 Task: Find connections with filter location Bijbiāra with filter topic #Tipswith filter profile language French with filter current company G-P/Globalization Partners with filter school G N Khalsa College with filter industry Civil Engineering with filter service category Bartending with filter keywords title Hospital Volunteer
Action: Mouse moved to (679, 89)
Screenshot: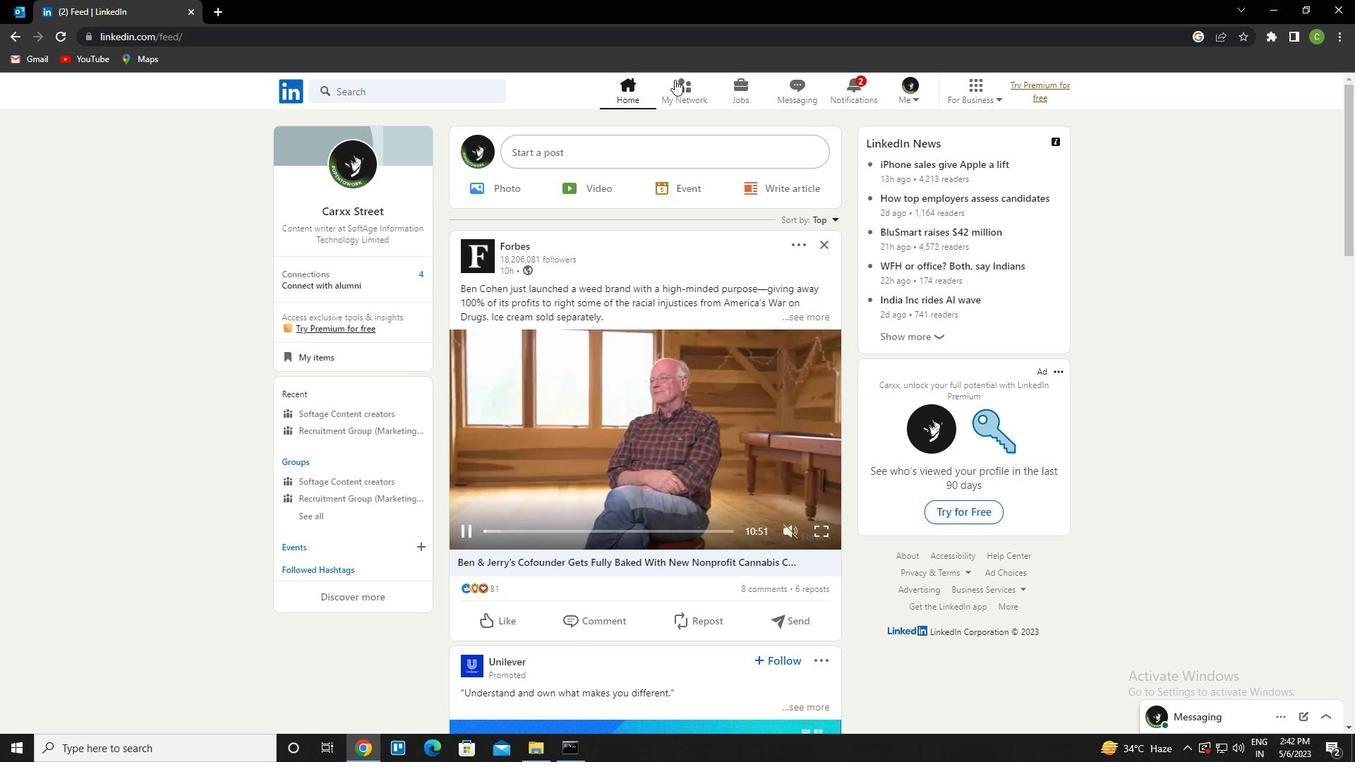 
Action: Mouse pressed left at (679, 89)
Screenshot: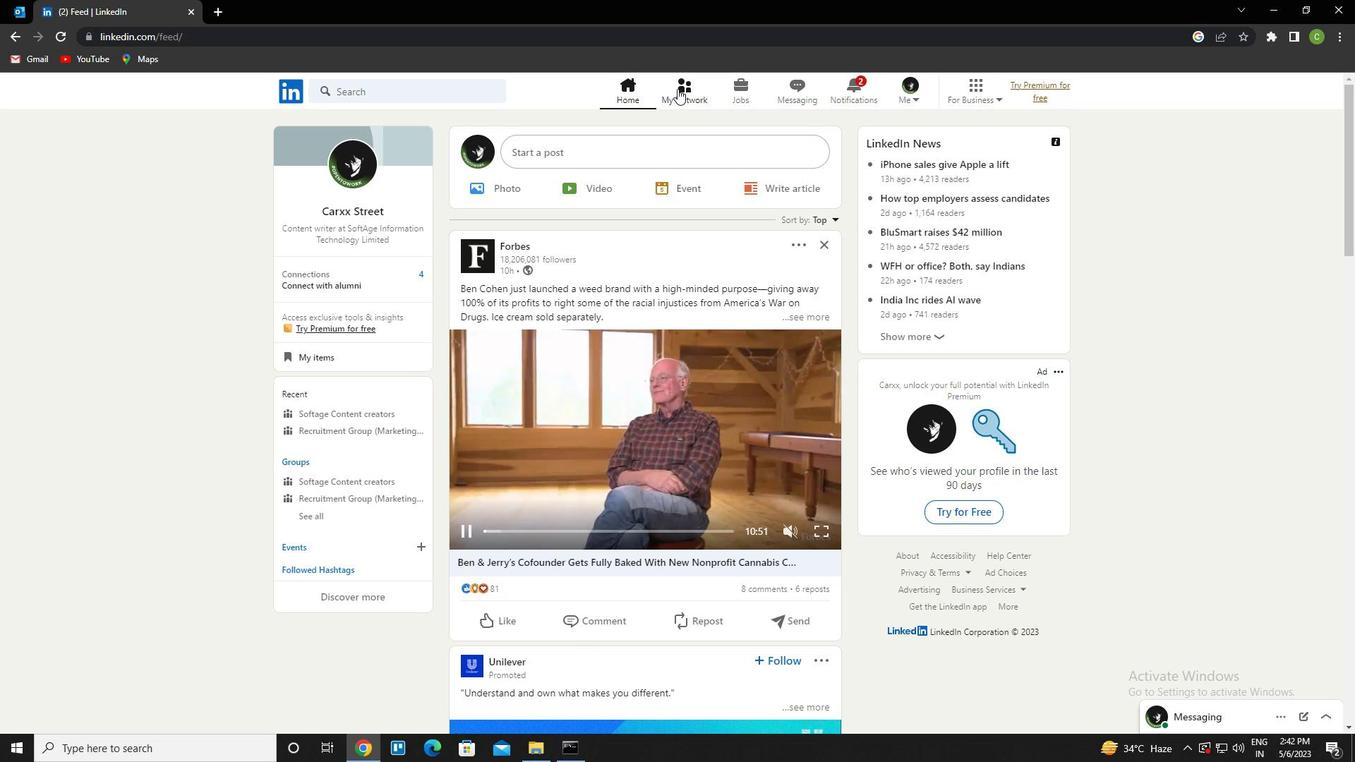 
Action: Mouse moved to (372, 168)
Screenshot: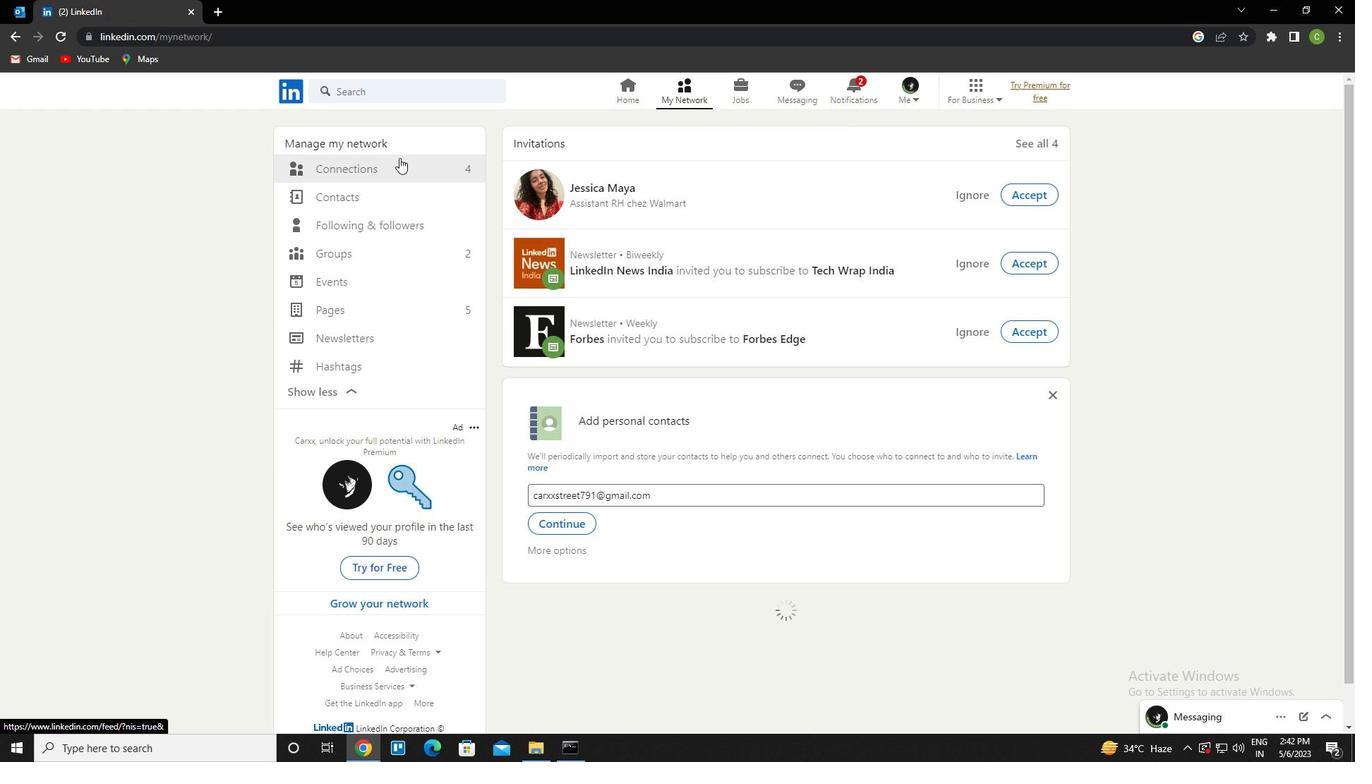 
Action: Mouse pressed left at (372, 168)
Screenshot: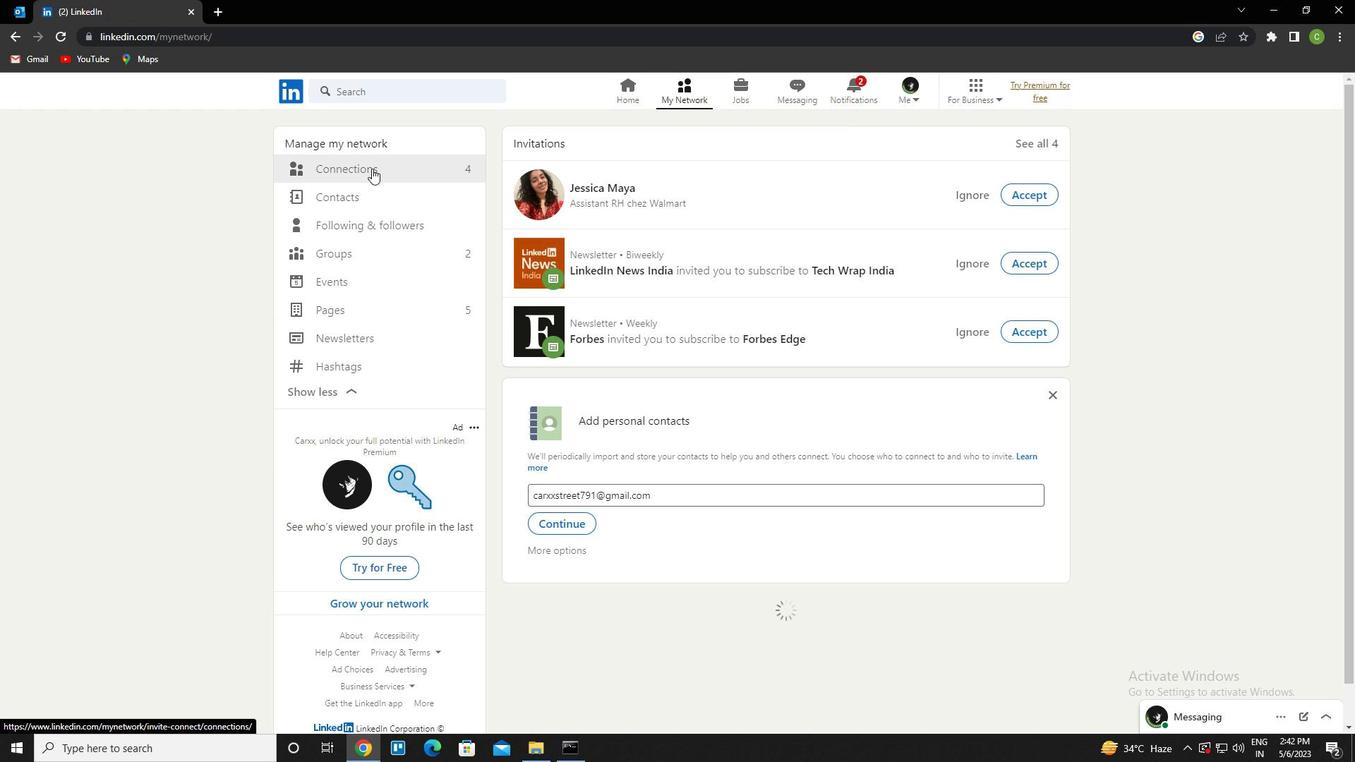 
Action: Mouse moved to (790, 173)
Screenshot: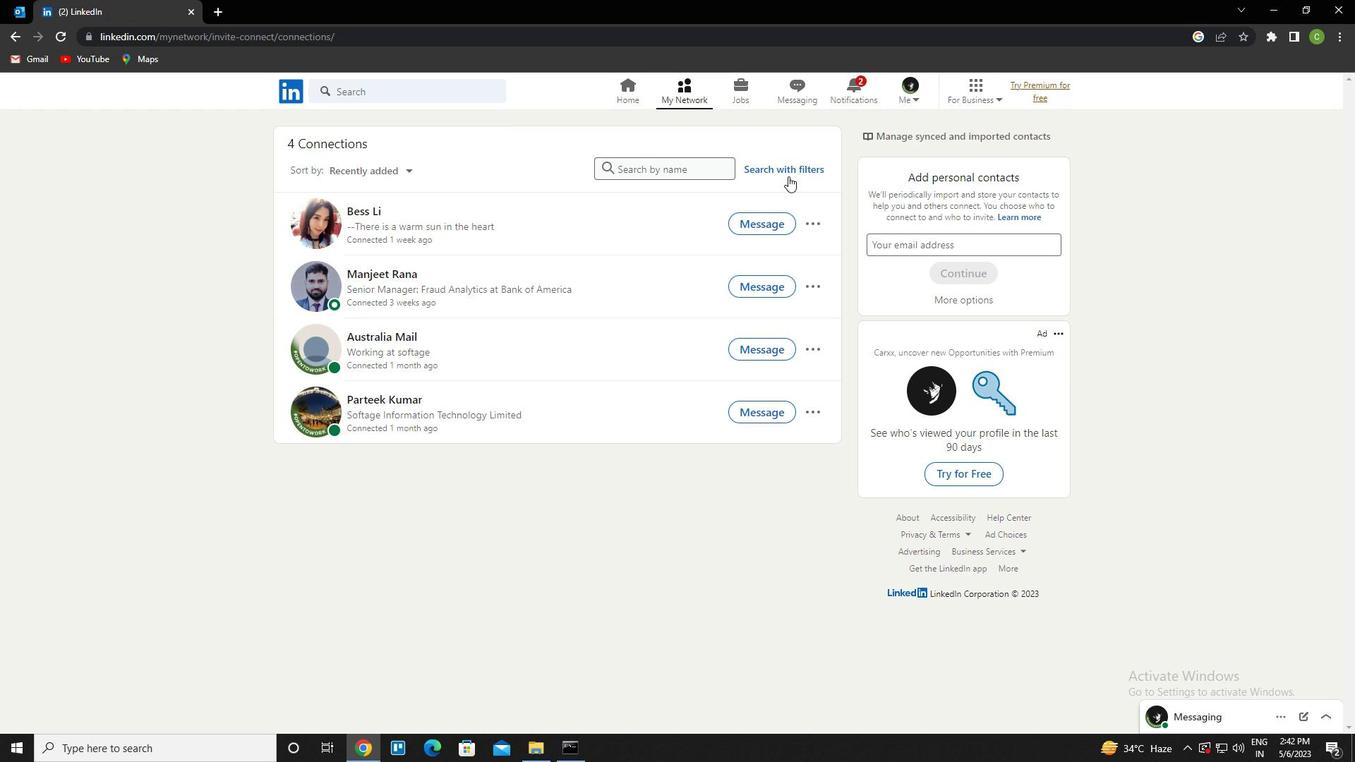 
Action: Mouse pressed left at (790, 173)
Screenshot: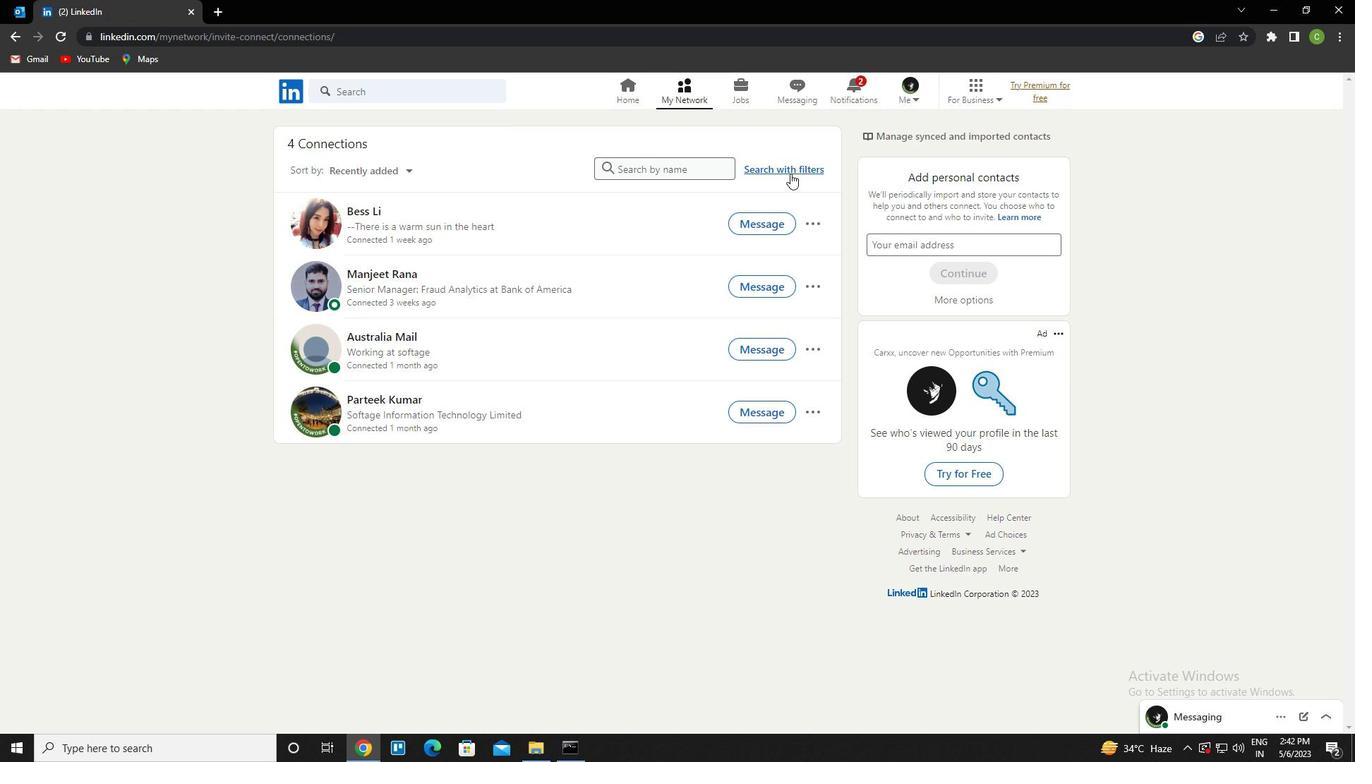 
Action: Mouse moved to (724, 130)
Screenshot: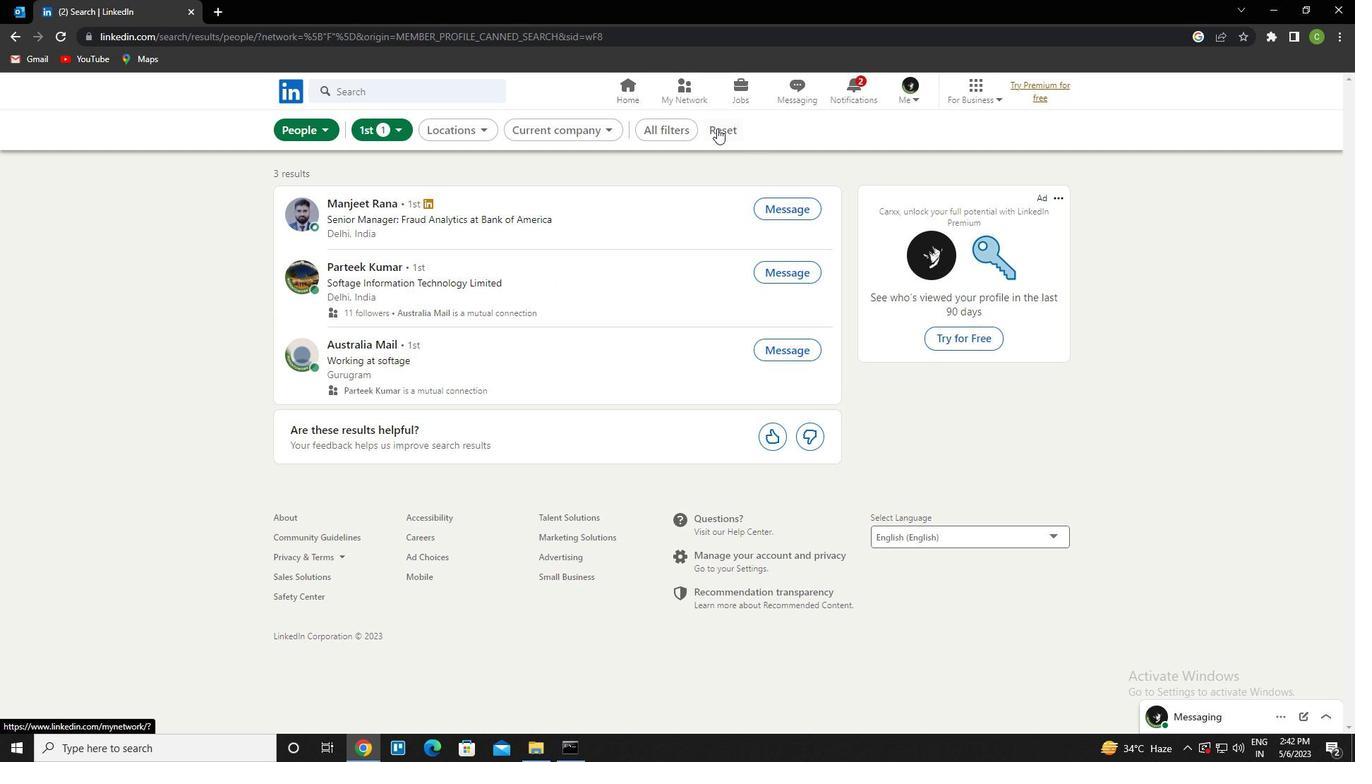 
Action: Mouse pressed left at (724, 130)
Screenshot: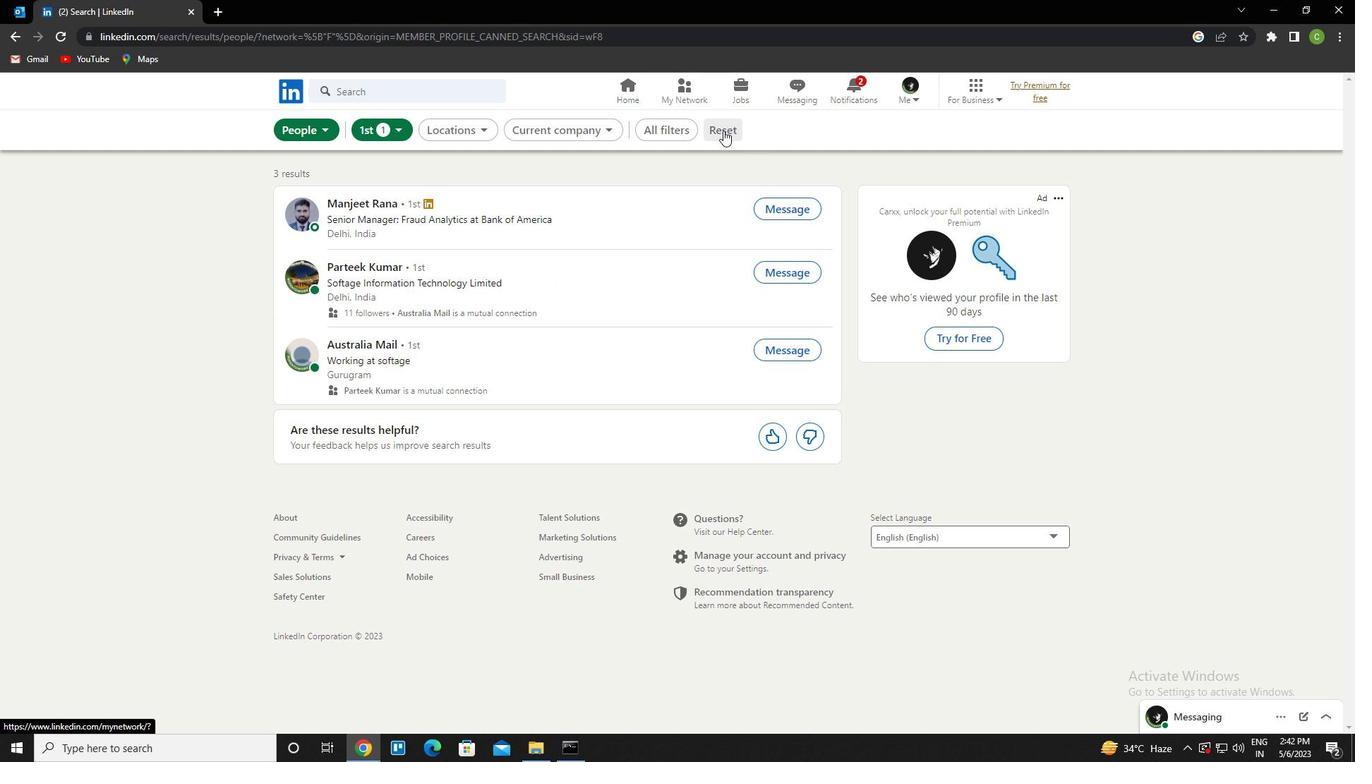
Action: Mouse moved to (689, 129)
Screenshot: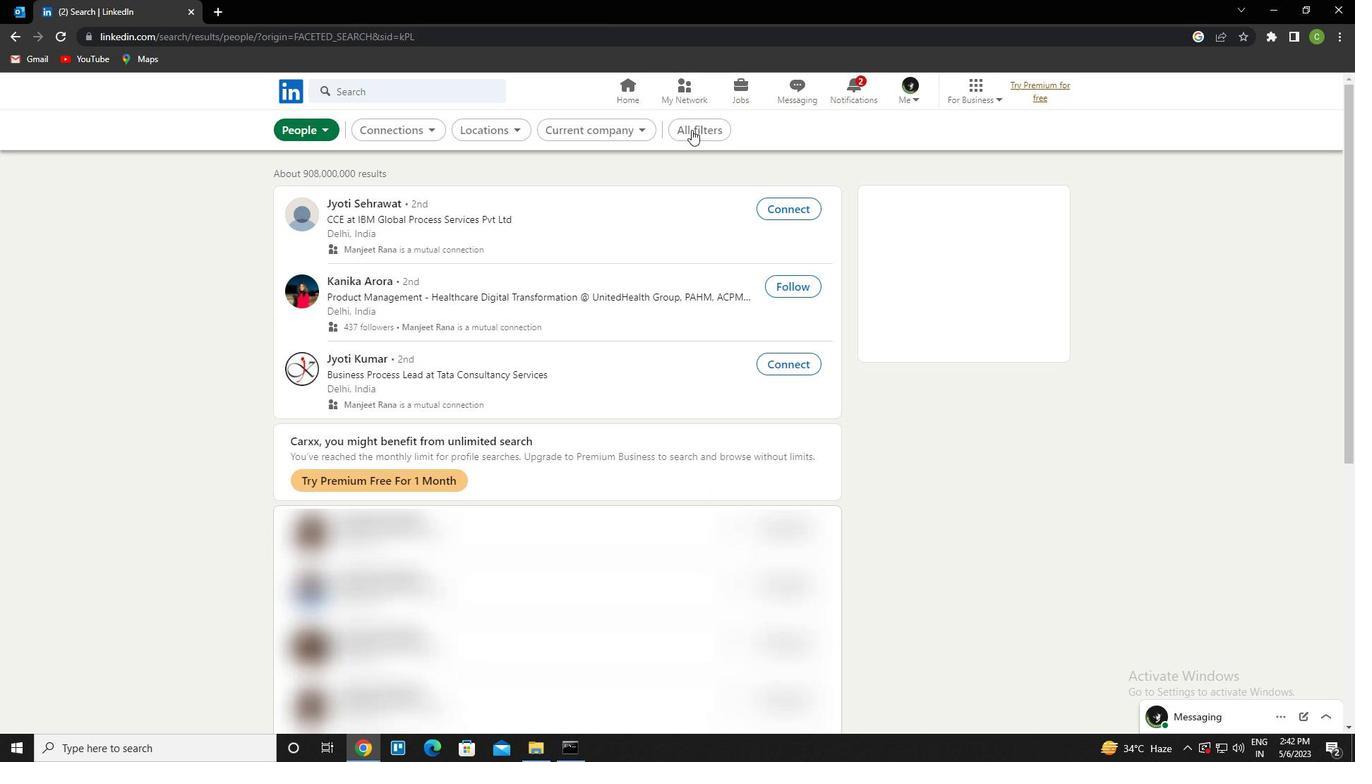 
Action: Mouse pressed left at (689, 129)
Screenshot: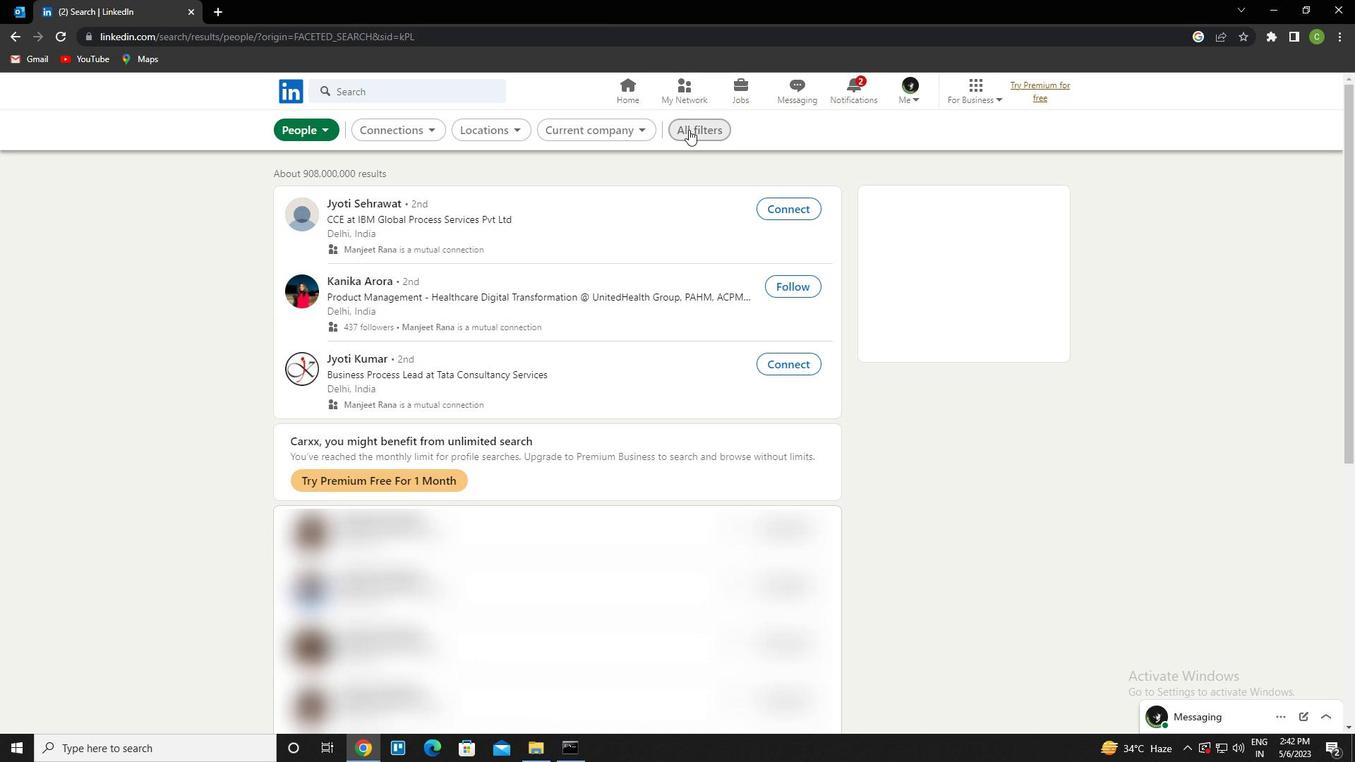 
Action: Mouse moved to (1348, 497)
Screenshot: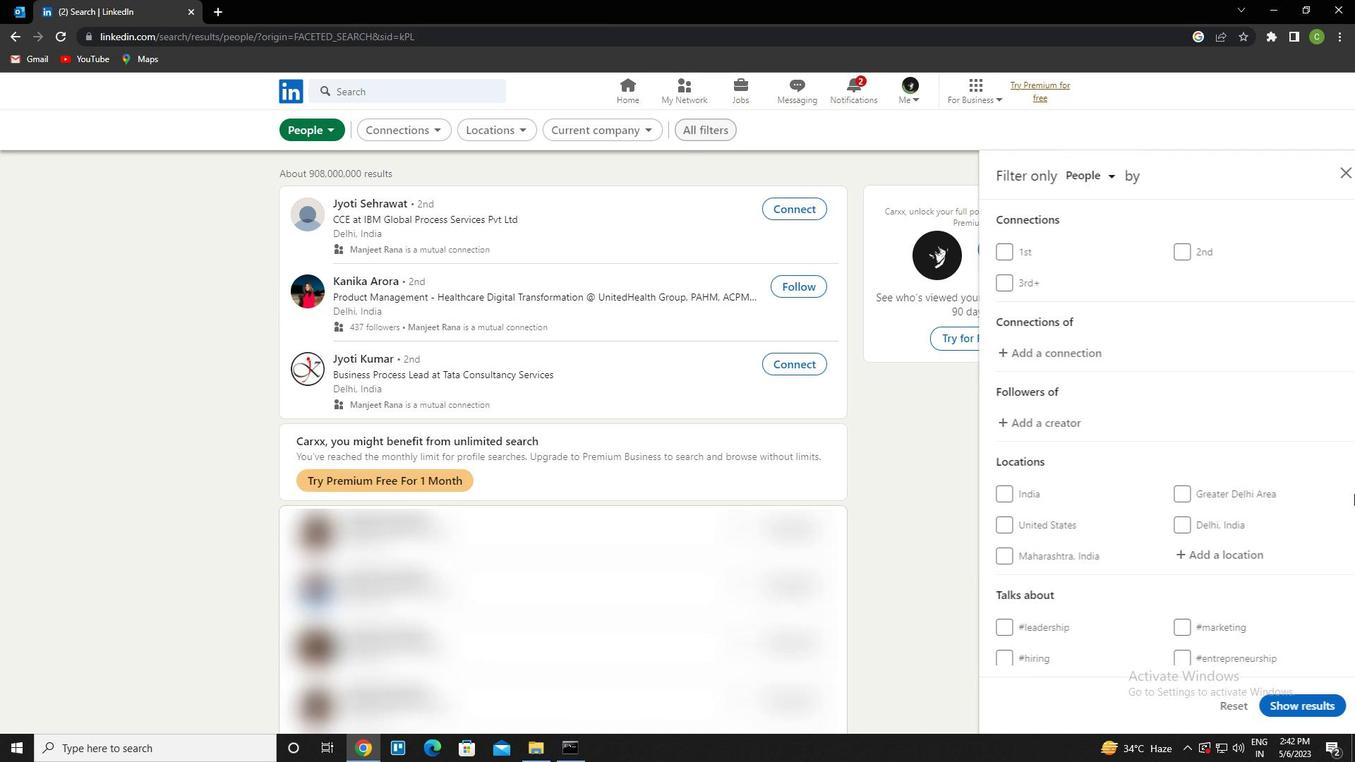
Action: Mouse scrolled (1348, 497) with delta (0, 0)
Screenshot: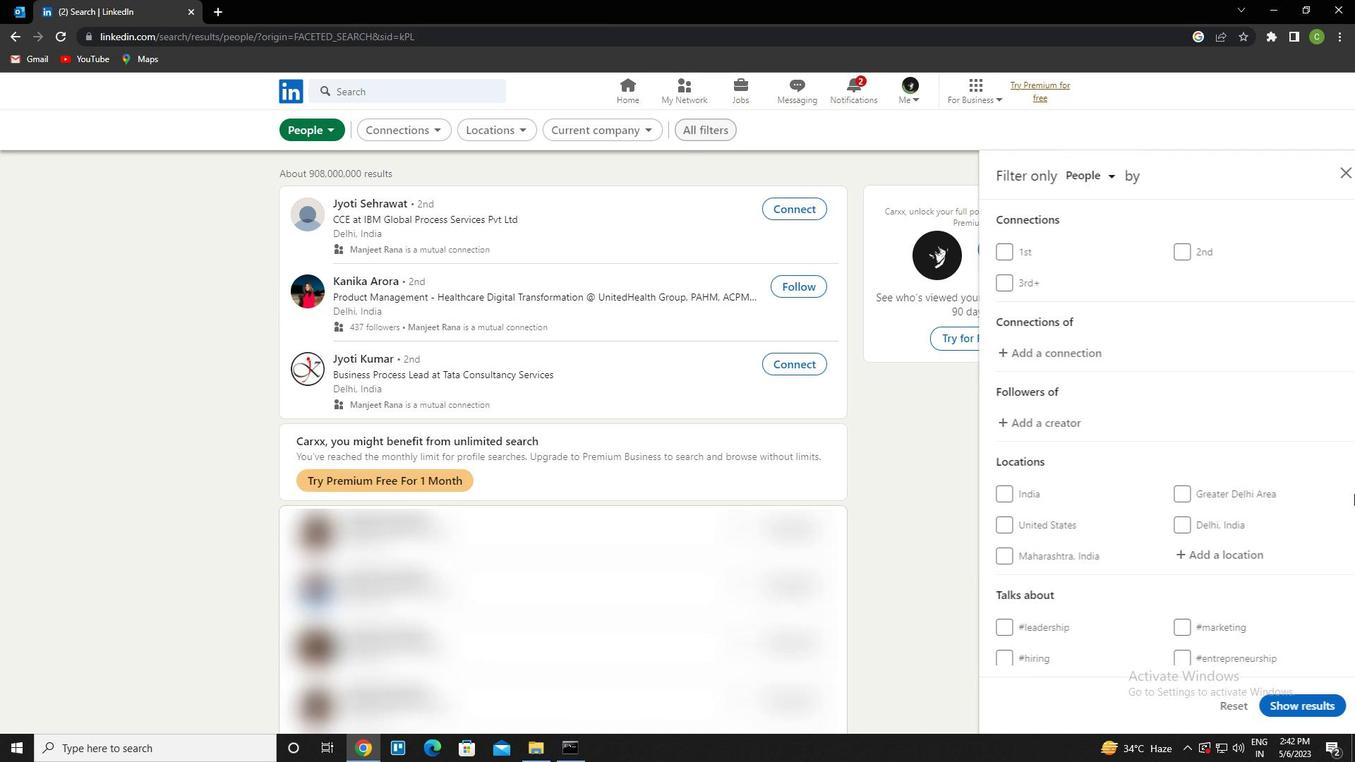 
Action: Mouse moved to (1120, 463)
Screenshot: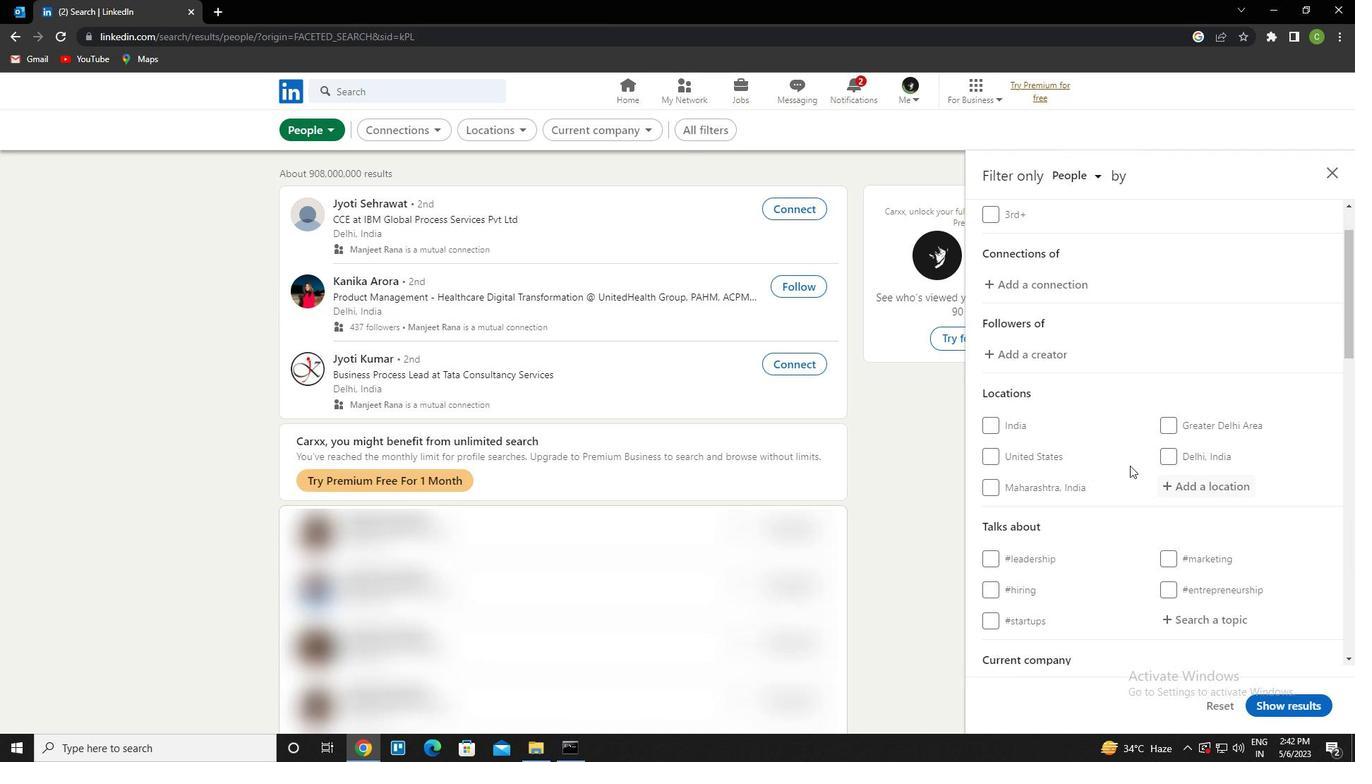 
Action: Mouse scrolled (1120, 462) with delta (0, 0)
Screenshot: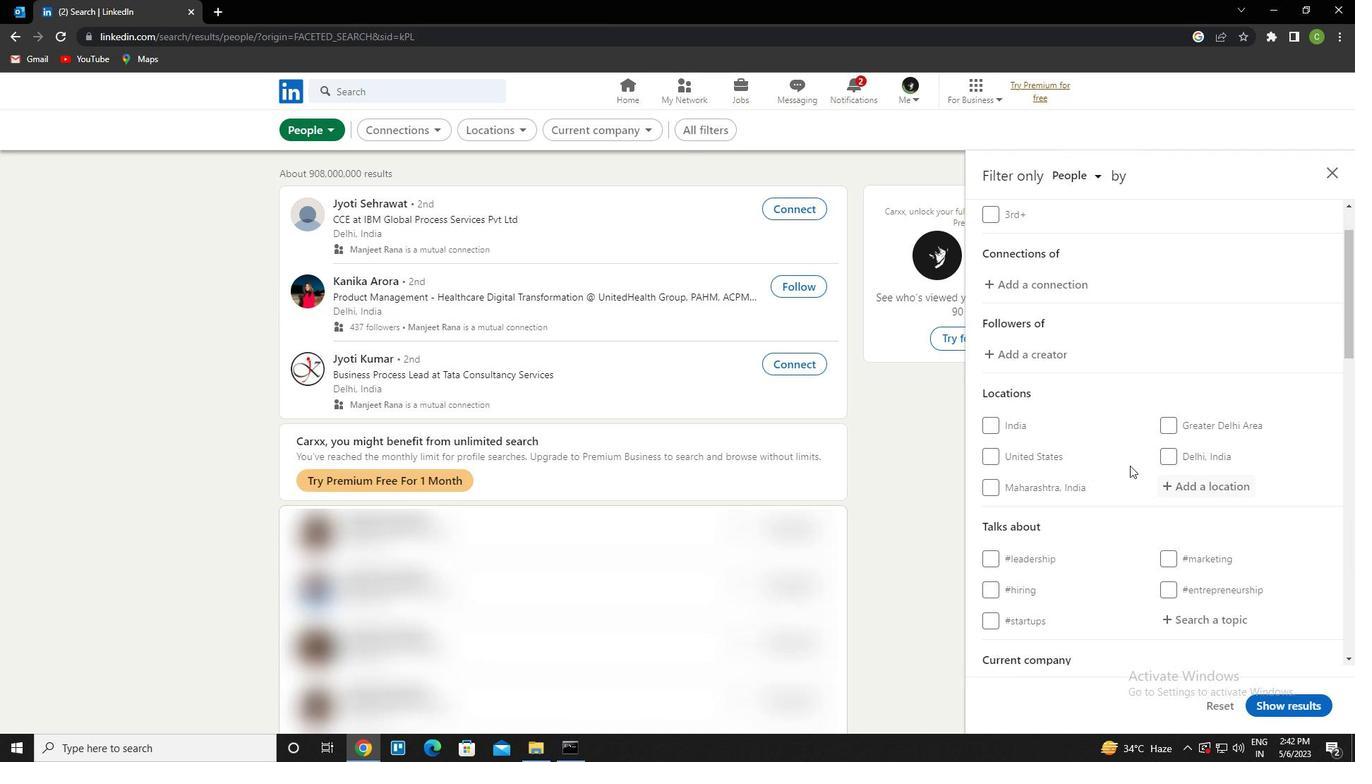 
Action: Mouse moved to (1211, 420)
Screenshot: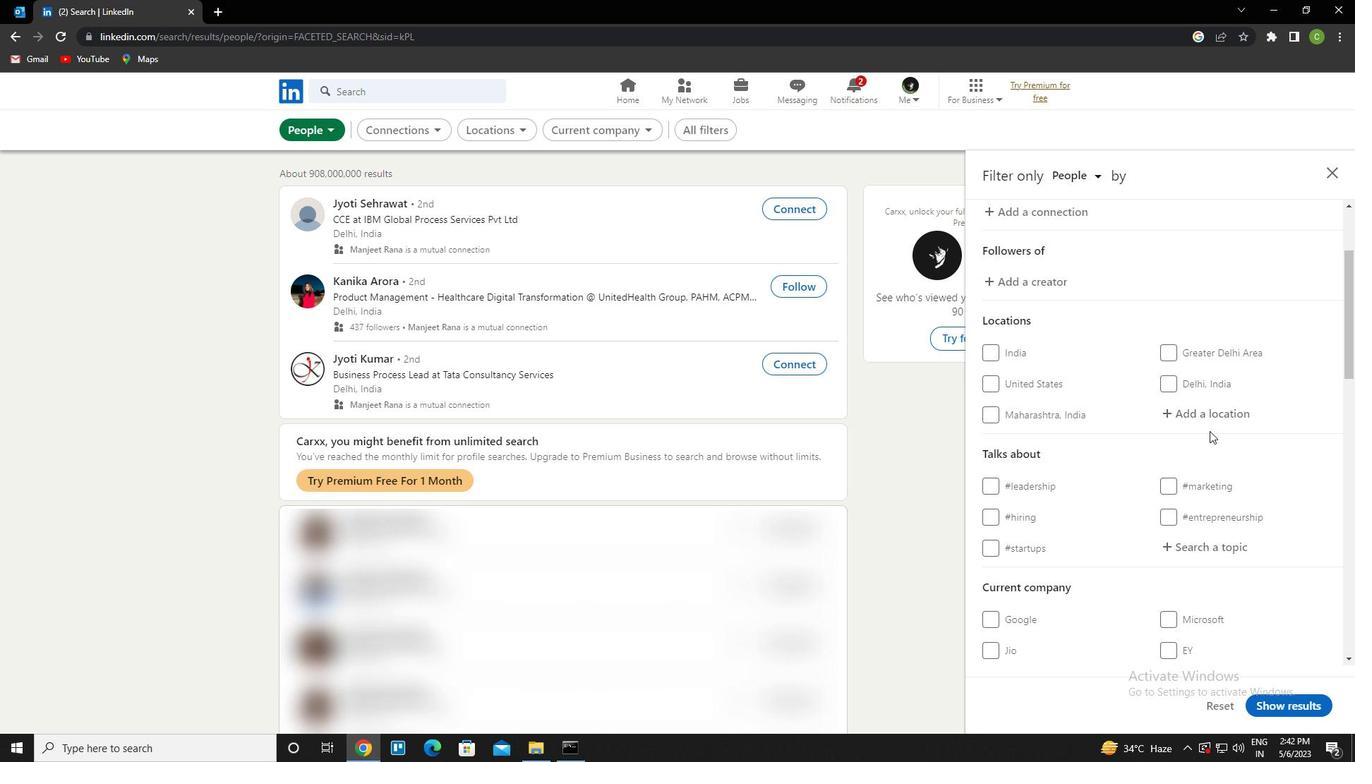 
Action: Mouse pressed left at (1211, 420)
Screenshot: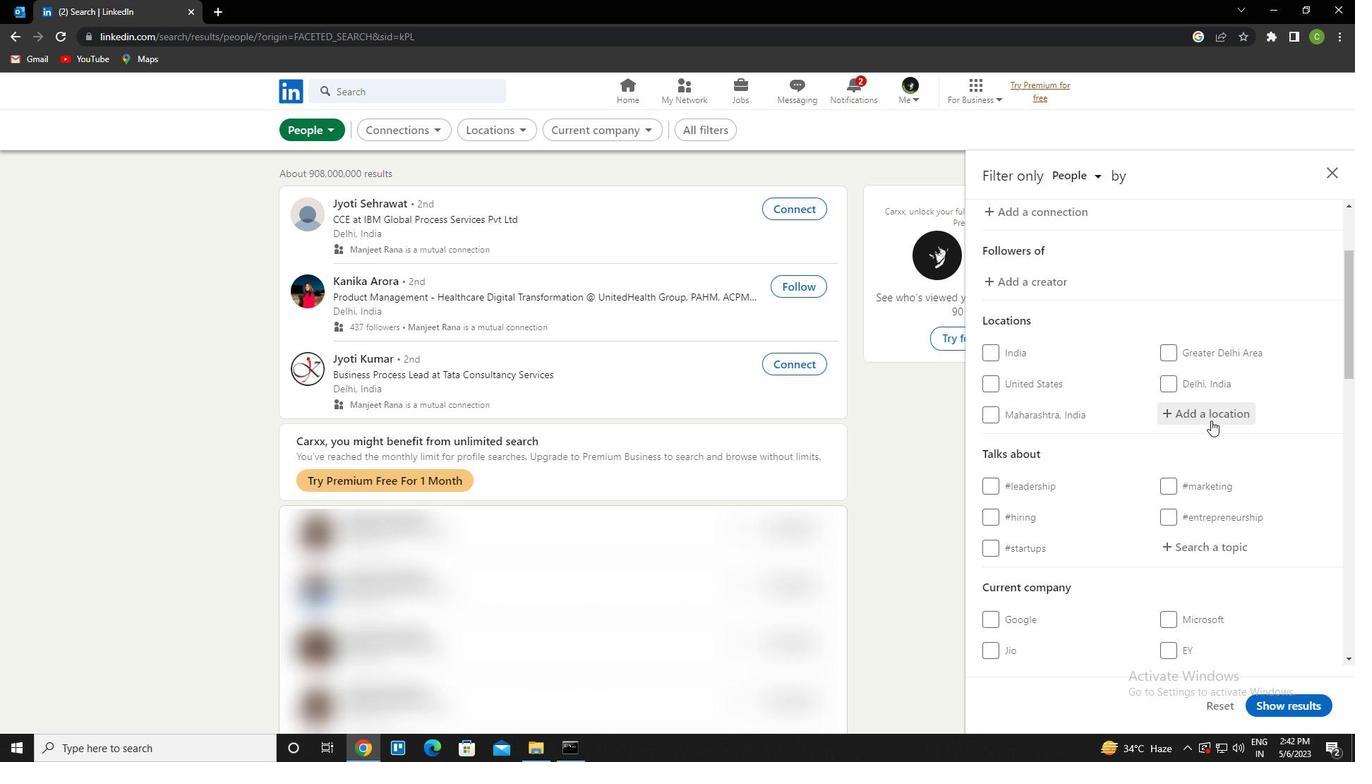 
Action: Key pressed <Key.caps_lock>b<Key.caps_lock>ijbiara<Key.down><Key.enter>
Screenshot: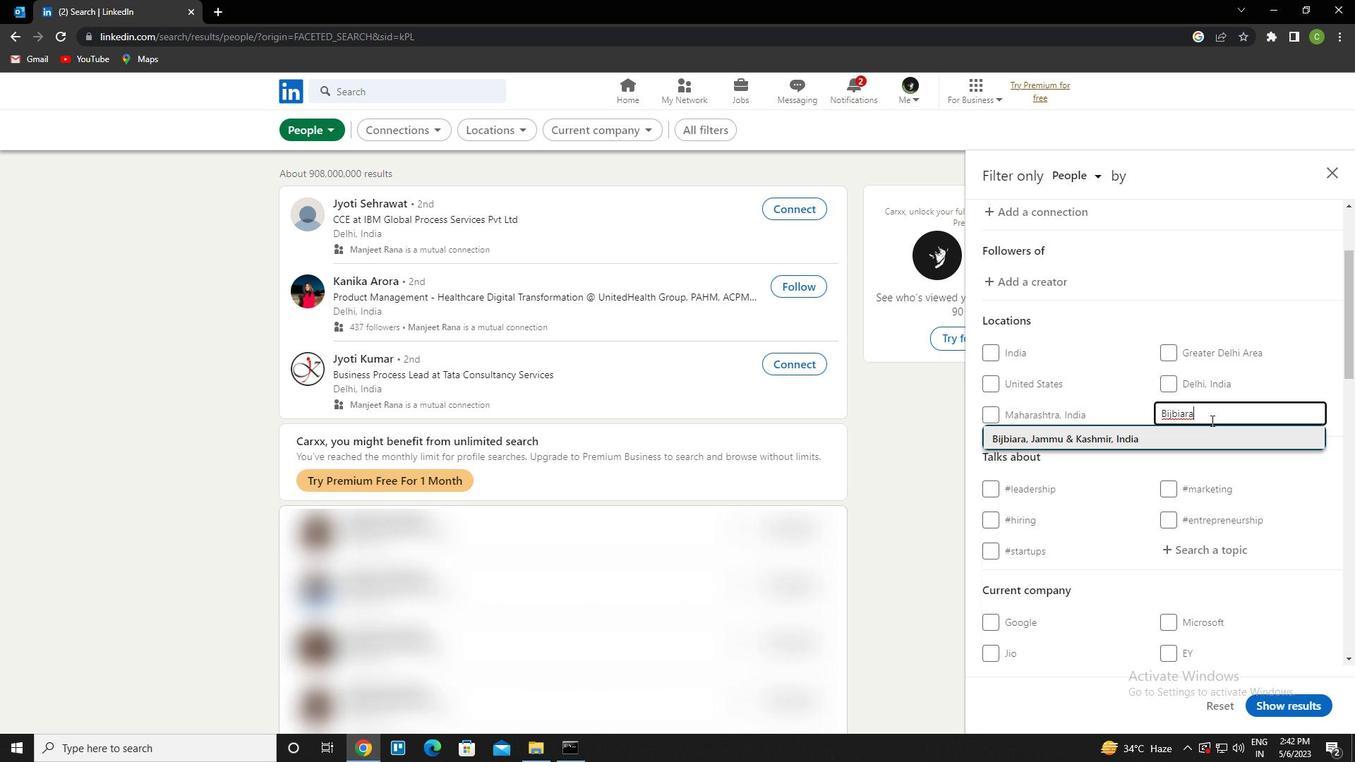 
Action: Mouse scrolled (1211, 420) with delta (0, 0)
Screenshot: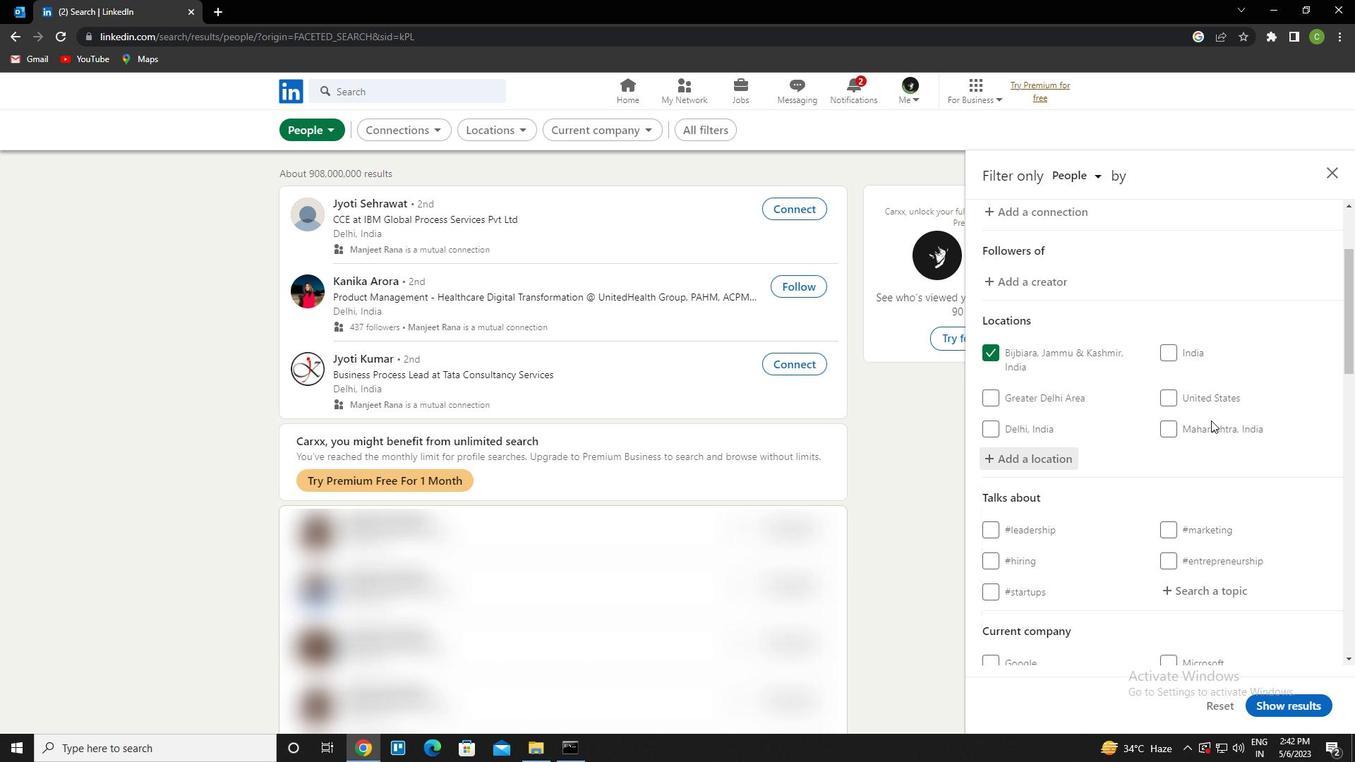 
Action: Mouse moved to (1188, 516)
Screenshot: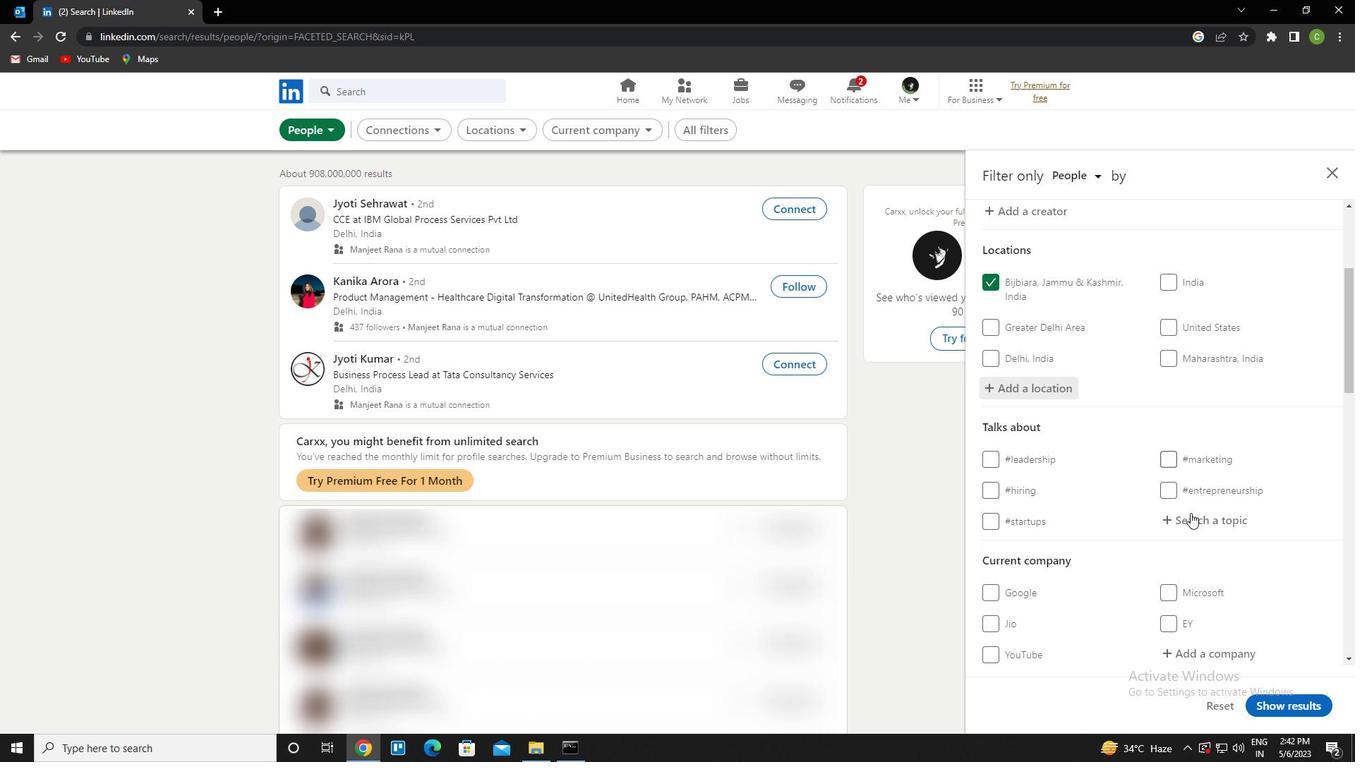 
Action: Mouse pressed left at (1188, 516)
Screenshot: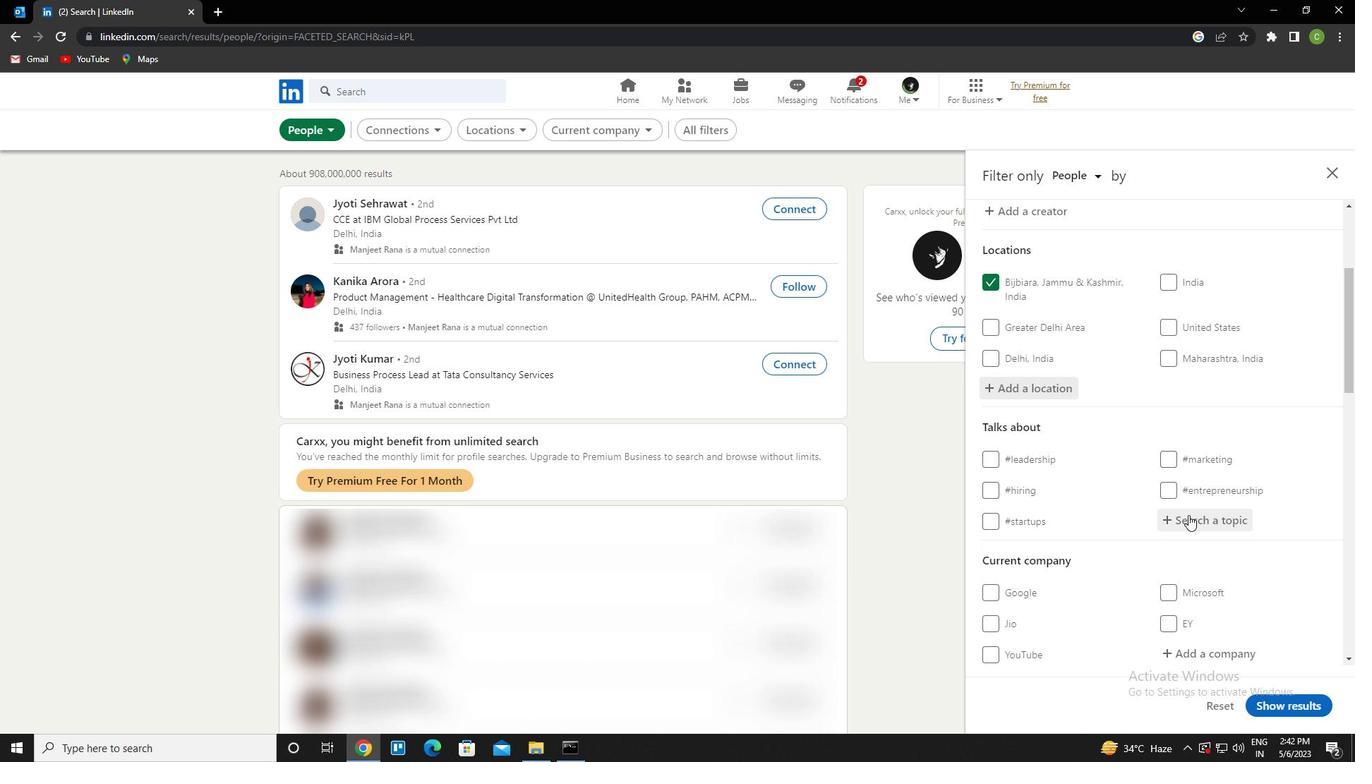 
Action: Key pressed tips<Key.down><Key.enter>
Screenshot: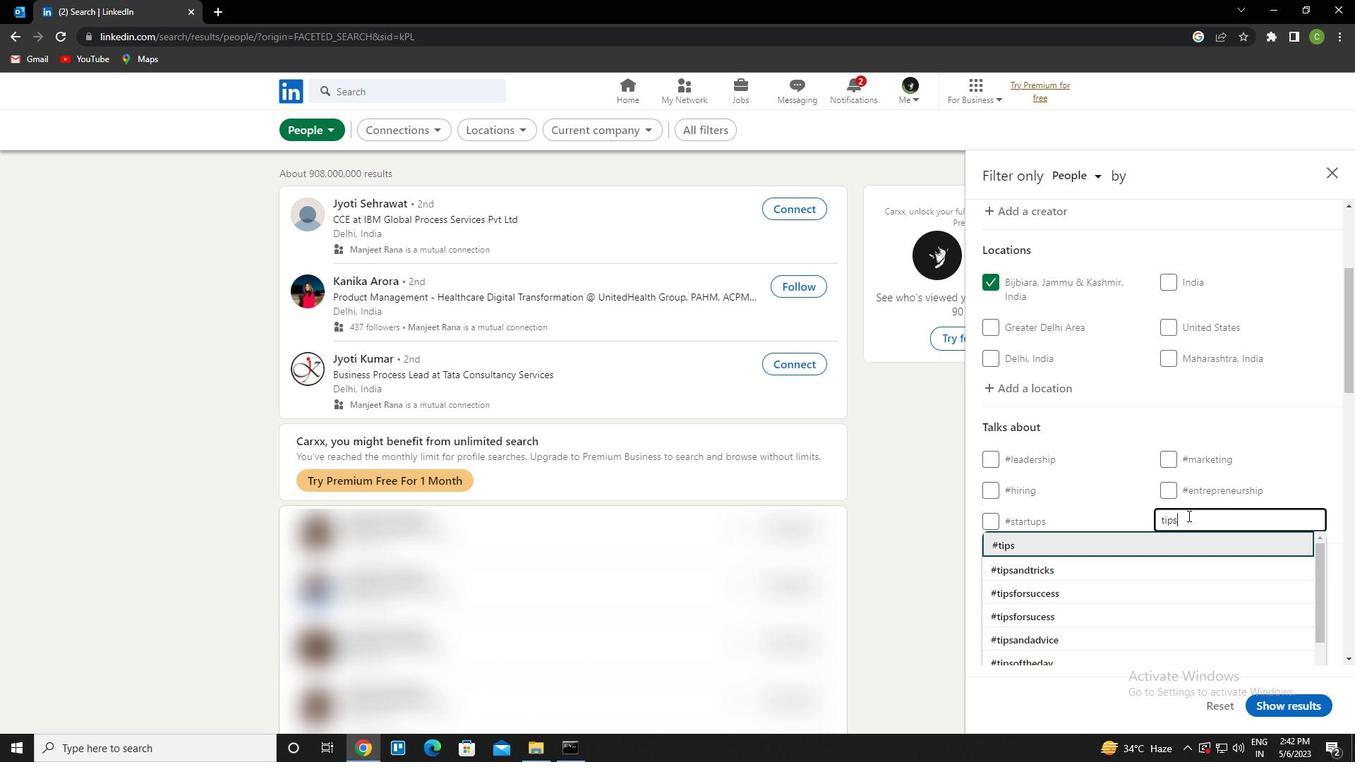 
Action: Mouse moved to (1158, 499)
Screenshot: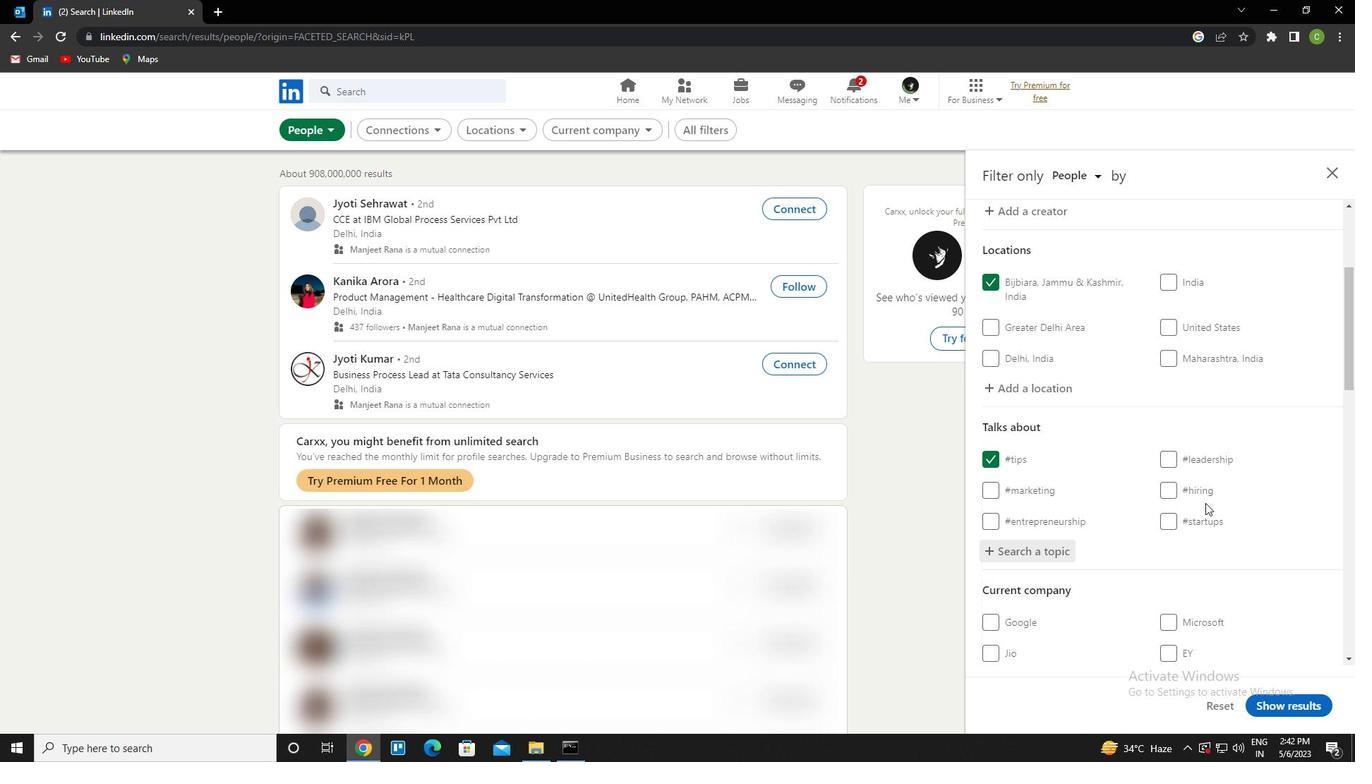 
Action: Mouse scrolled (1158, 499) with delta (0, 0)
Screenshot: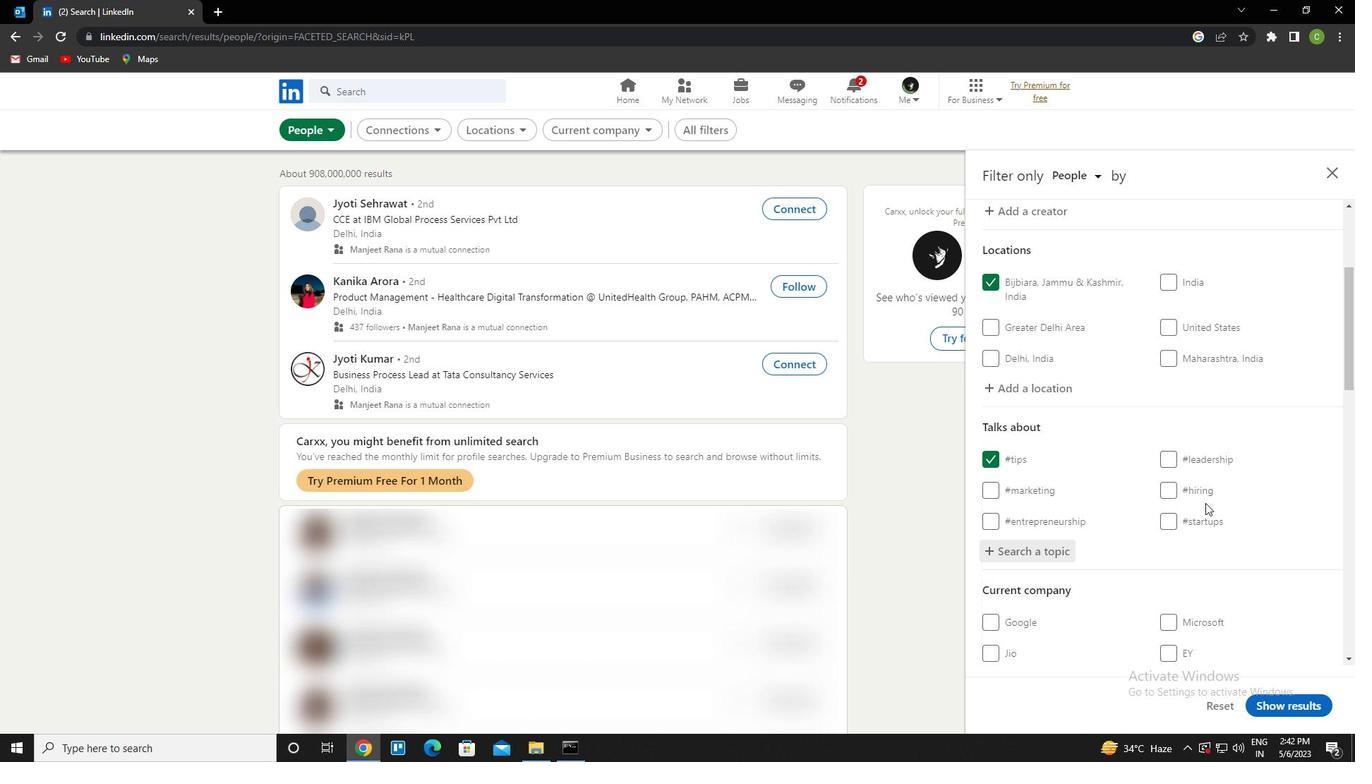 
Action: Mouse moved to (1148, 499)
Screenshot: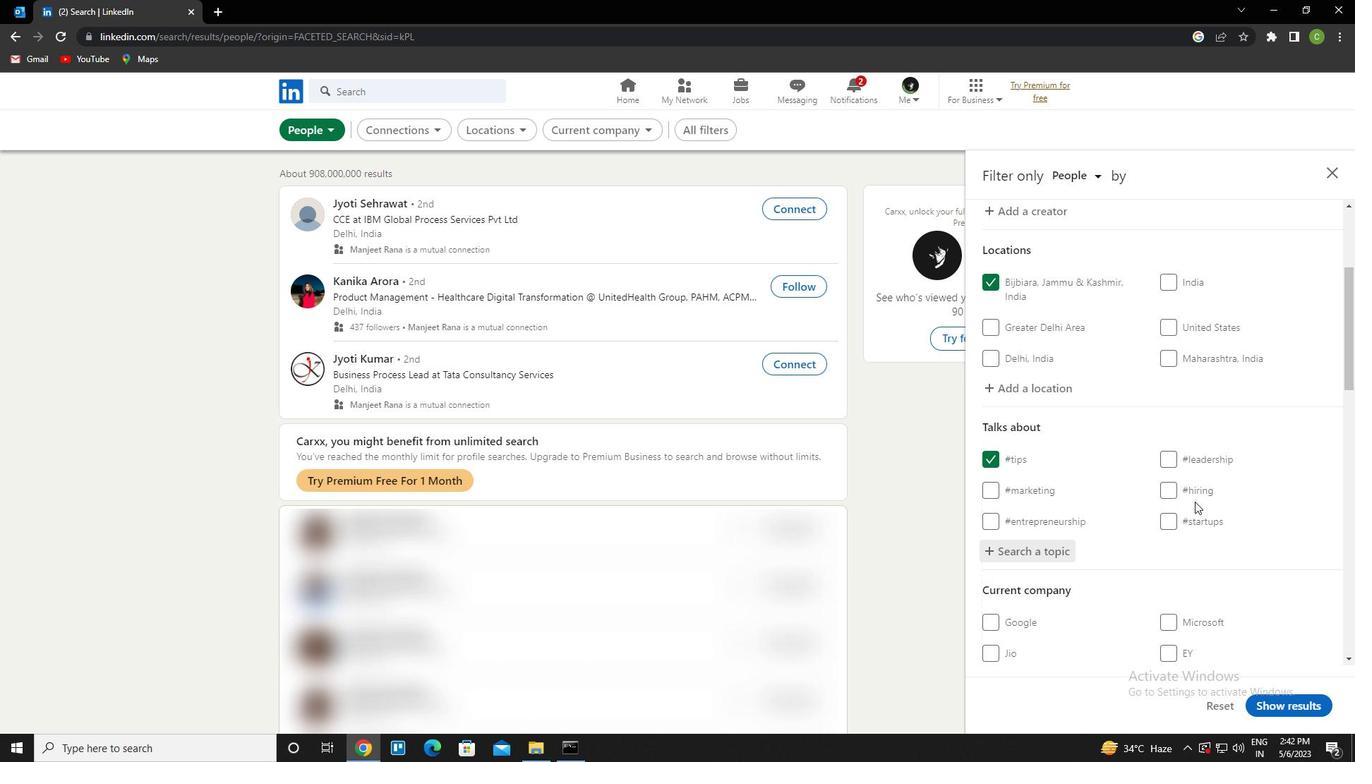 
Action: Mouse scrolled (1148, 498) with delta (0, 0)
Screenshot: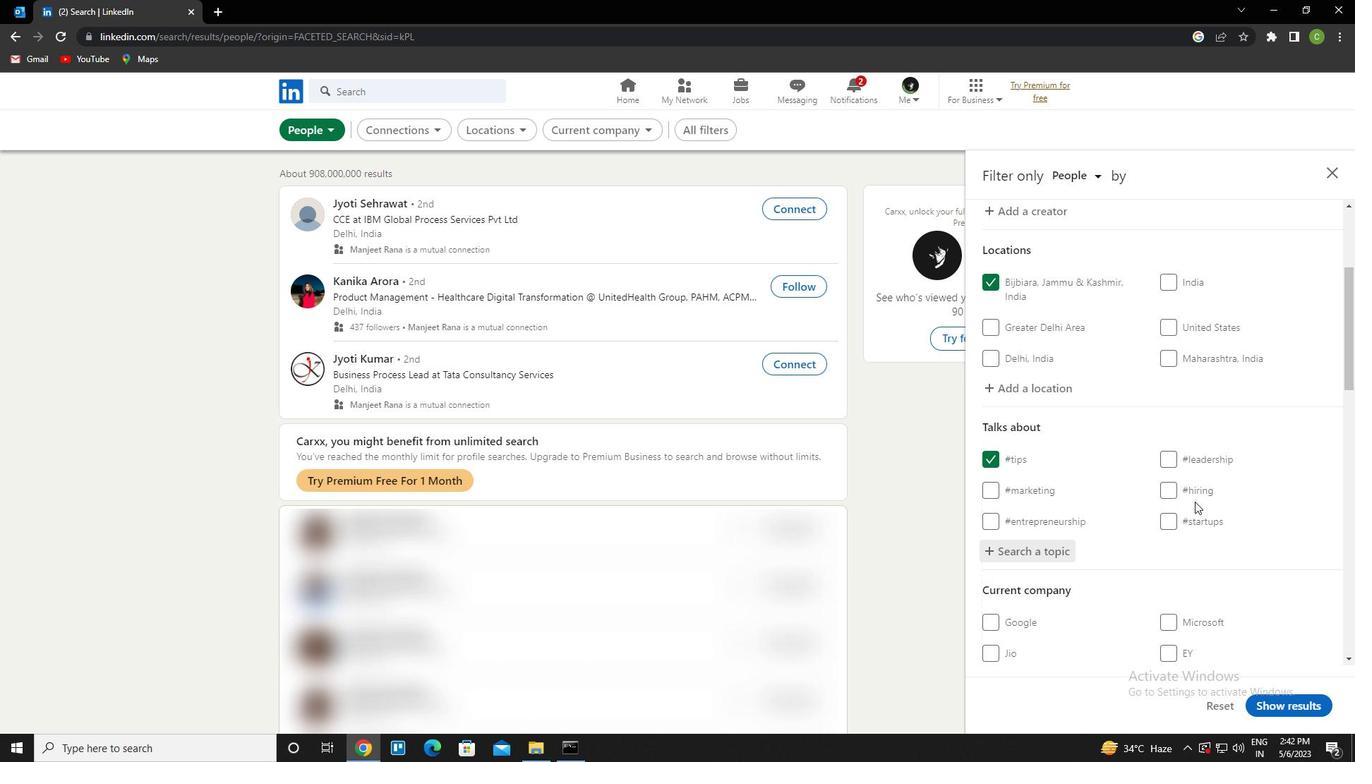 
Action: Mouse moved to (1143, 495)
Screenshot: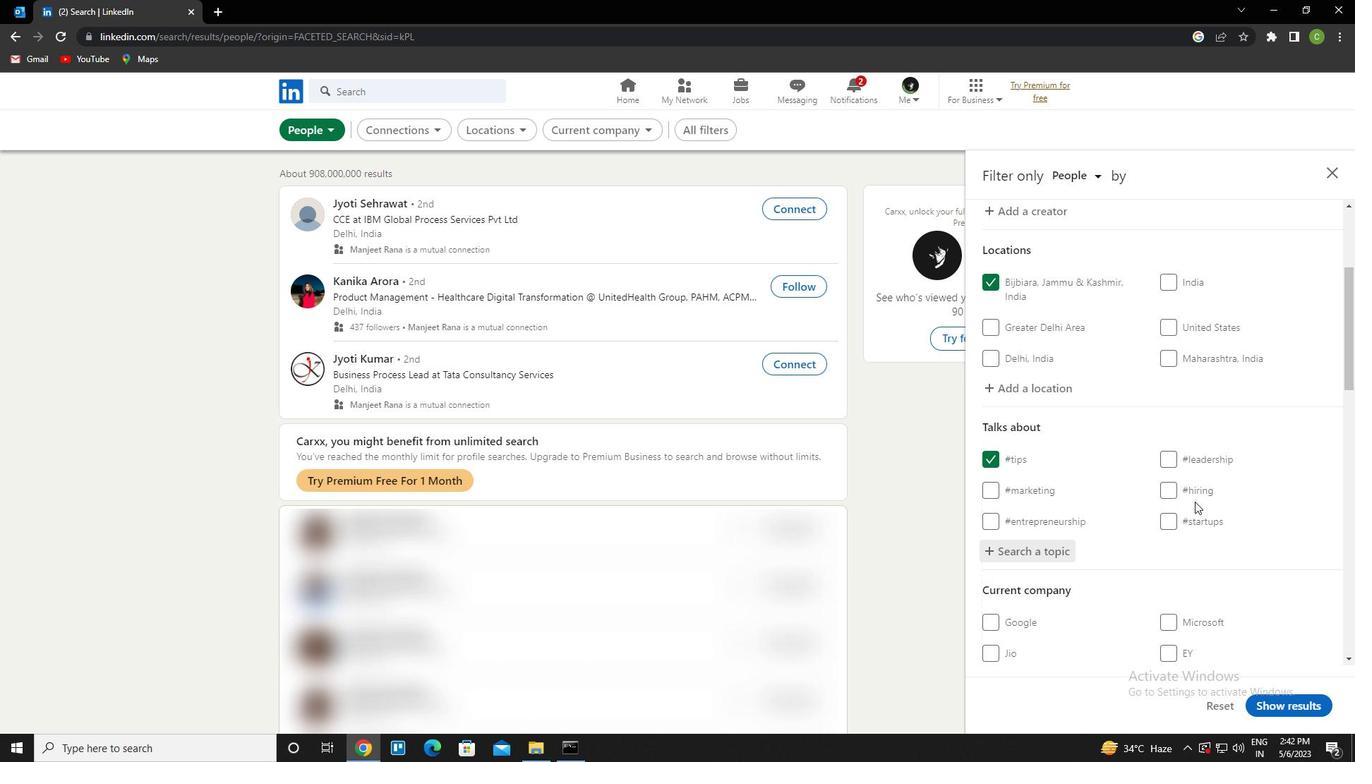 
Action: Mouse scrolled (1143, 495) with delta (0, 0)
Screenshot: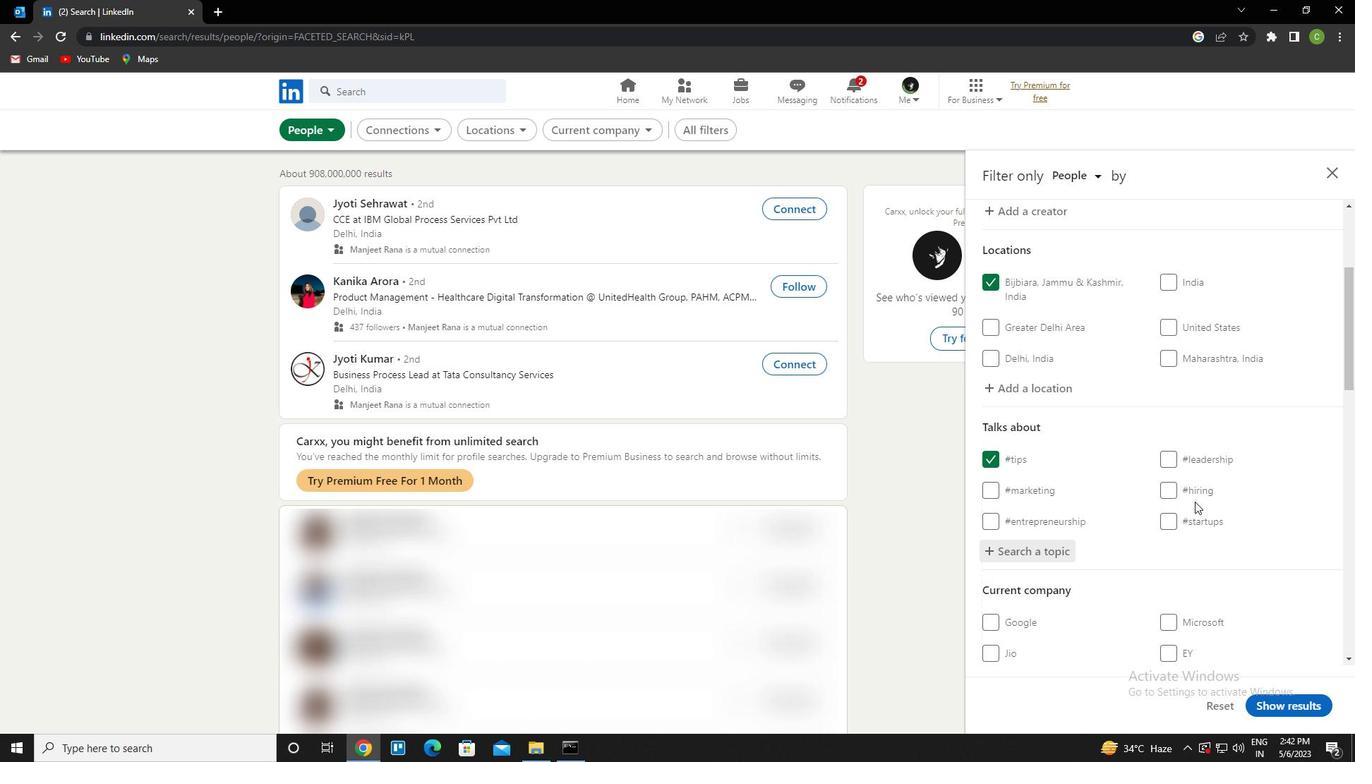 
Action: Mouse moved to (1140, 492)
Screenshot: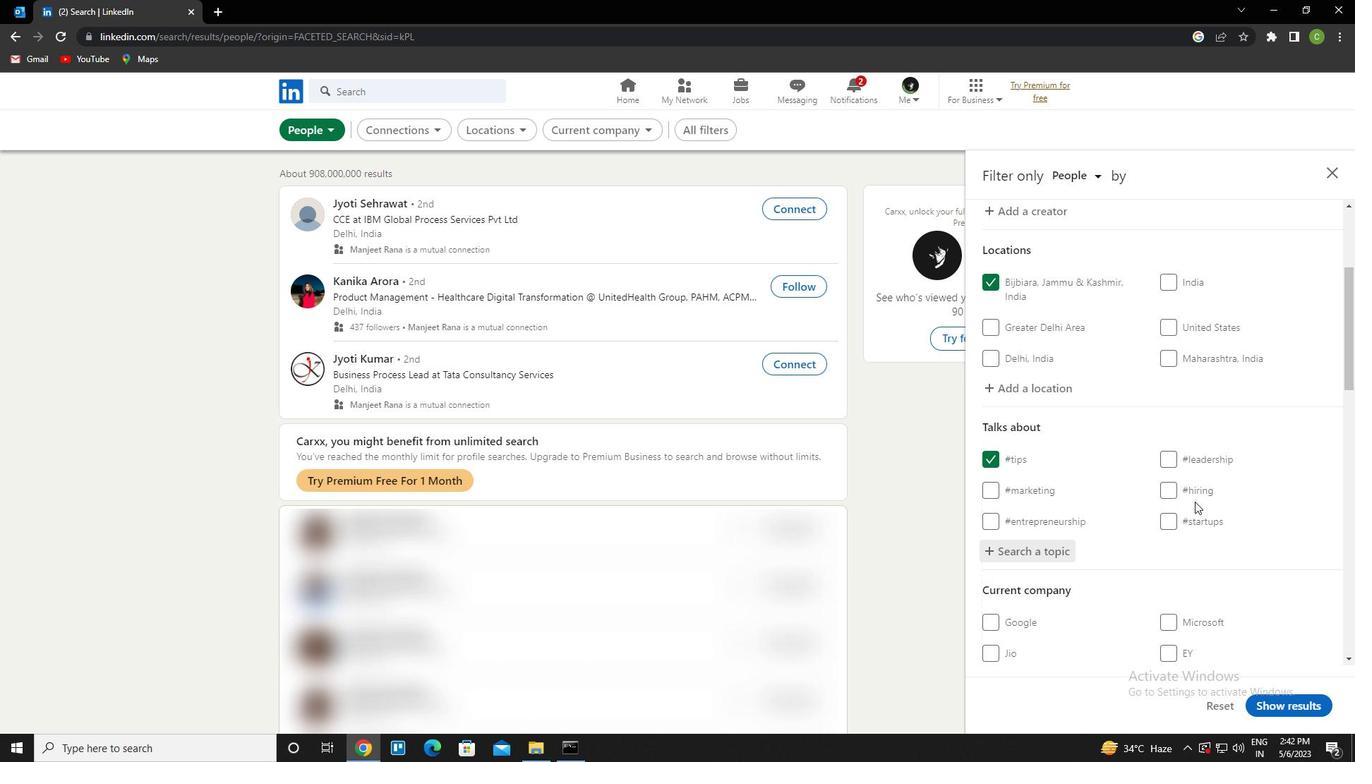 
Action: Mouse scrolled (1140, 492) with delta (0, 0)
Screenshot: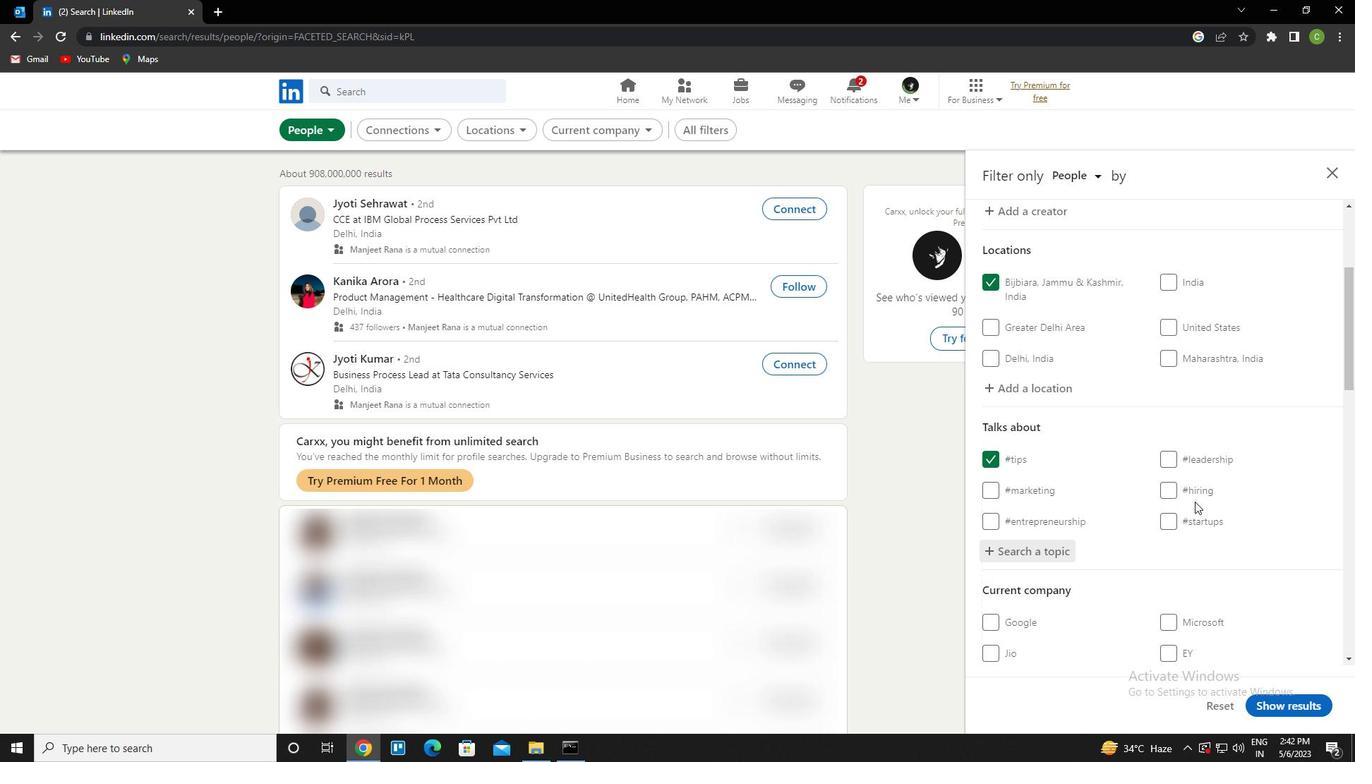 
Action: Mouse moved to (1136, 488)
Screenshot: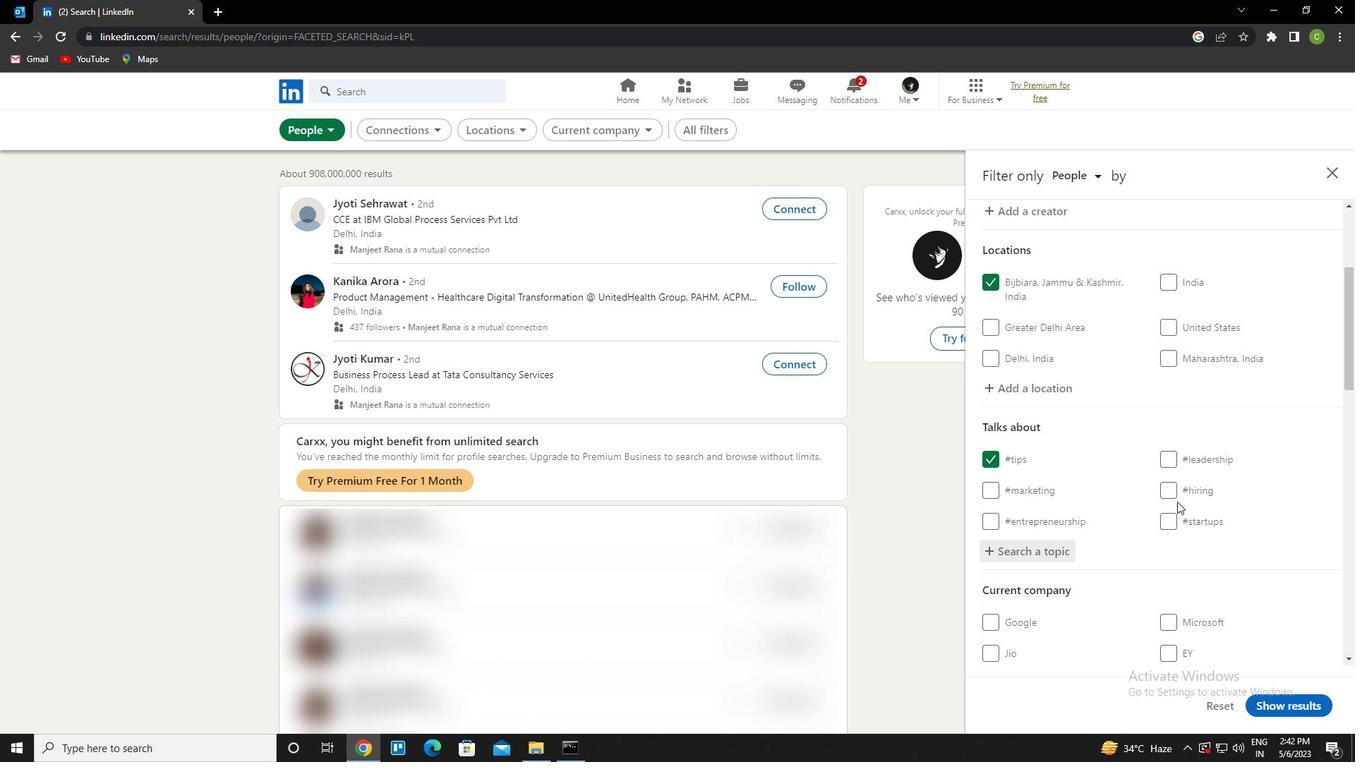 
Action: Mouse scrolled (1136, 487) with delta (0, 0)
Screenshot: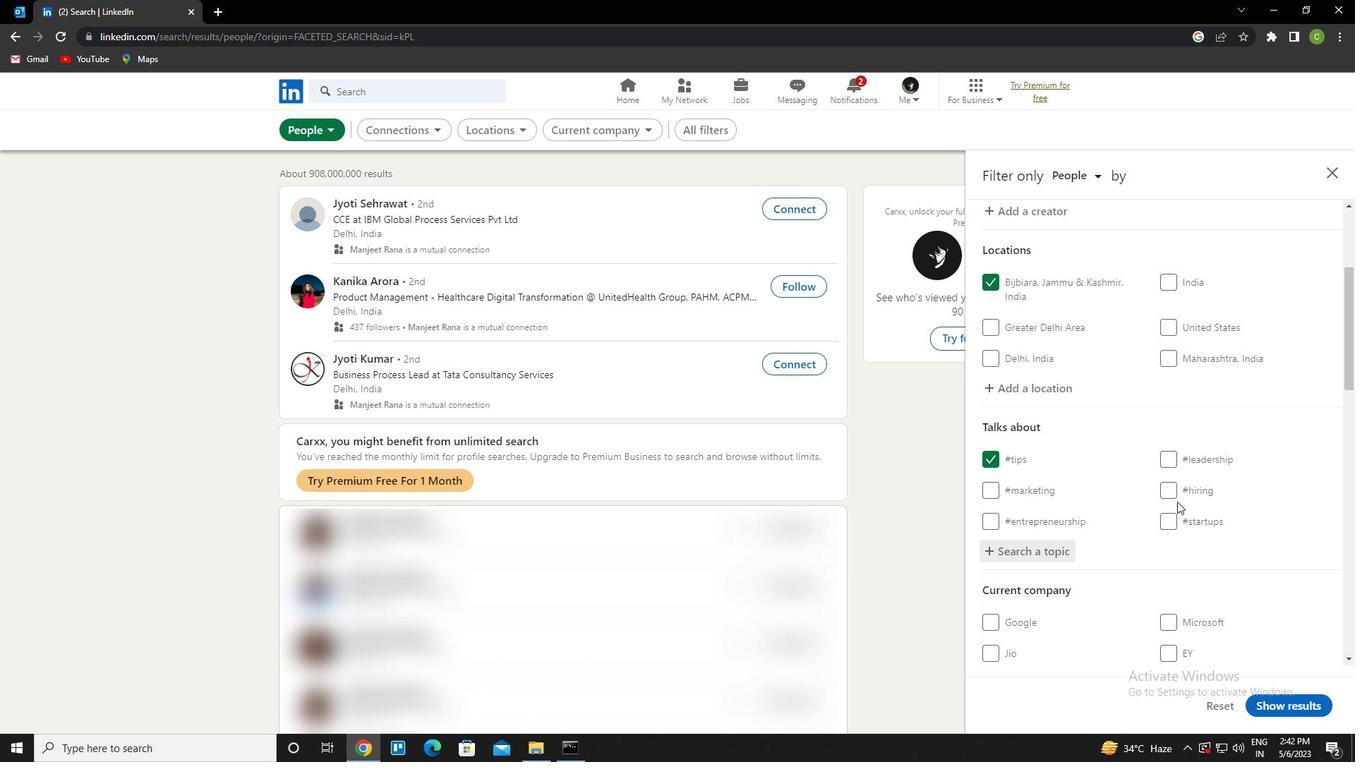 
Action: Mouse moved to (1136, 487)
Screenshot: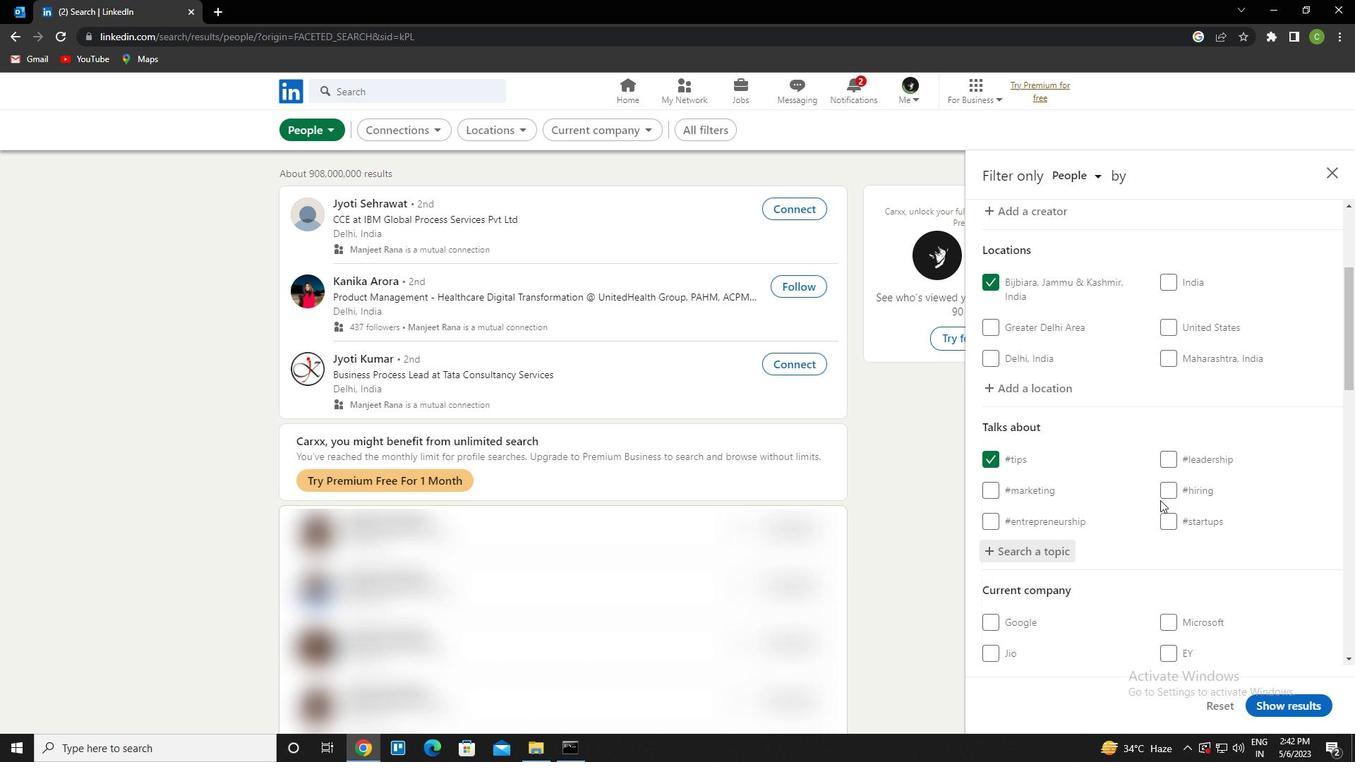 
Action: Mouse scrolled (1136, 486) with delta (0, 0)
Screenshot: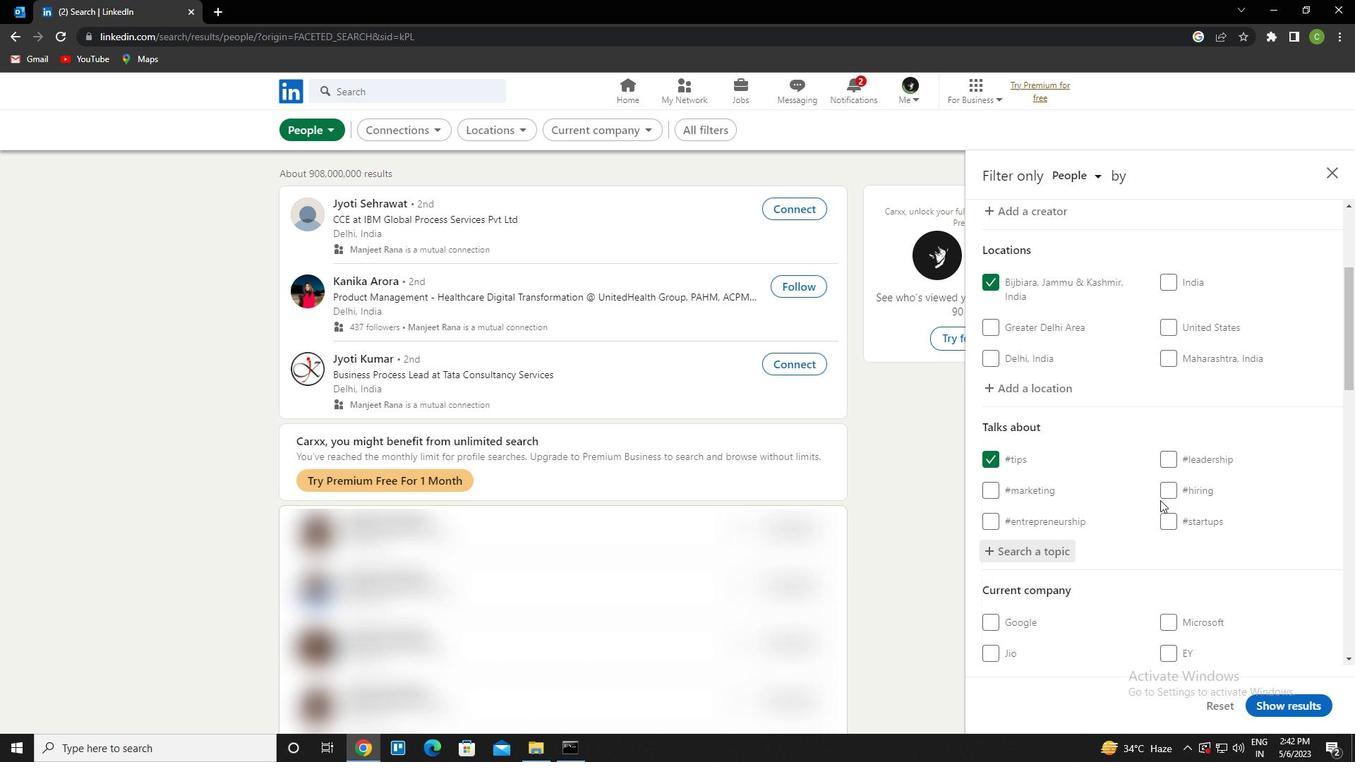 
Action: Mouse moved to (1136, 487)
Screenshot: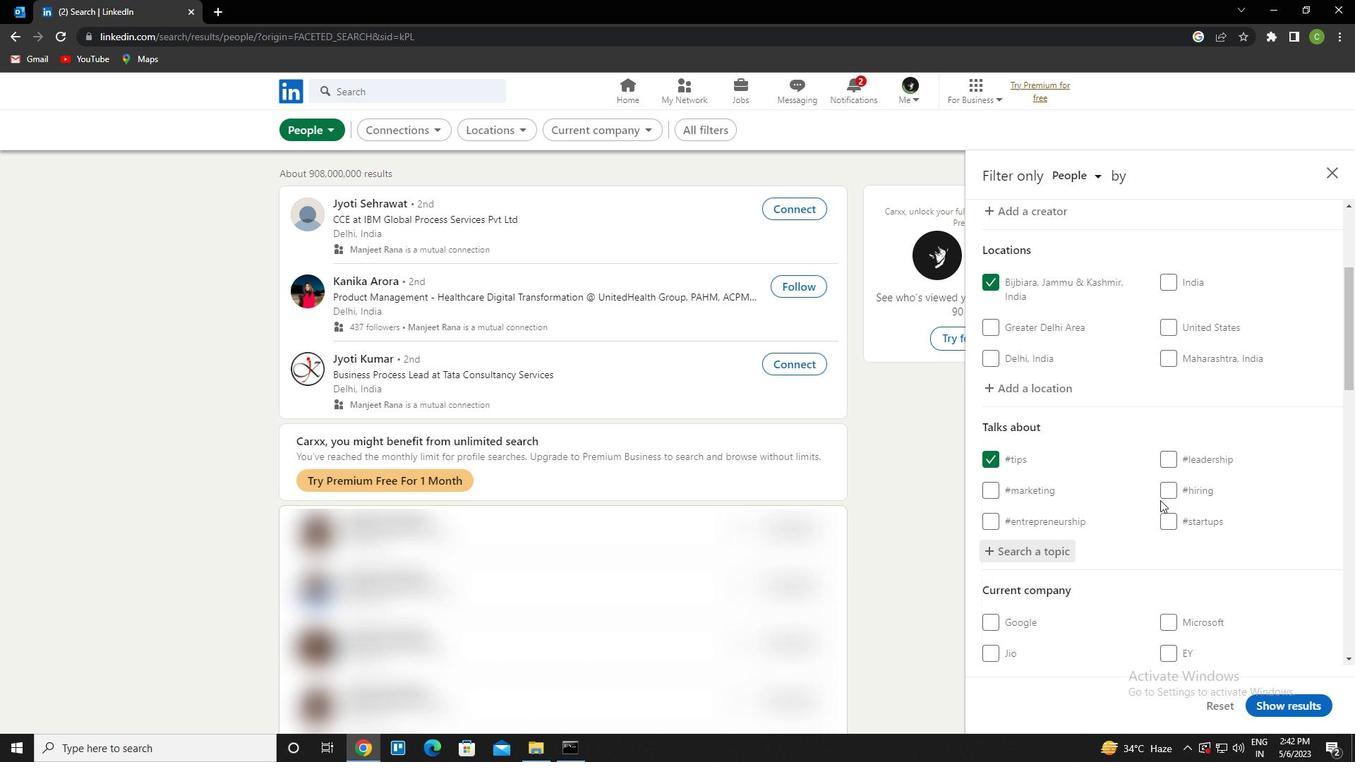 
Action: Mouse scrolled (1136, 486) with delta (0, 0)
Screenshot: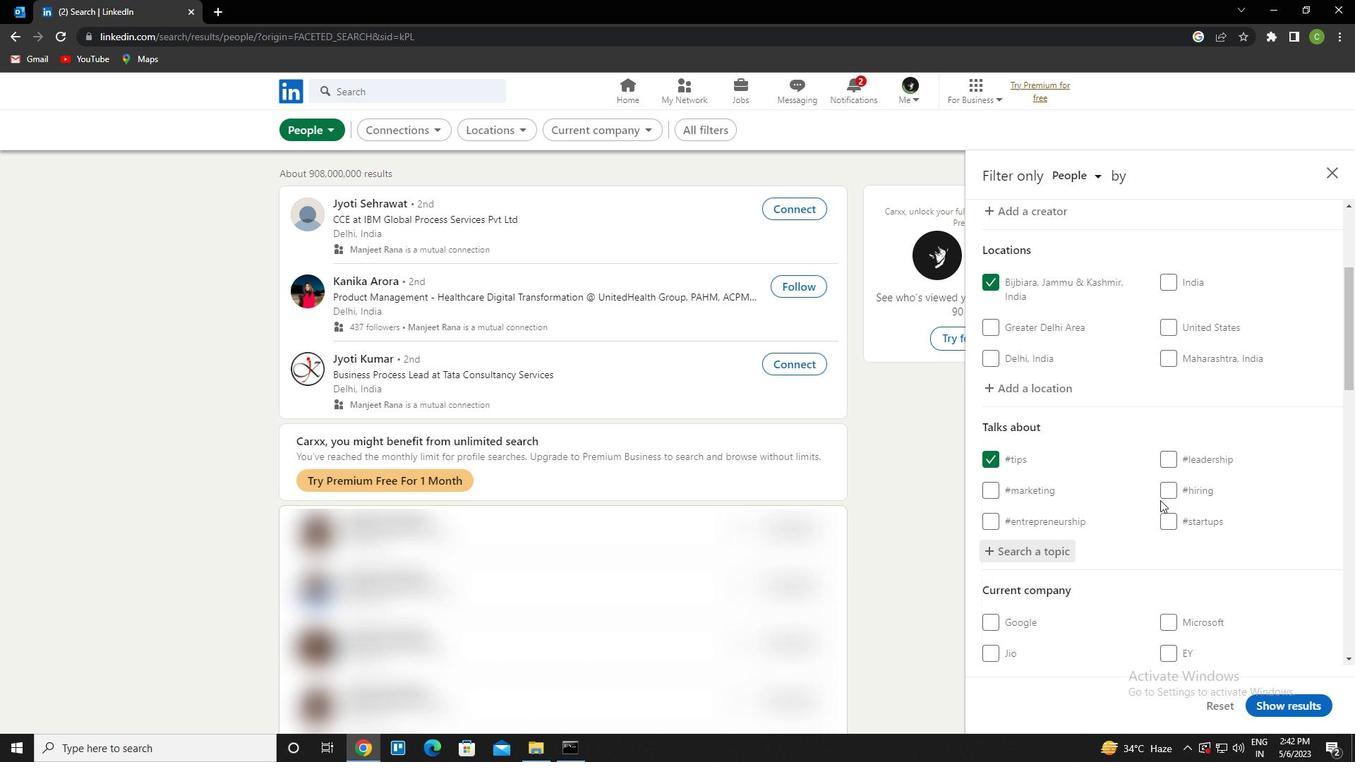 
Action: Mouse scrolled (1136, 486) with delta (0, 0)
Screenshot: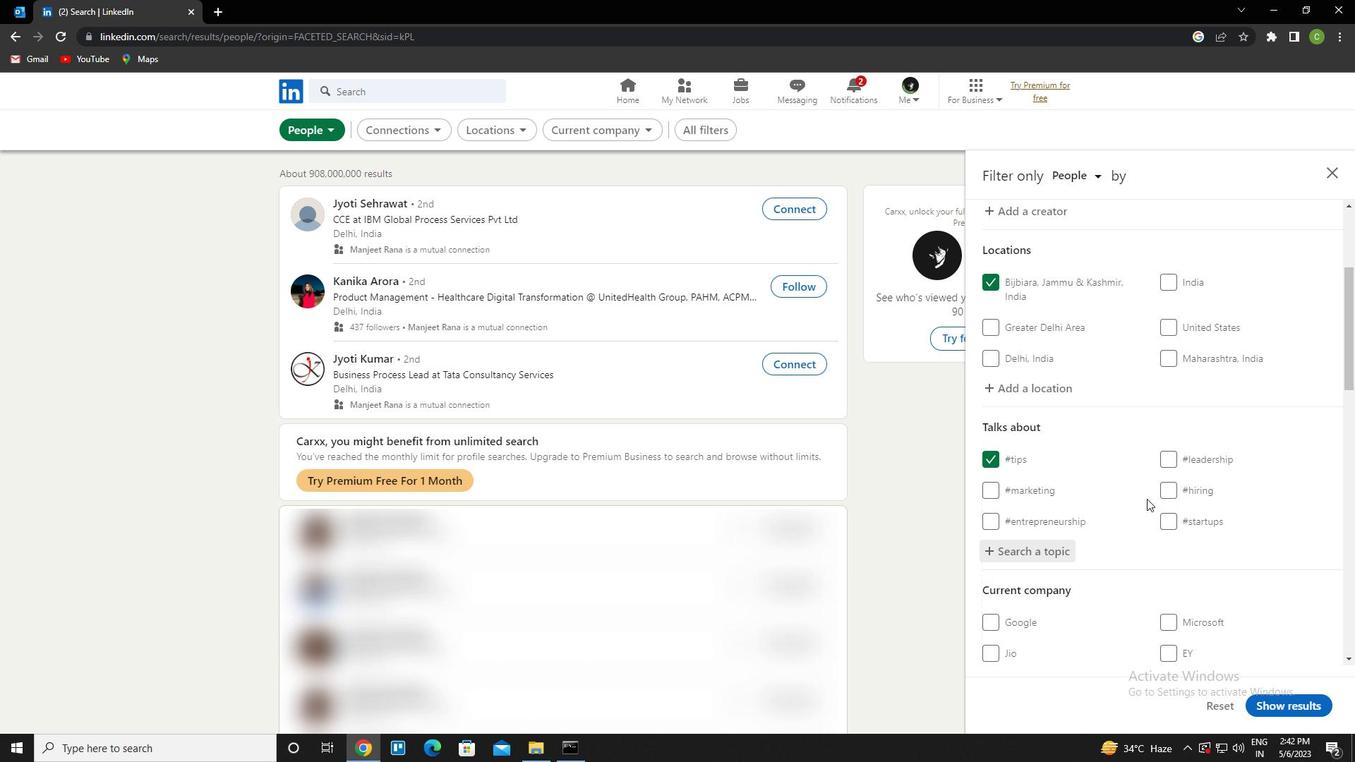 
Action: Mouse moved to (1115, 620)
Screenshot: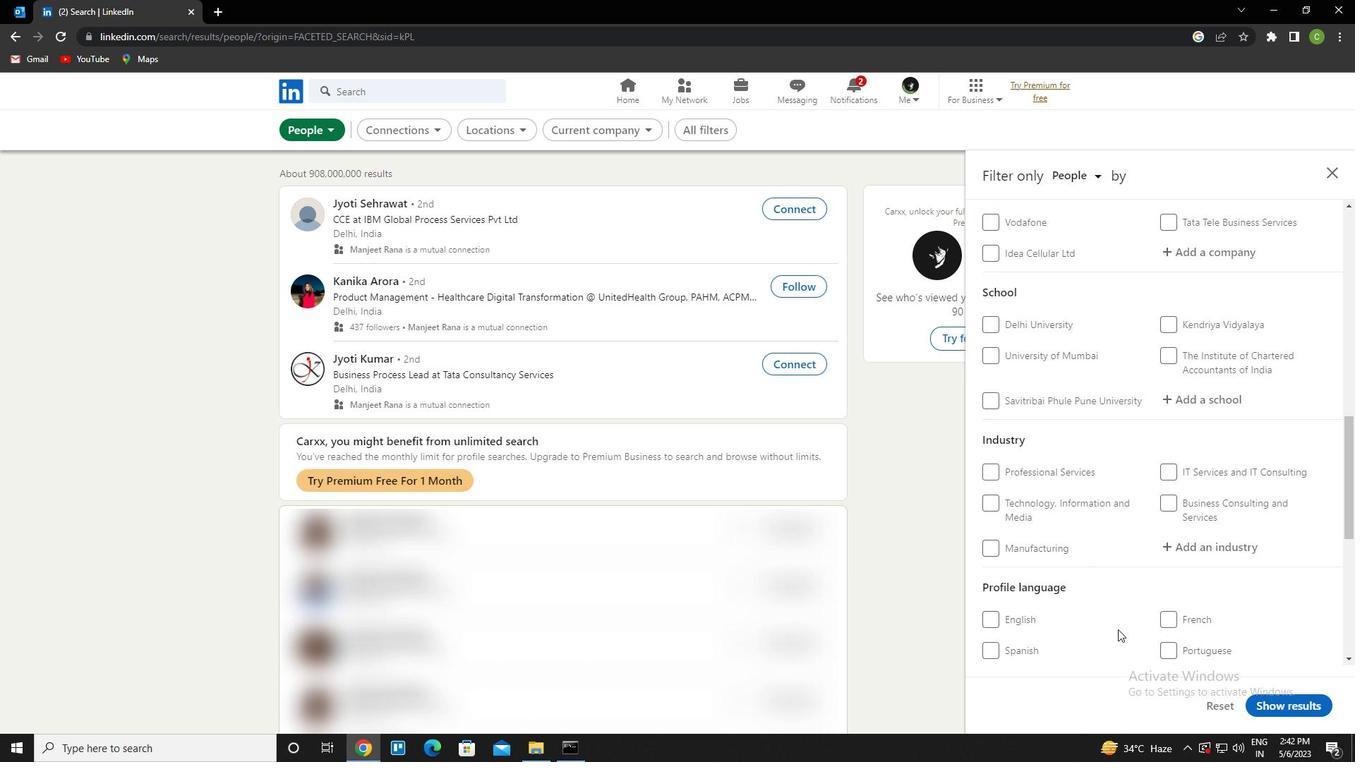 
Action: Mouse scrolled (1115, 620) with delta (0, 0)
Screenshot: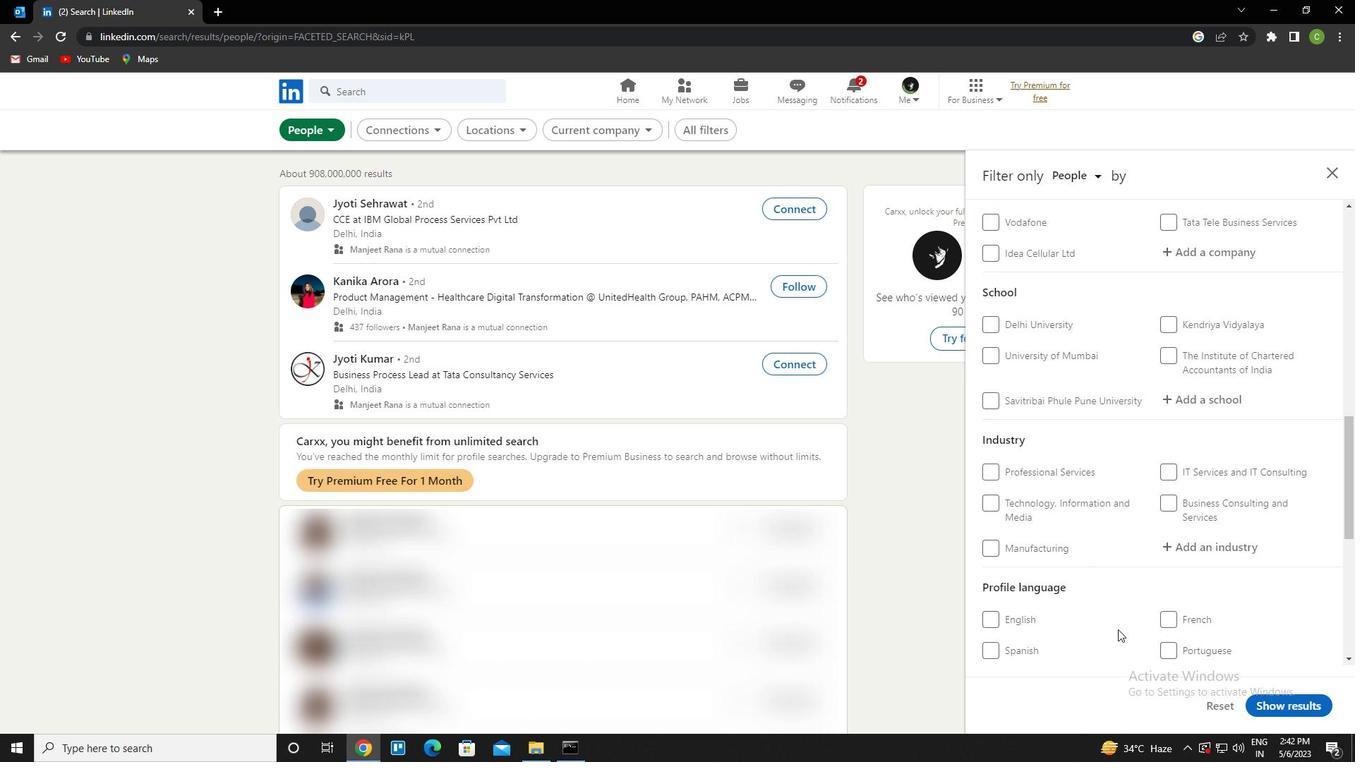 
Action: Mouse moved to (1173, 541)
Screenshot: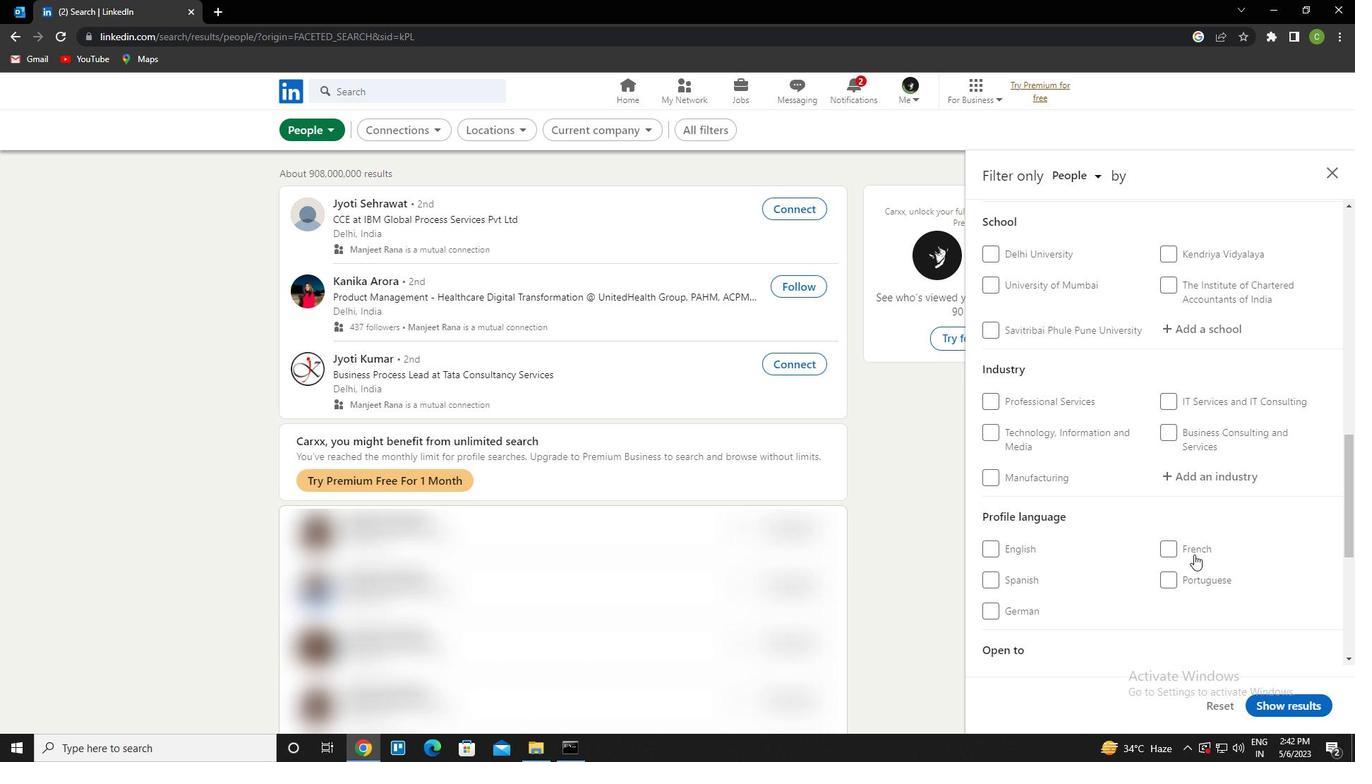 
Action: Mouse pressed left at (1173, 541)
Screenshot: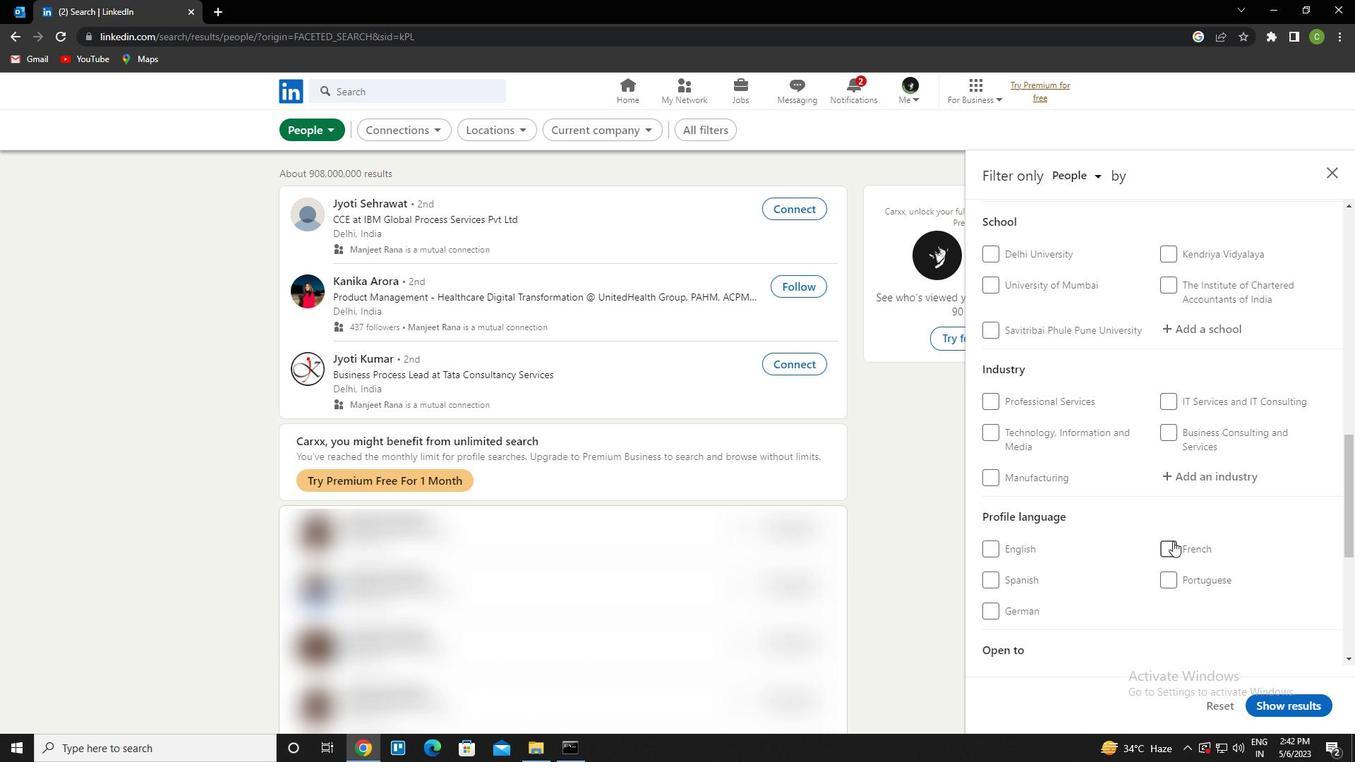 
Action: Mouse moved to (1172, 540)
Screenshot: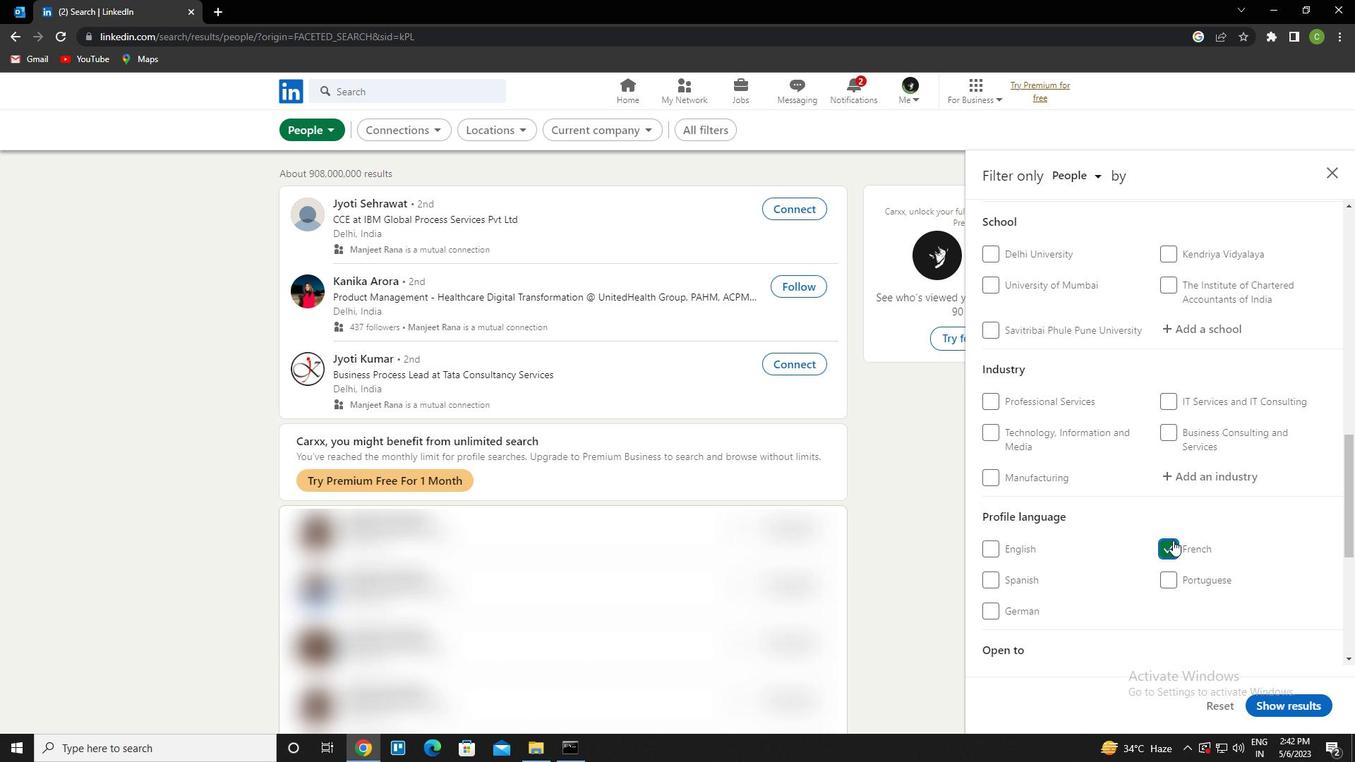 
Action: Mouse scrolled (1172, 541) with delta (0, 0)
Screenshot: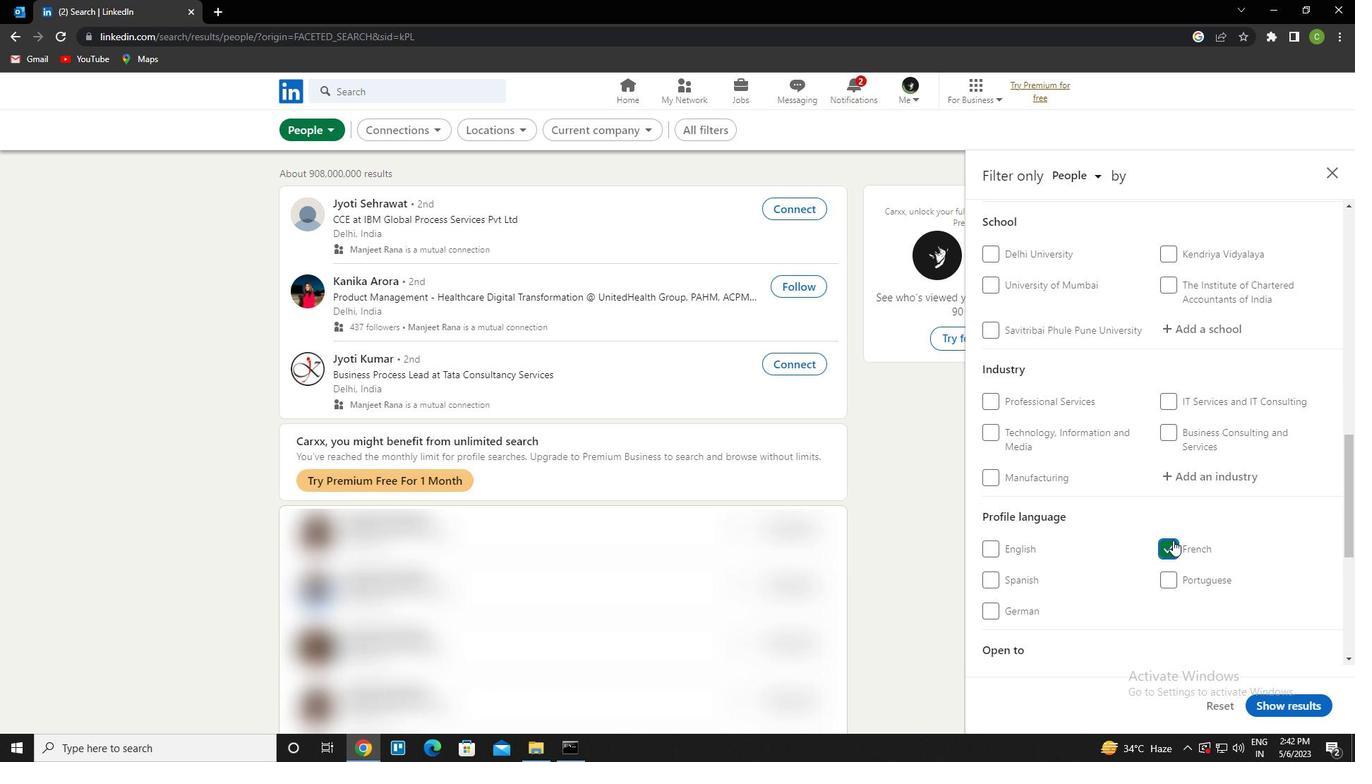 
Action: Mouse scrolled (1172, 541) with delta (0, 0)
Screenshot: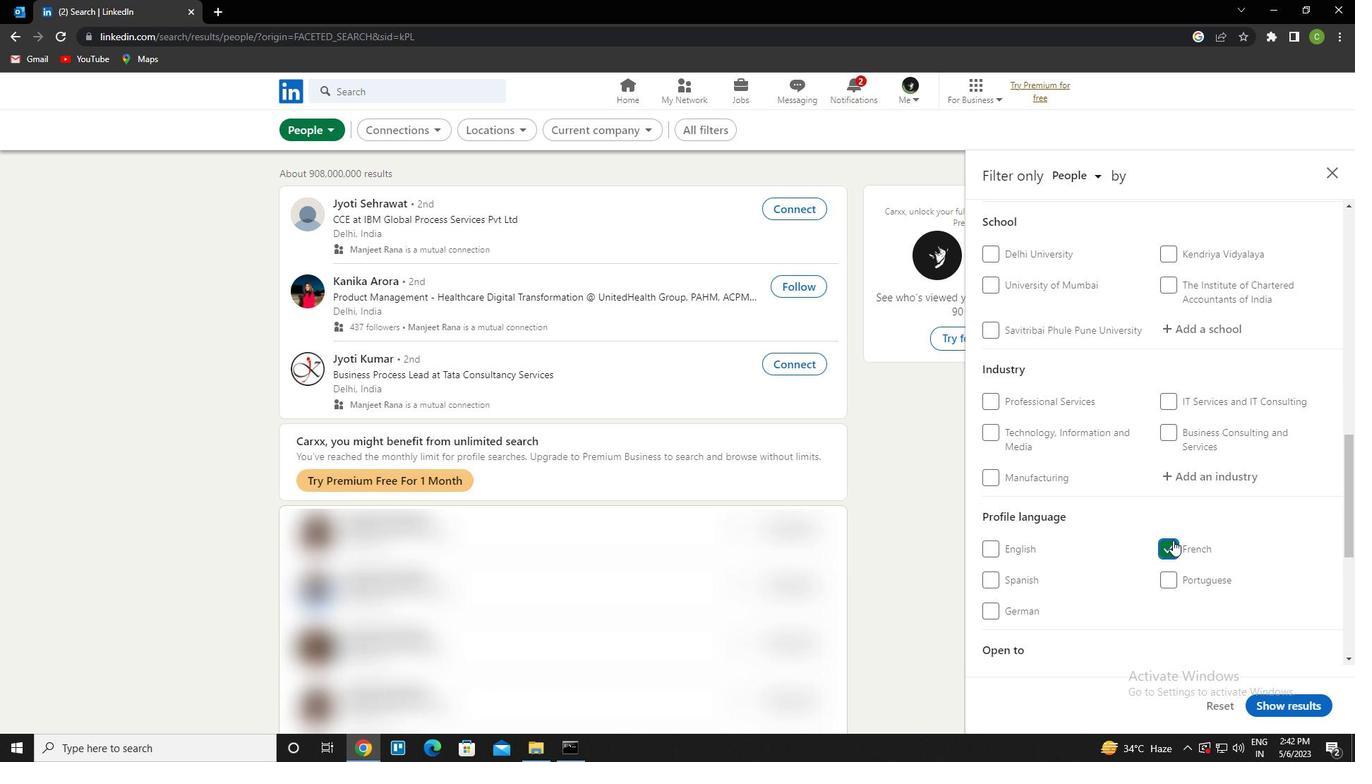 
Action: Mouse scrolled (1172, 541) with delta (0, 0)
Screenshot: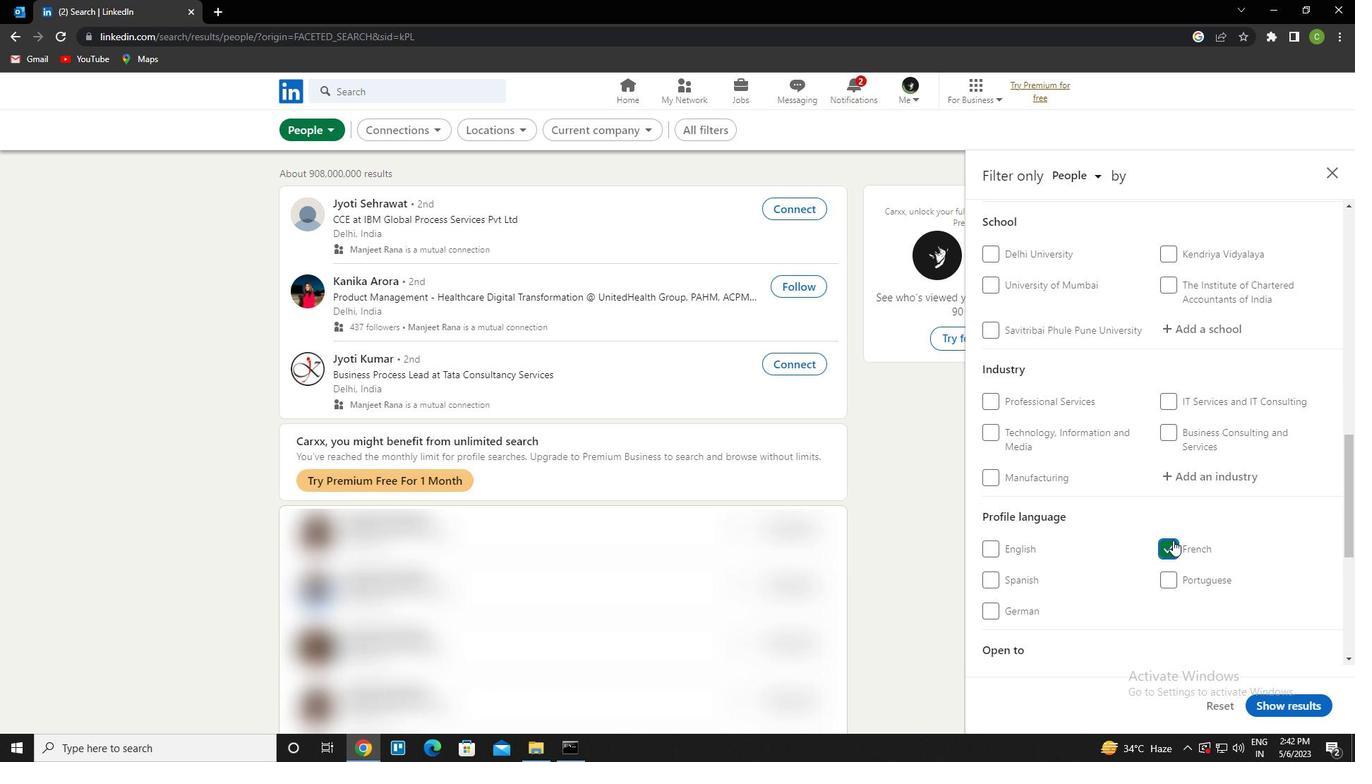 
Action: Mouse scrolled (1172, 541) with delta (0, 0)
Screenshot: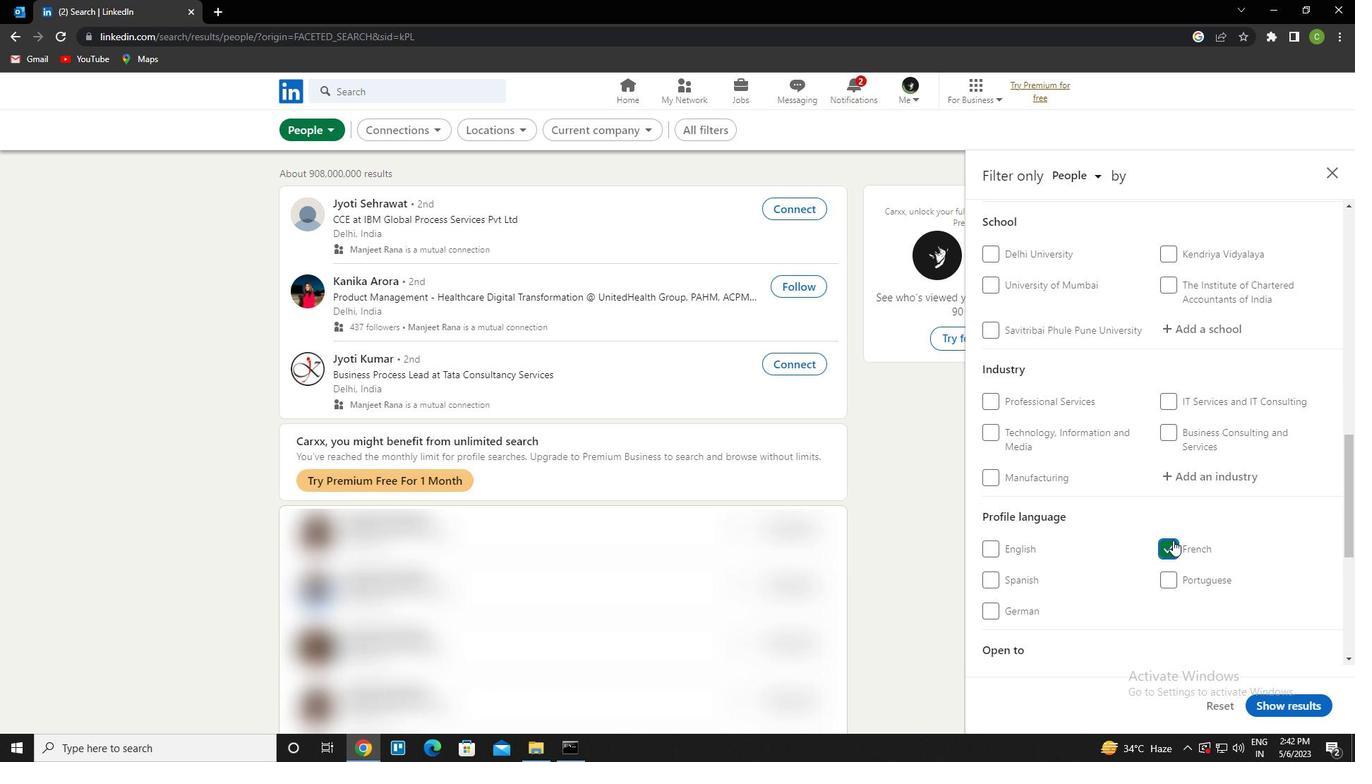 
Action: Mouse scrolled (1172, 541) with delta (0, 0)
Screenshot: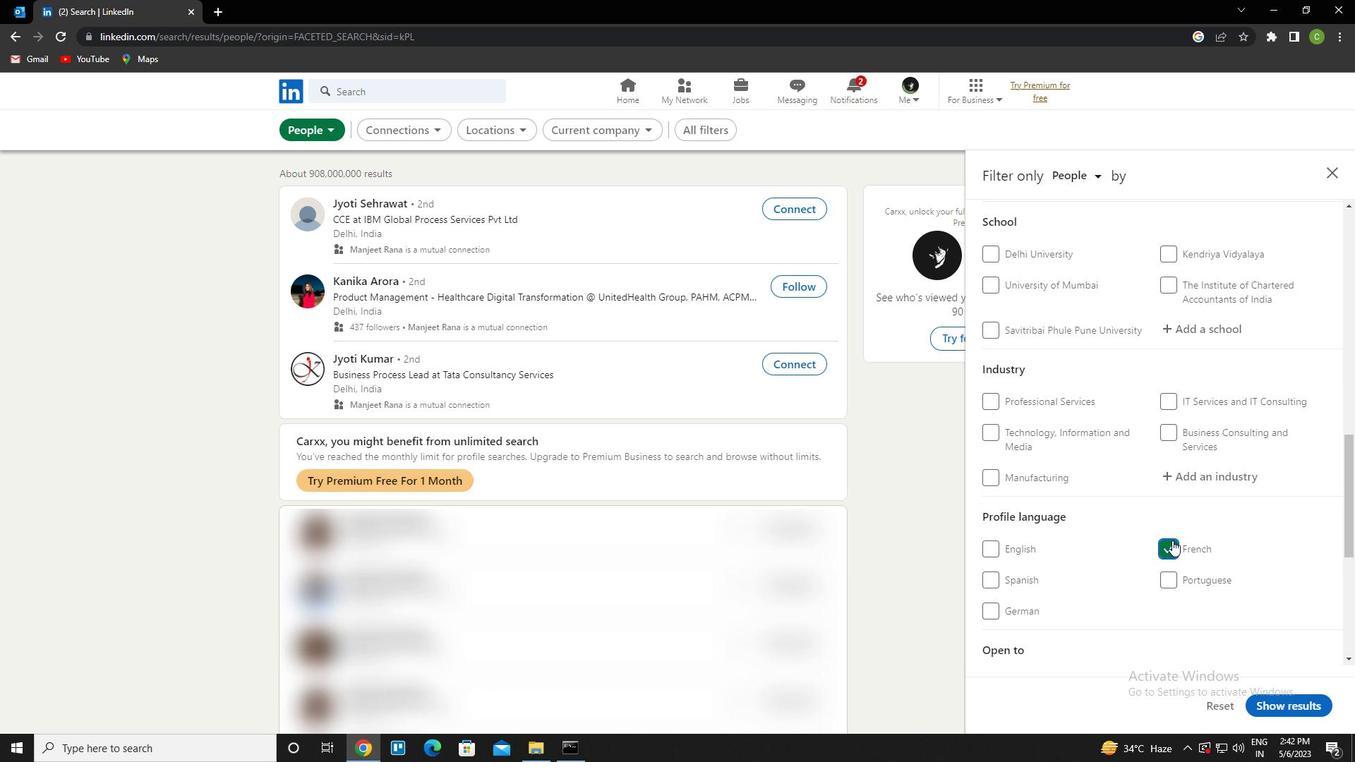 
Action: Mouse moved to (1123, 509)
Screenshot: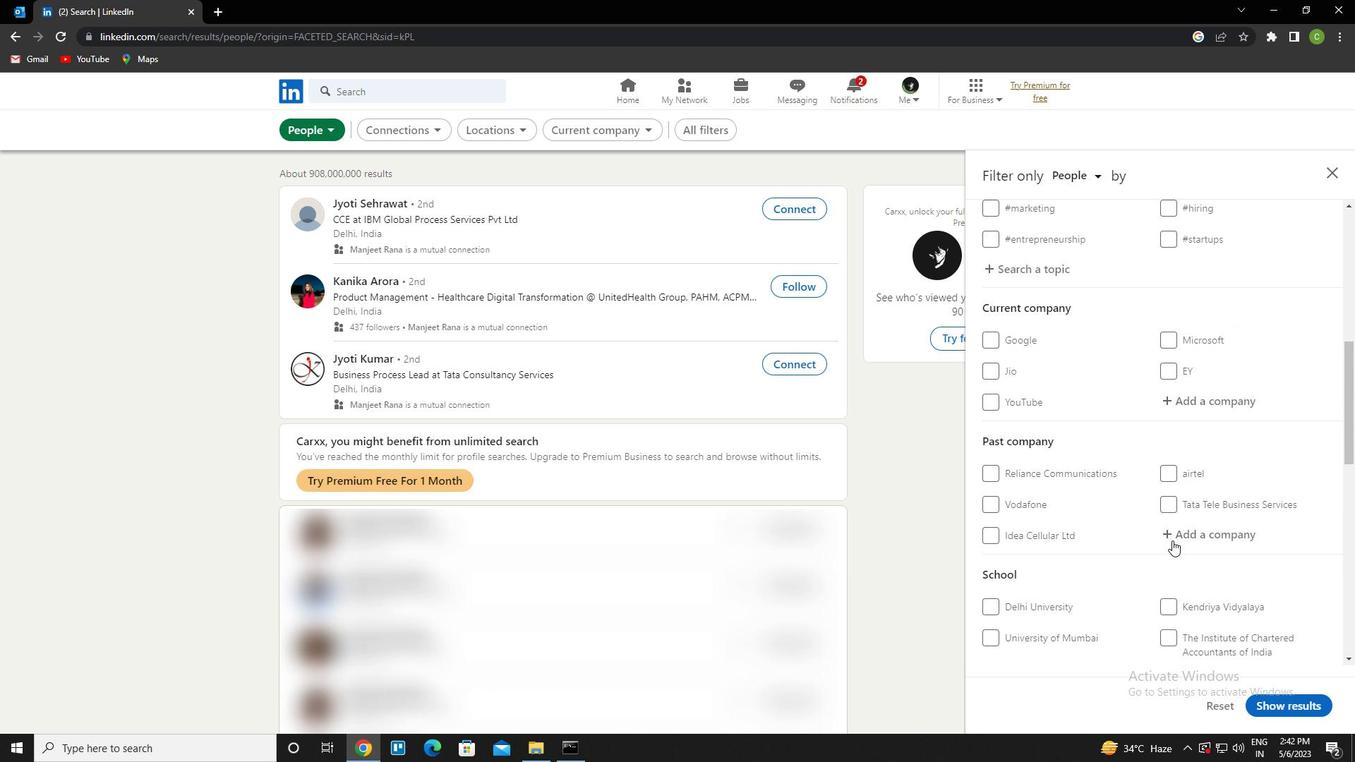 
Action: Mouse scrolled (1123, 509) with delta (0, 0)
Screenshot: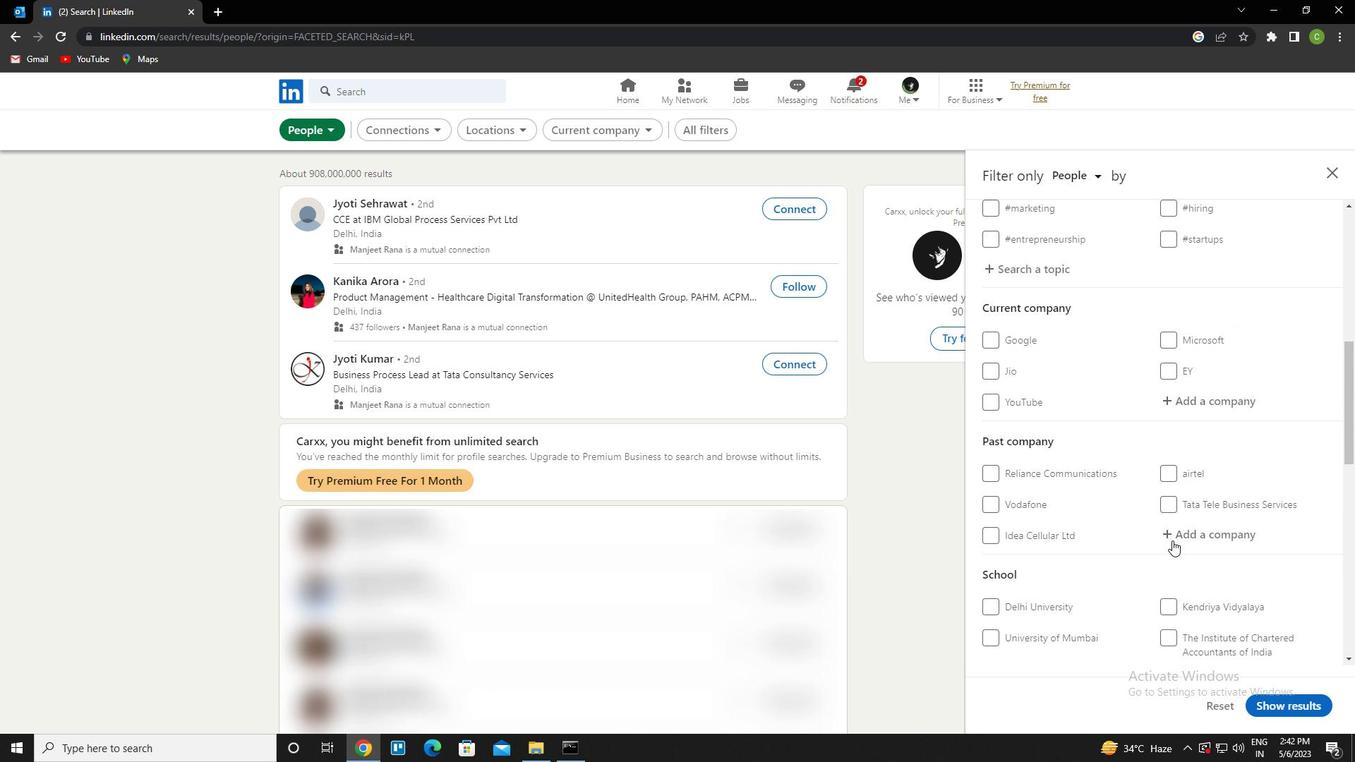 
Action: Mouse scrolled (1123, 509) with delta (0, 0)
Screenshot: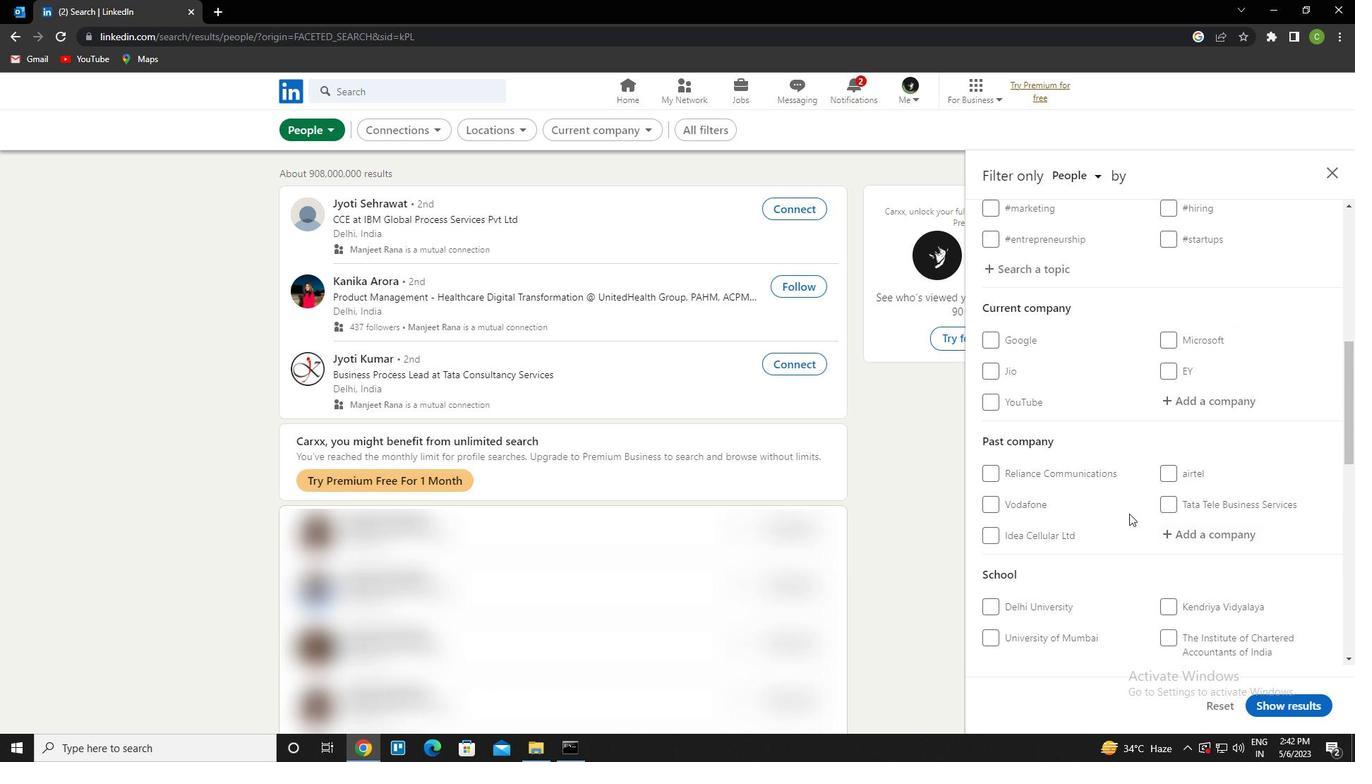 
Action: Mouse moved to (1199, 533)
Screenshot: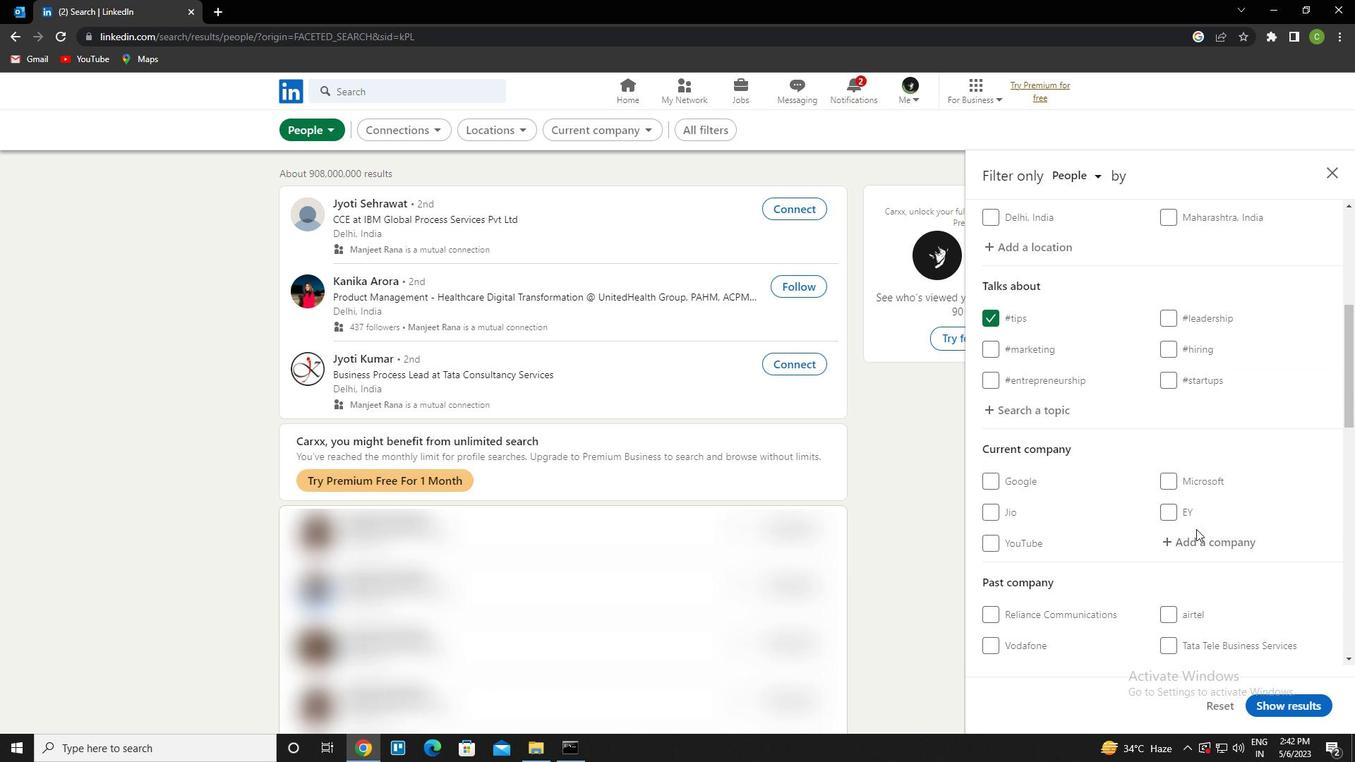 
Action: Mouse pressed left at (1199, 533)
Screenshot: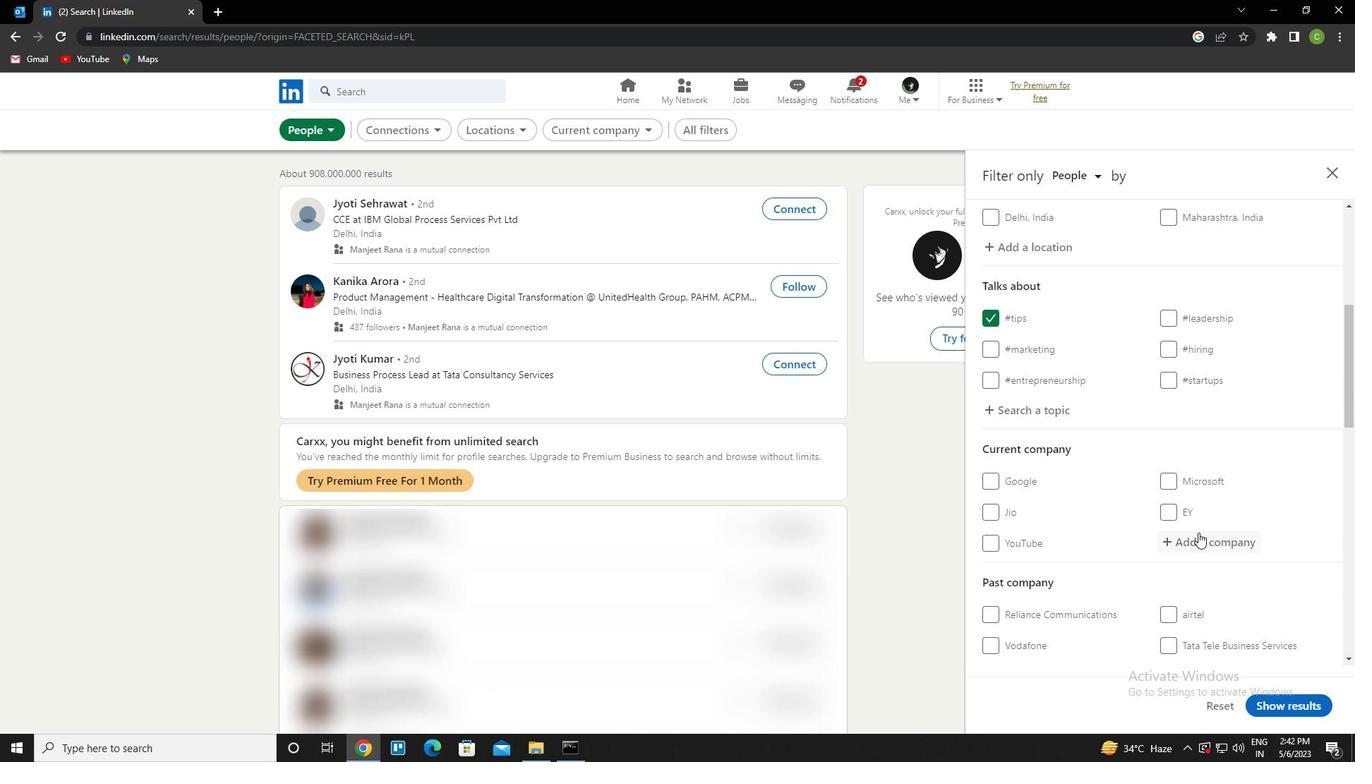 
Action: Key pressed <Key.caps_lock>g-p/<Key.down><Key.enter>
Screenshot: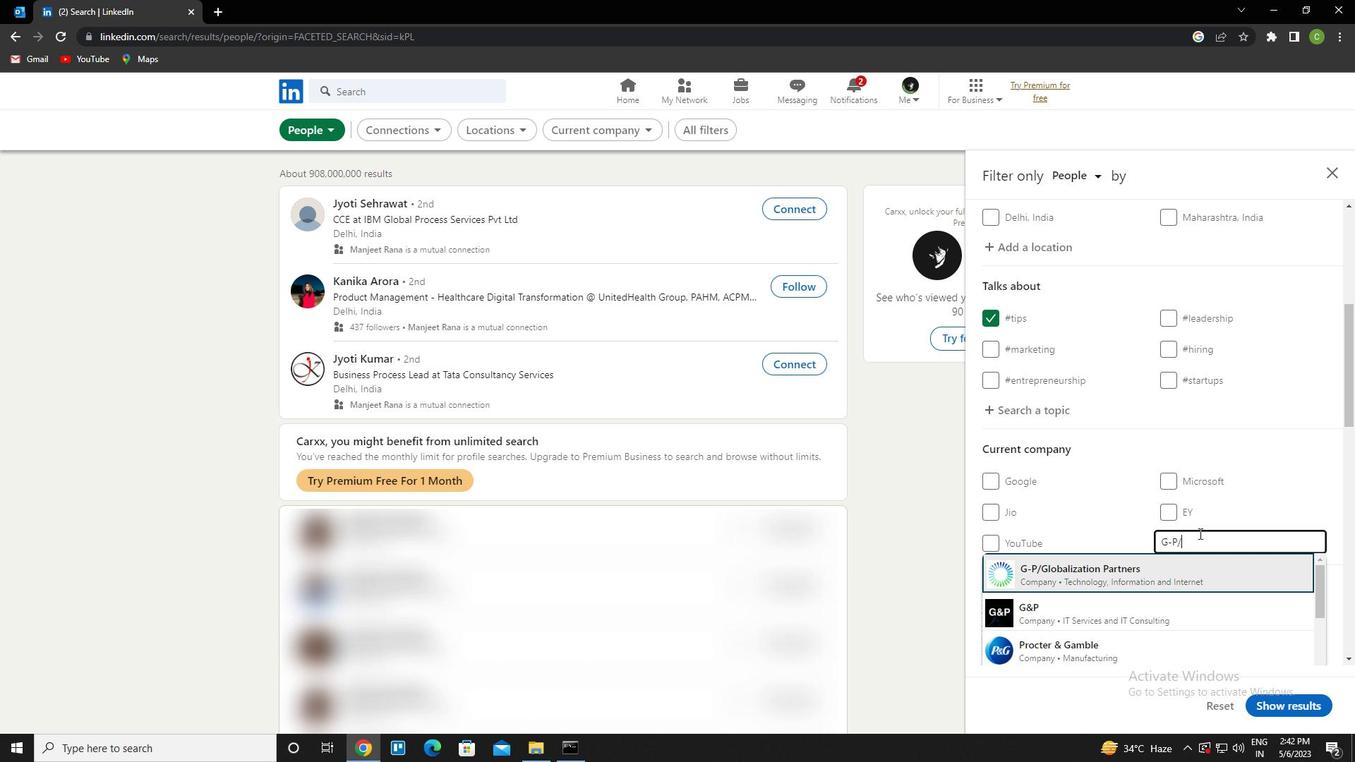 
Action: Mouse scrolled (1199, 533) with delta (0, 0)
Screenshot: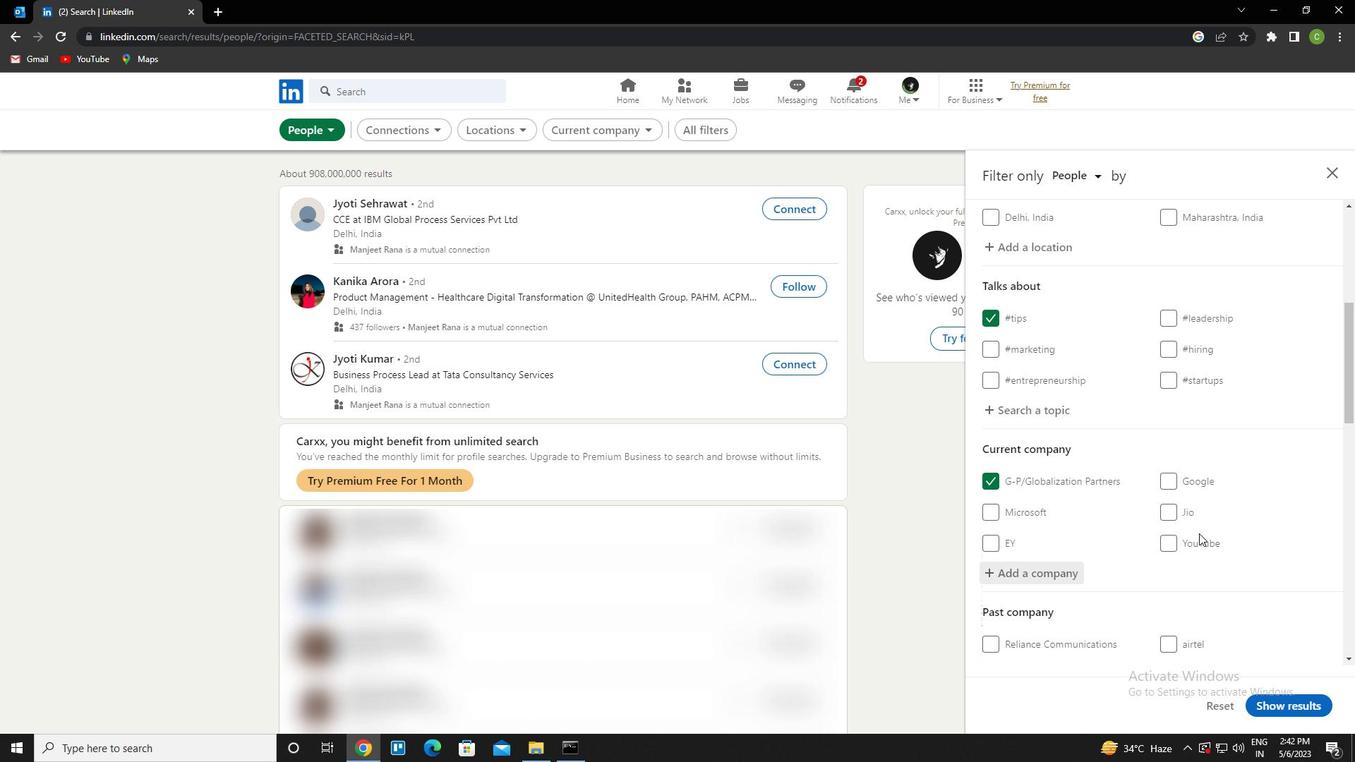 
Action: Mouse moved to (1179, 533)
Screenshot: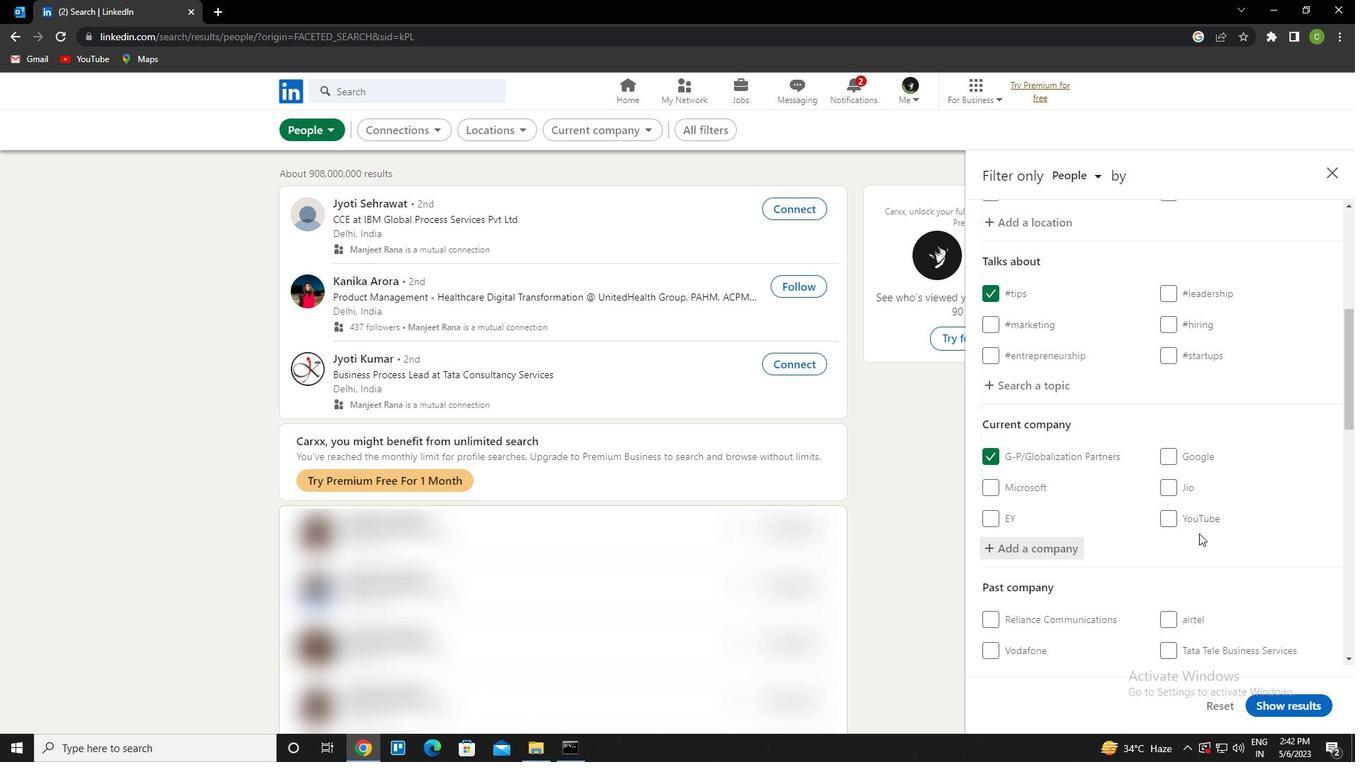 
Action: Mouse scrolled (1179, 533) with delta (0, 0)
Screenshot: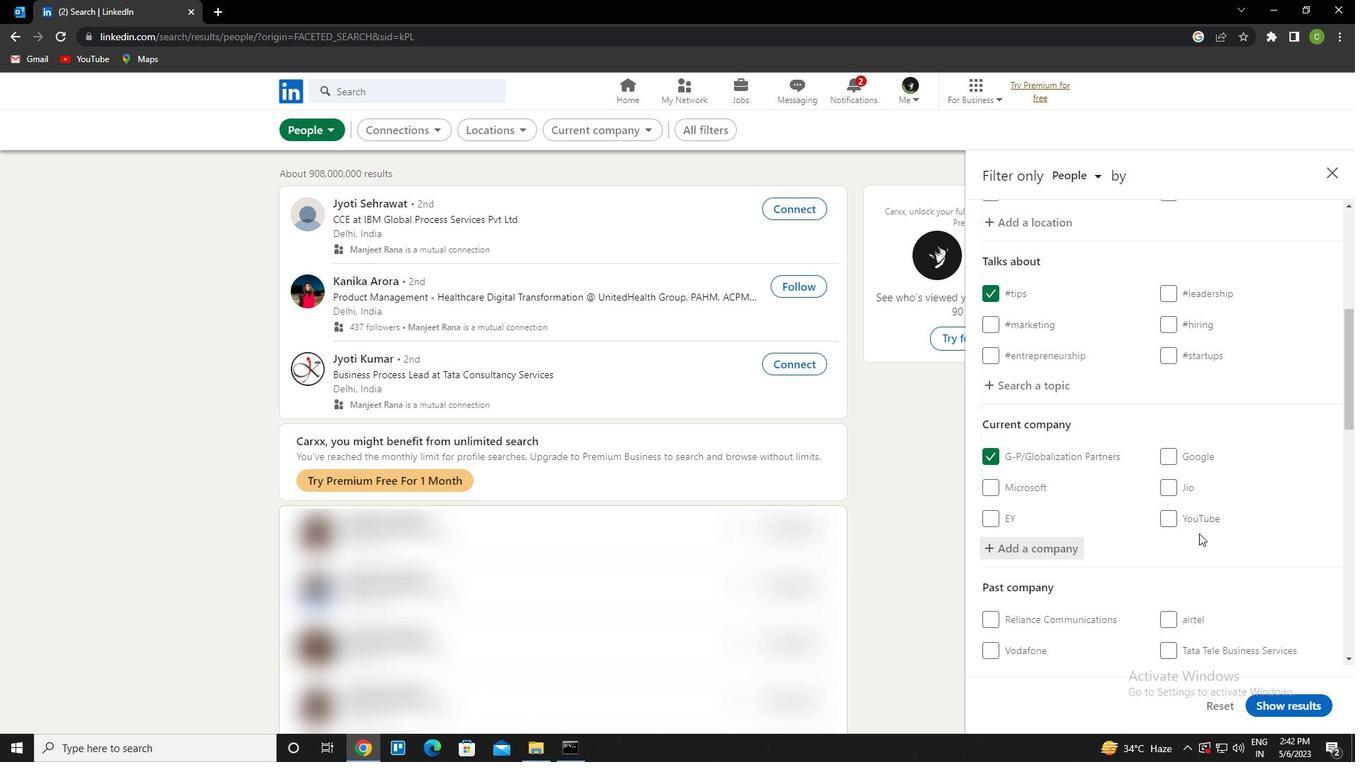 
Action: Mouse moved to (1119, 522)
Screenshot: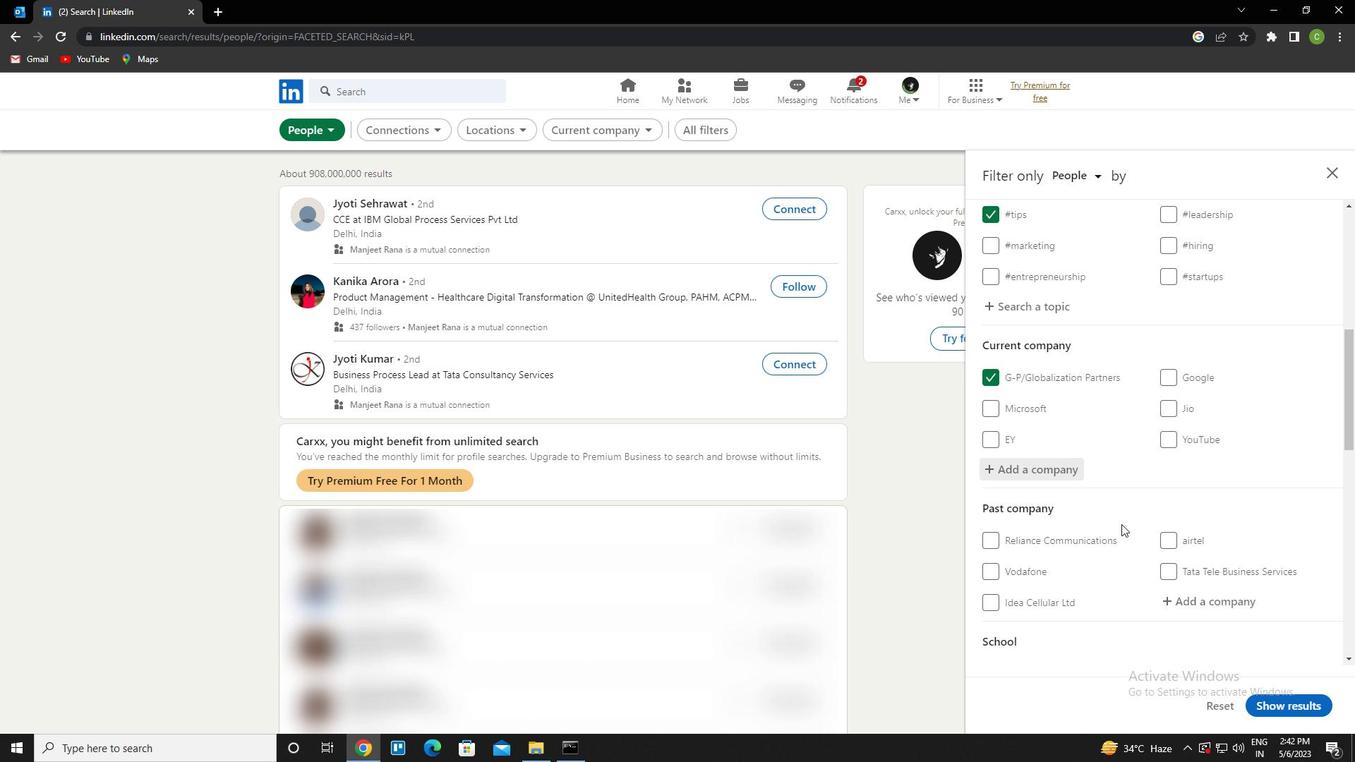 
Action: Mouse scrolled (1119, 521) with delta (0, 0)
Screenshot: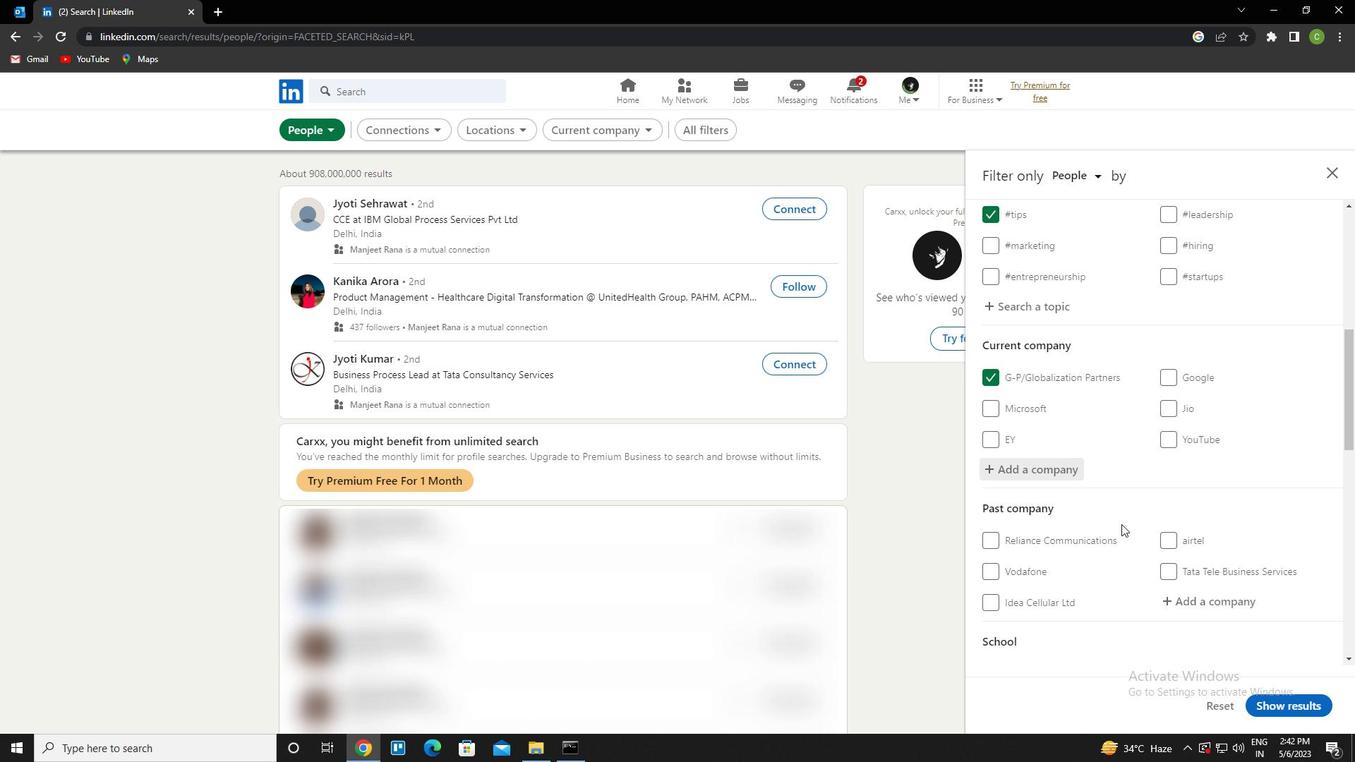 
Action: Mouse scrolled (1119, 521) with delta (0, 0)
Screenshot: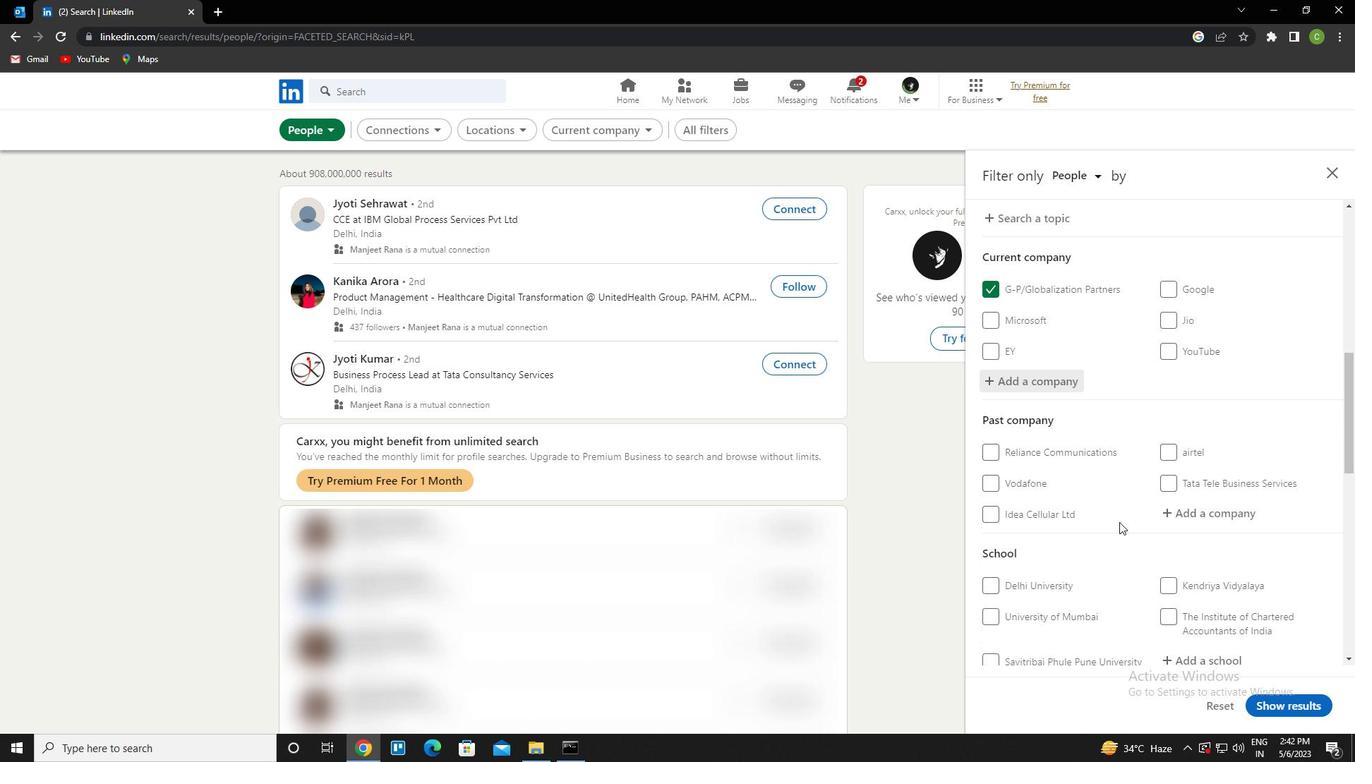 
Action: Mouse moved to (1196, 579)
Screenshot: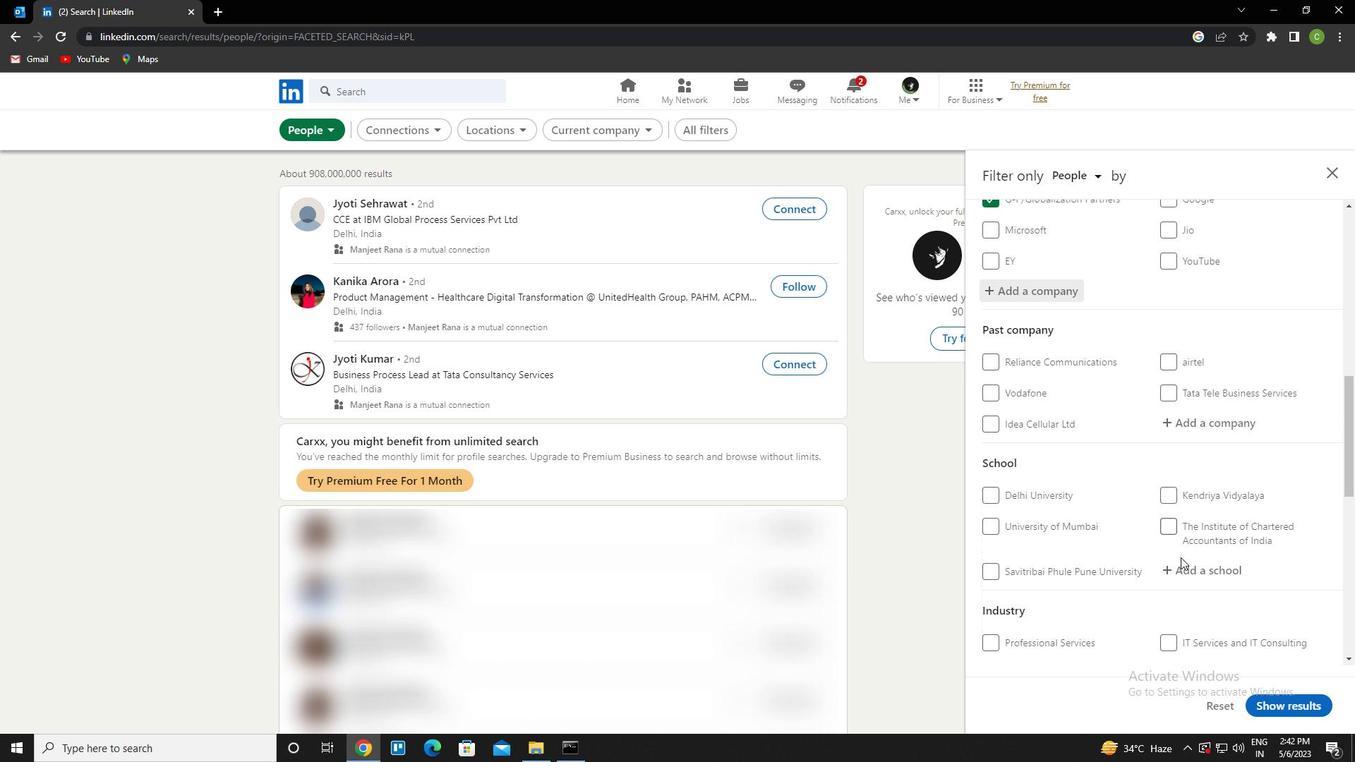 
Action: Mouse pressed left at (1196, 579)
Screenshot: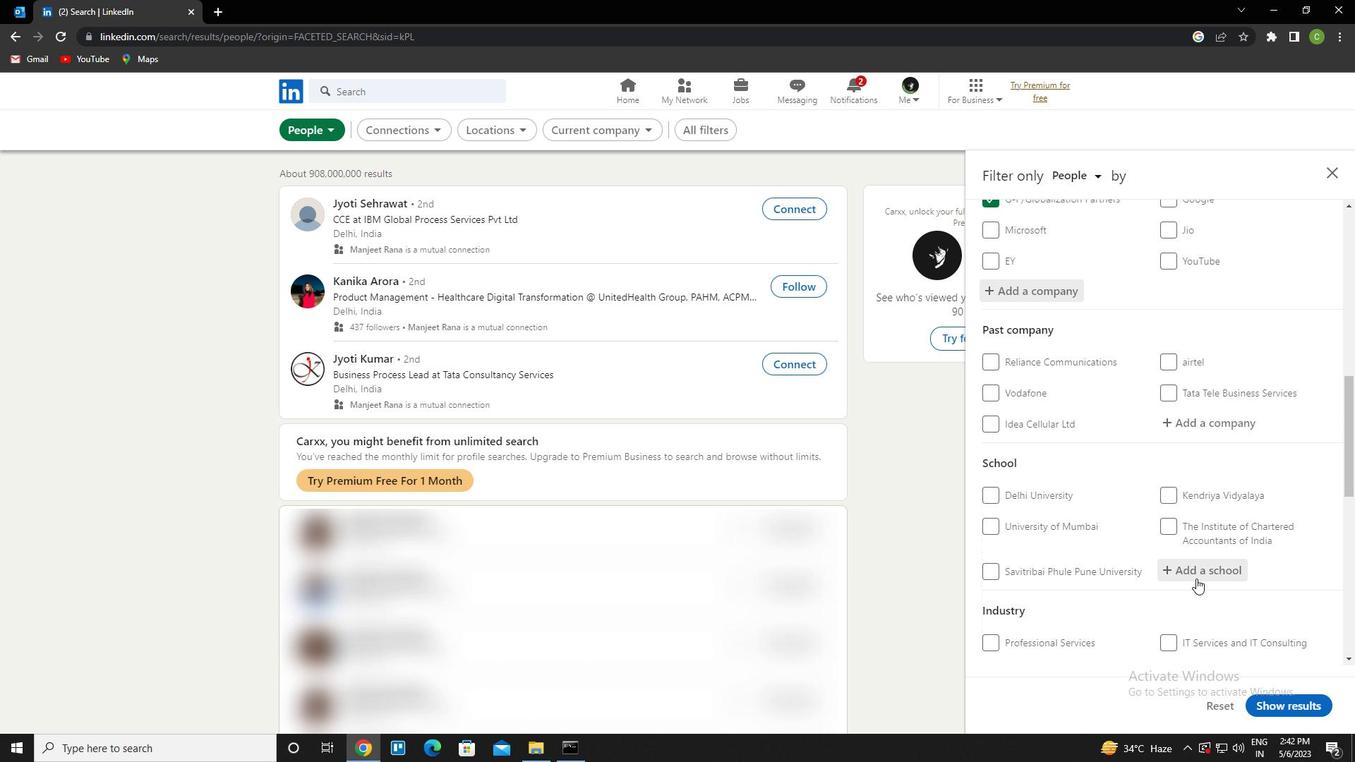 
Action: Key pressed g<Key.space>n<Key.space>k<Key.caps_lock>halsa<Key.space><Key.down><Key.enter>
Screenshot: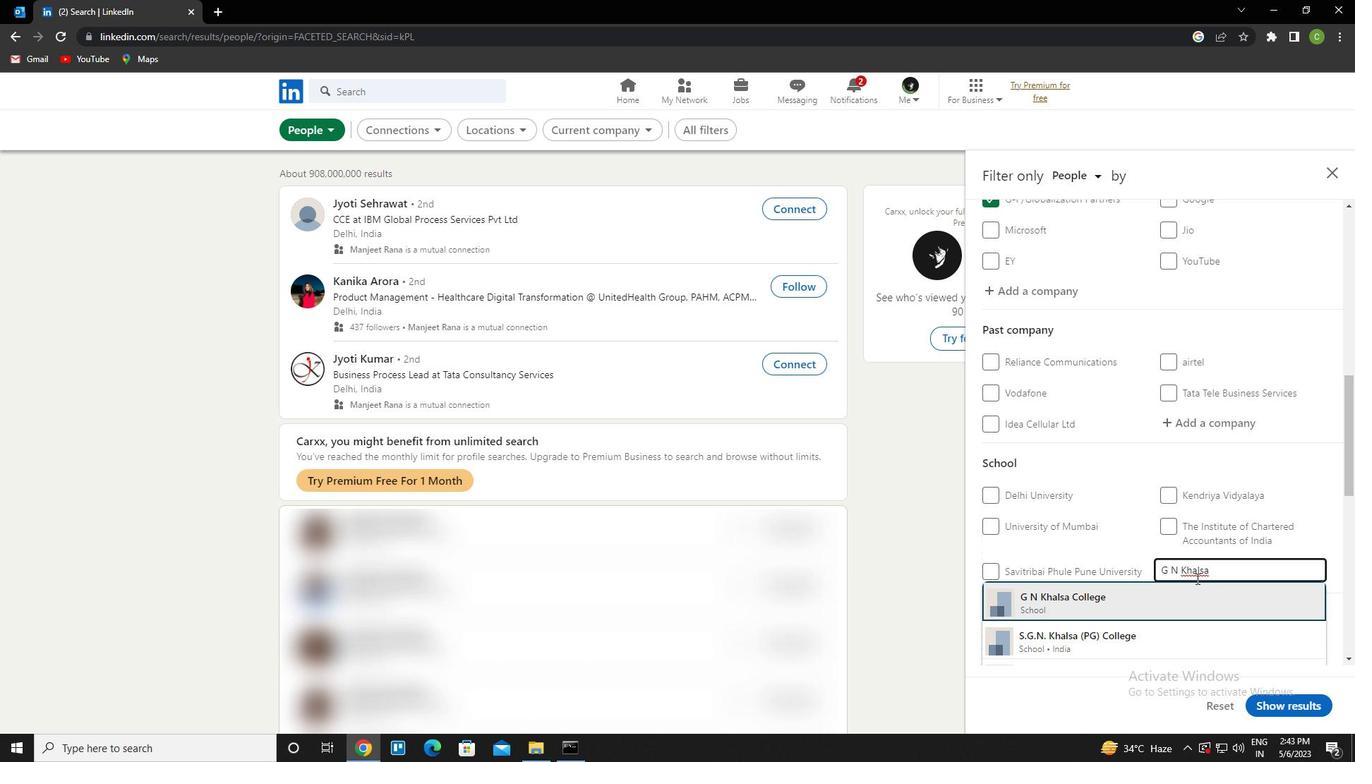 
Action: Mouse scrolled (1196, 578) with delta (0, 0)
Screenshot: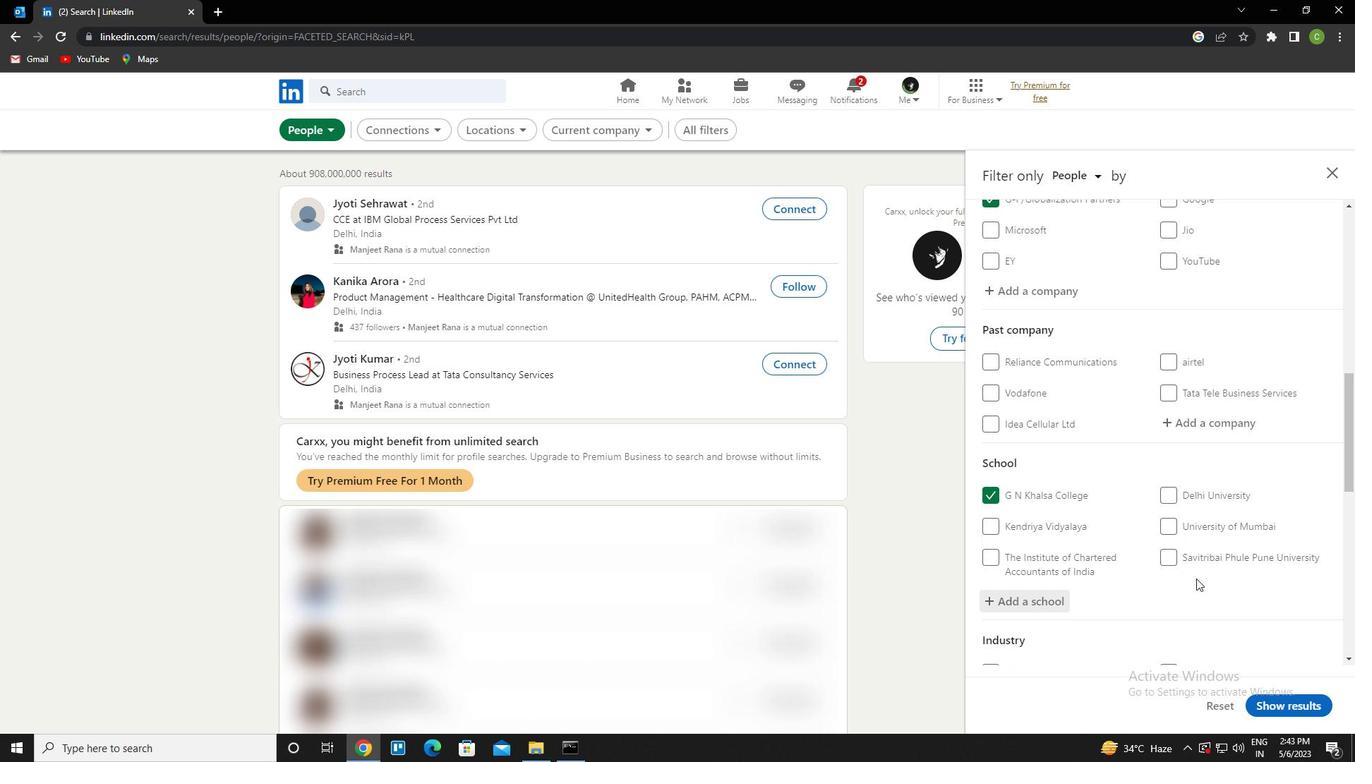 
Action: Mouse scrolled (1196, 578) with delta (0, 0)
Screenshot: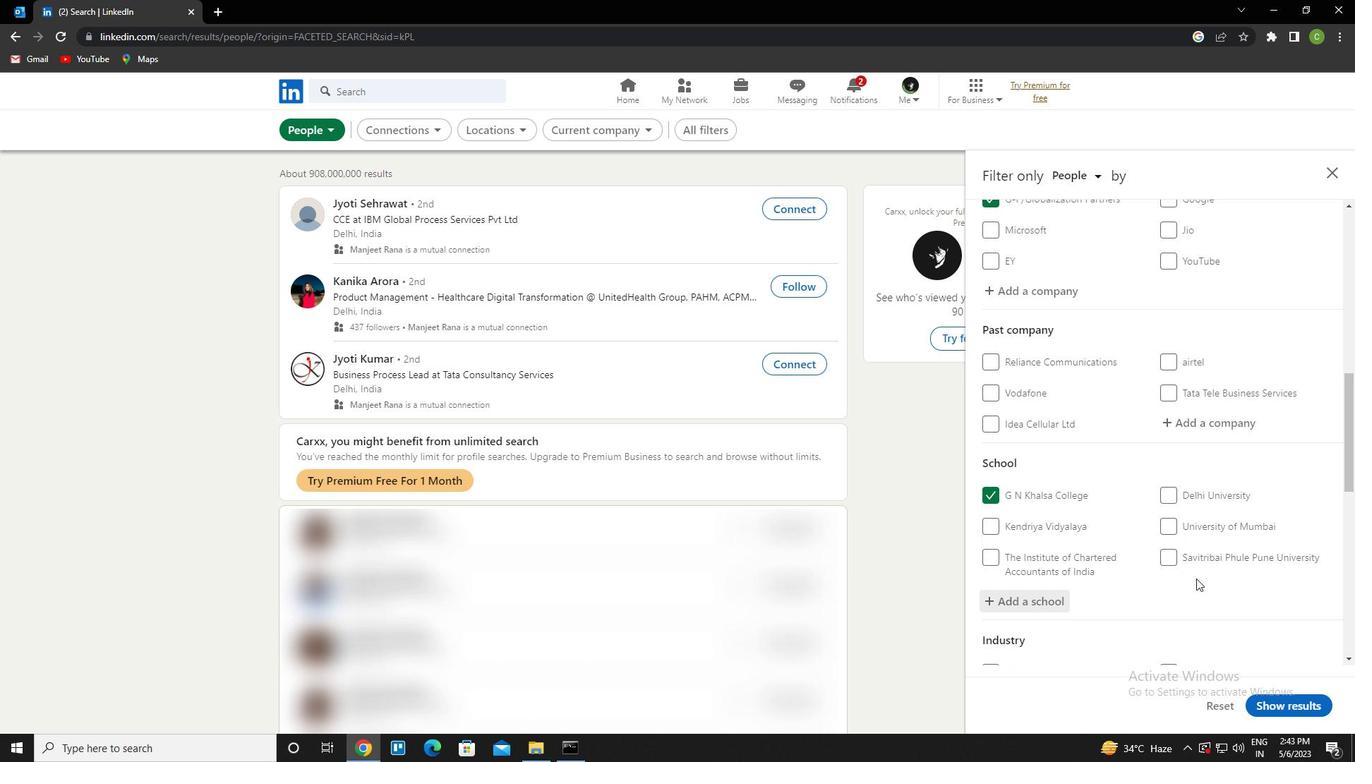 
Action: Mouse scrolled (1196, 578) with delta (0, 0)
Screenshot: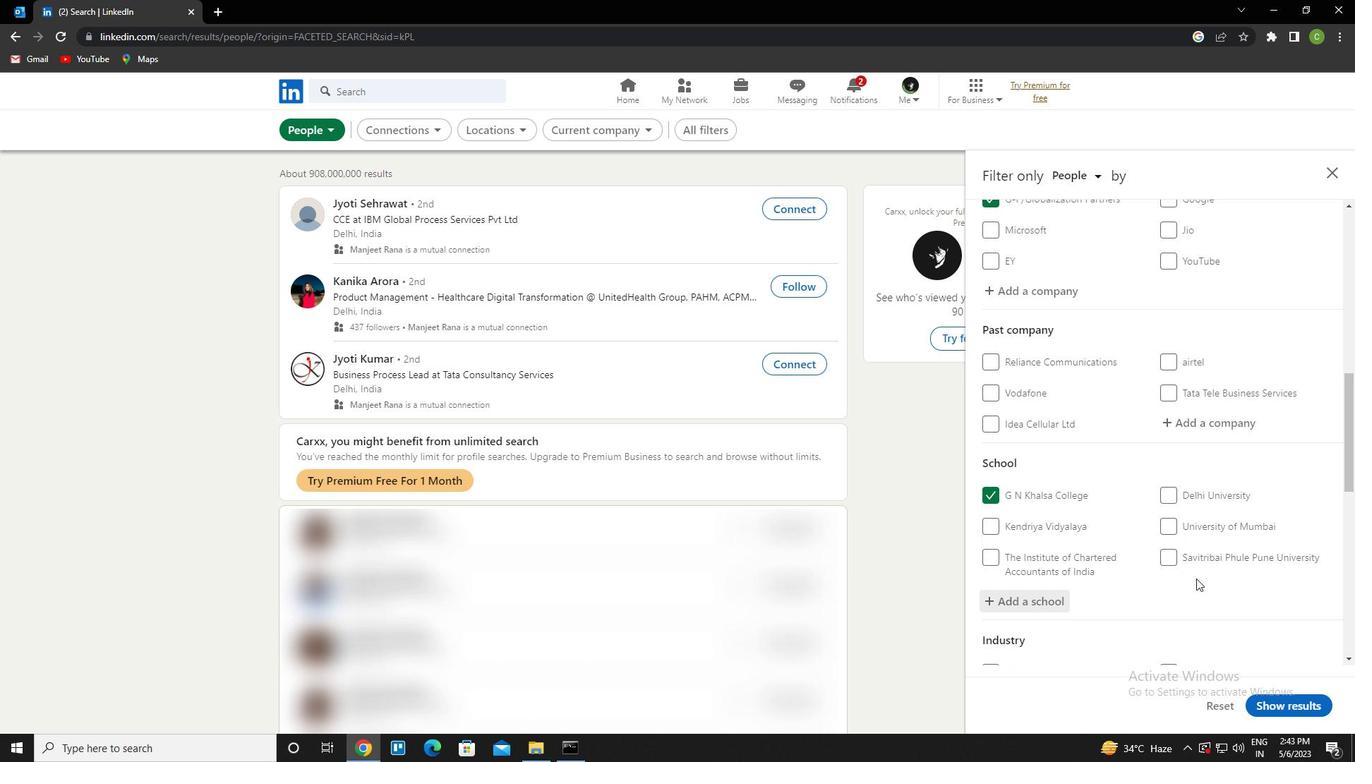 
Action: Mouse scrolled (1196, 578) with delta (0, 0)
Screenshot: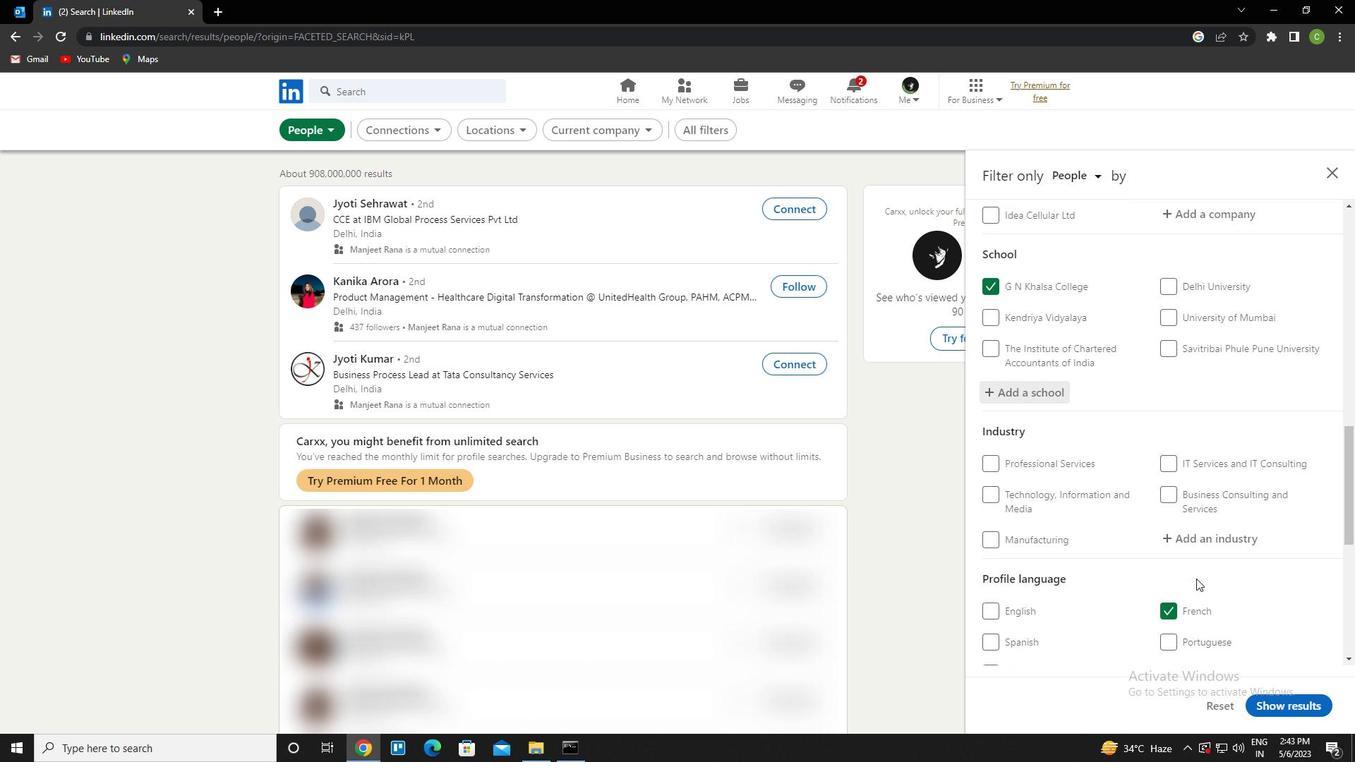 
Action: Mouse scrolled (1196, 578) with delta (0, 0)
Screenshot: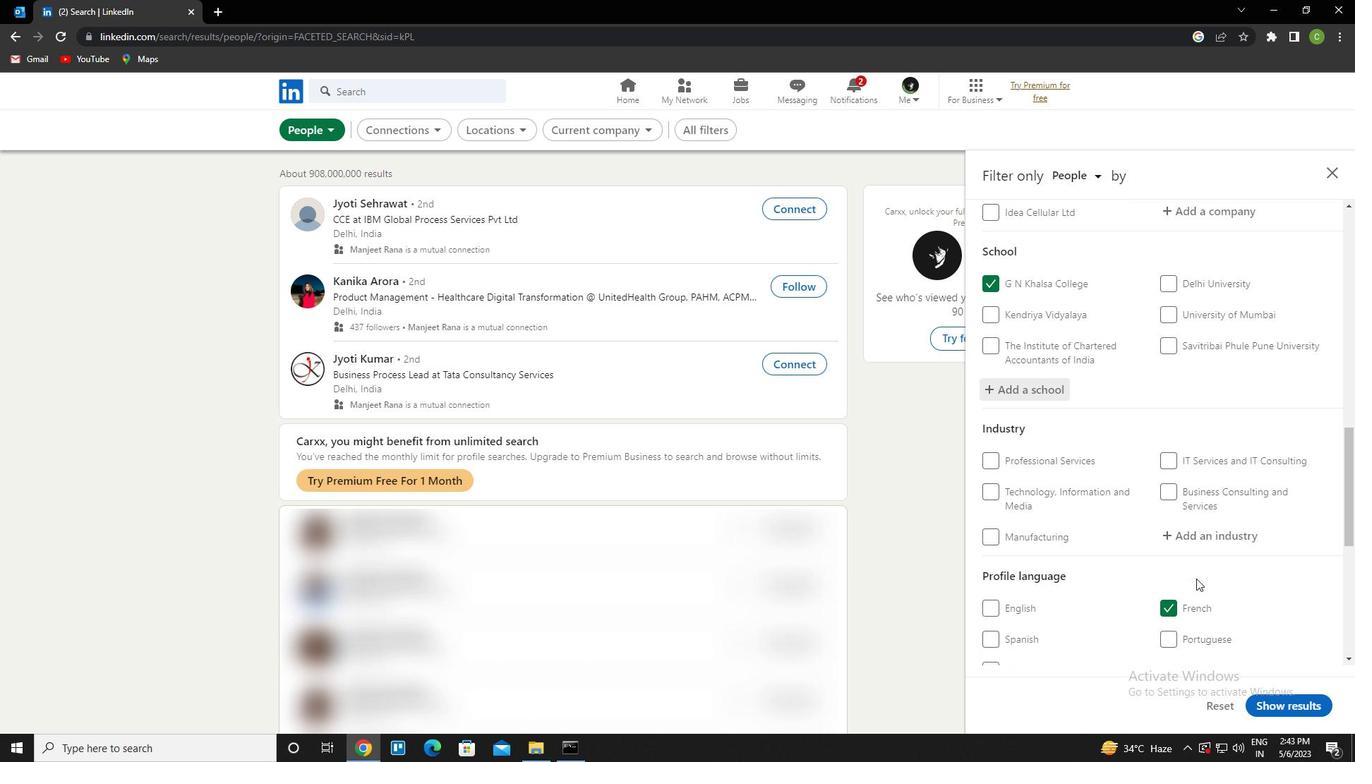
Action: Mouse moved to (1210, 398)
Screenshot: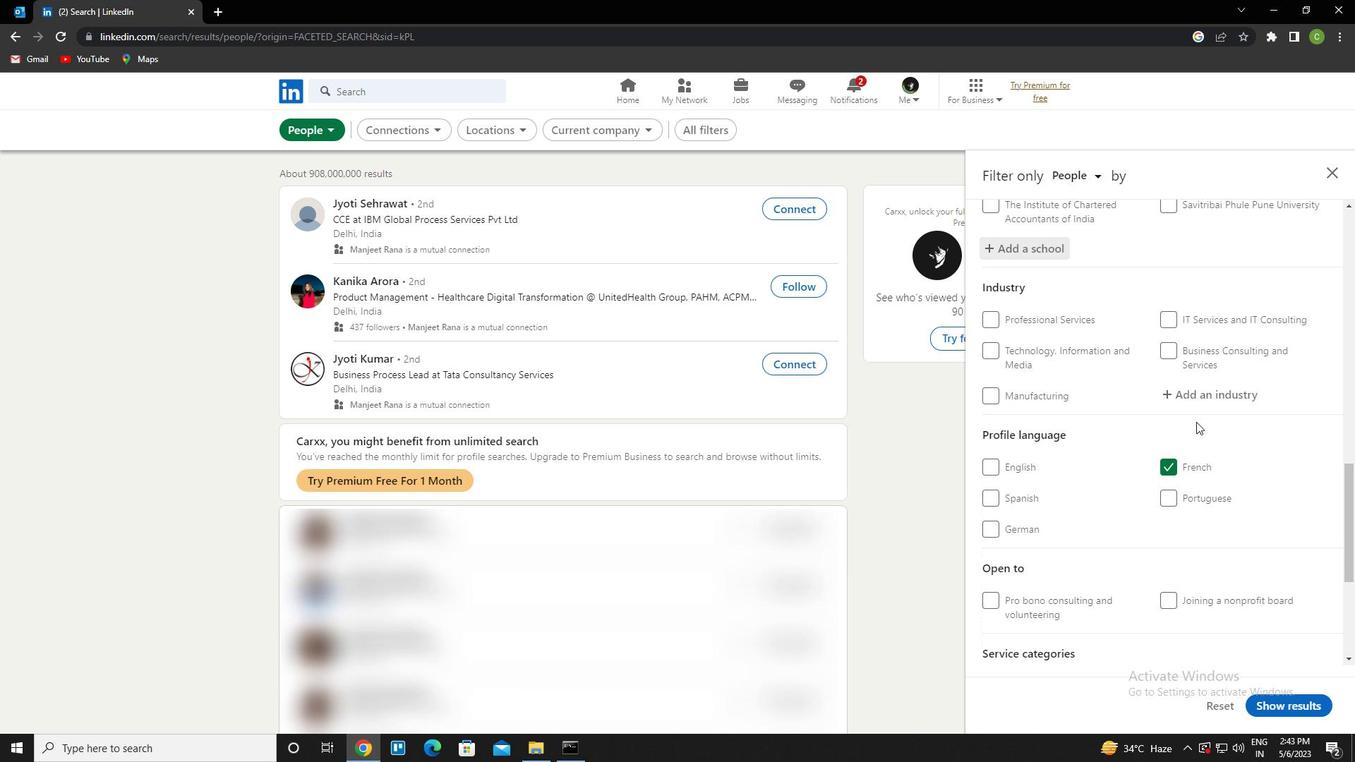 
Action: Mouse pressed left at (1210, 398)
Screenshot: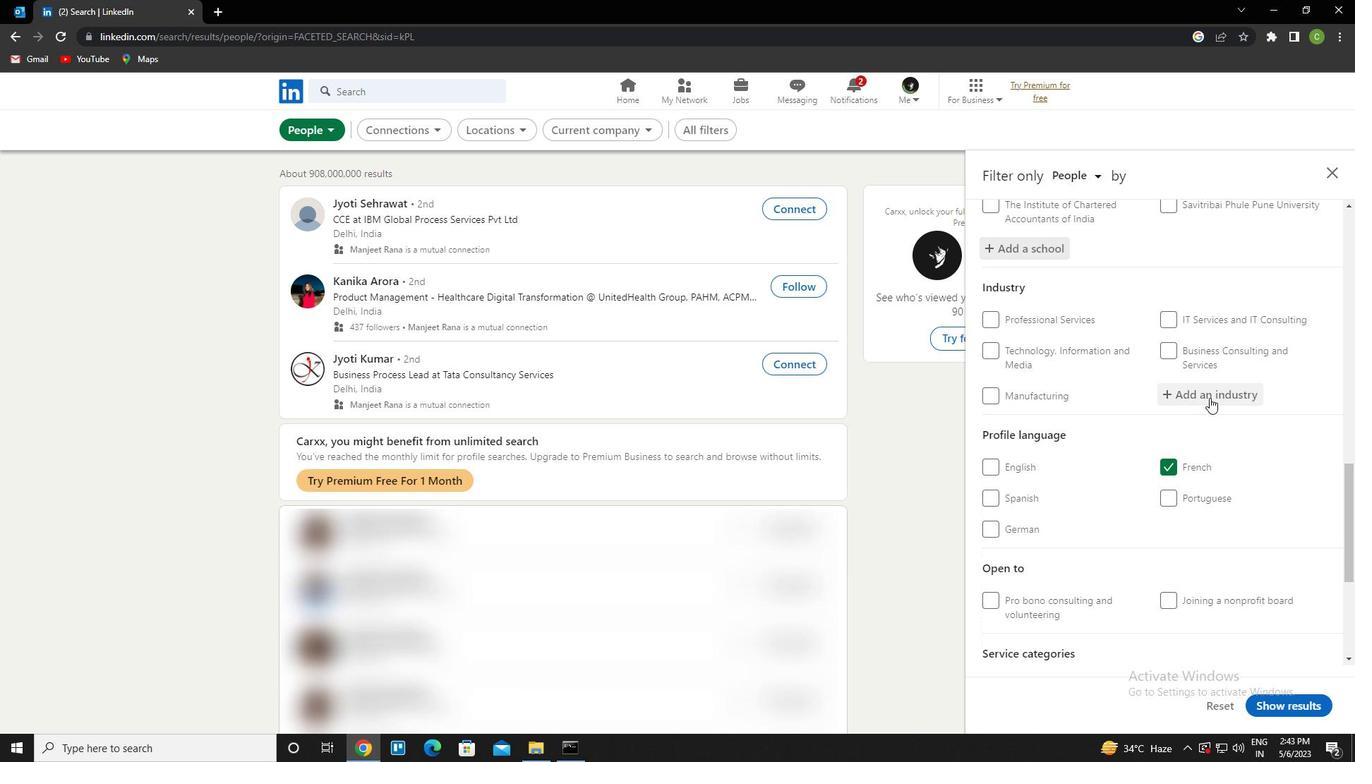 
Action: Key pressed <Key.caps_lock>c<Key.caps_lock>ivil<Key.space>engineering<Key.down><Key.enter>
Screenshot: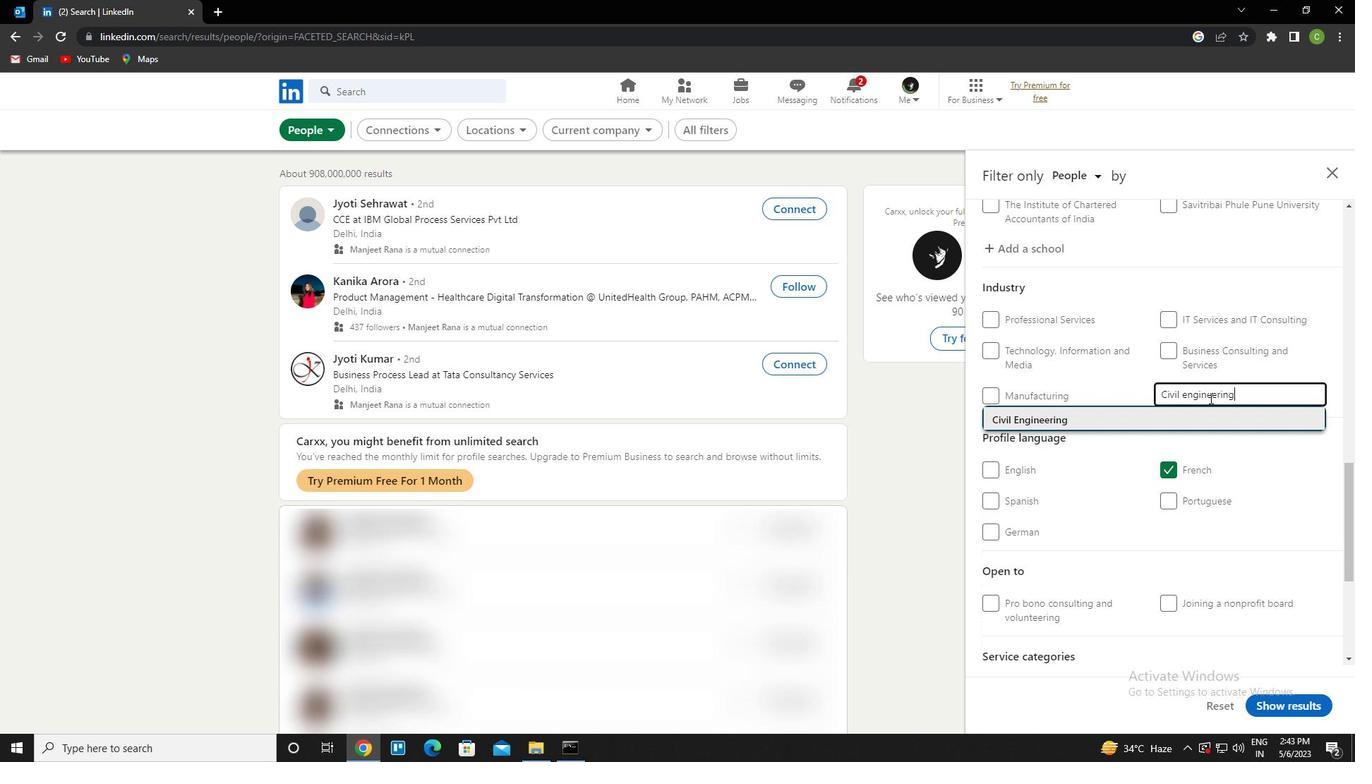 
Action: Mouse scrolled (1210, 397) with delta (0, 0)
Screenshot: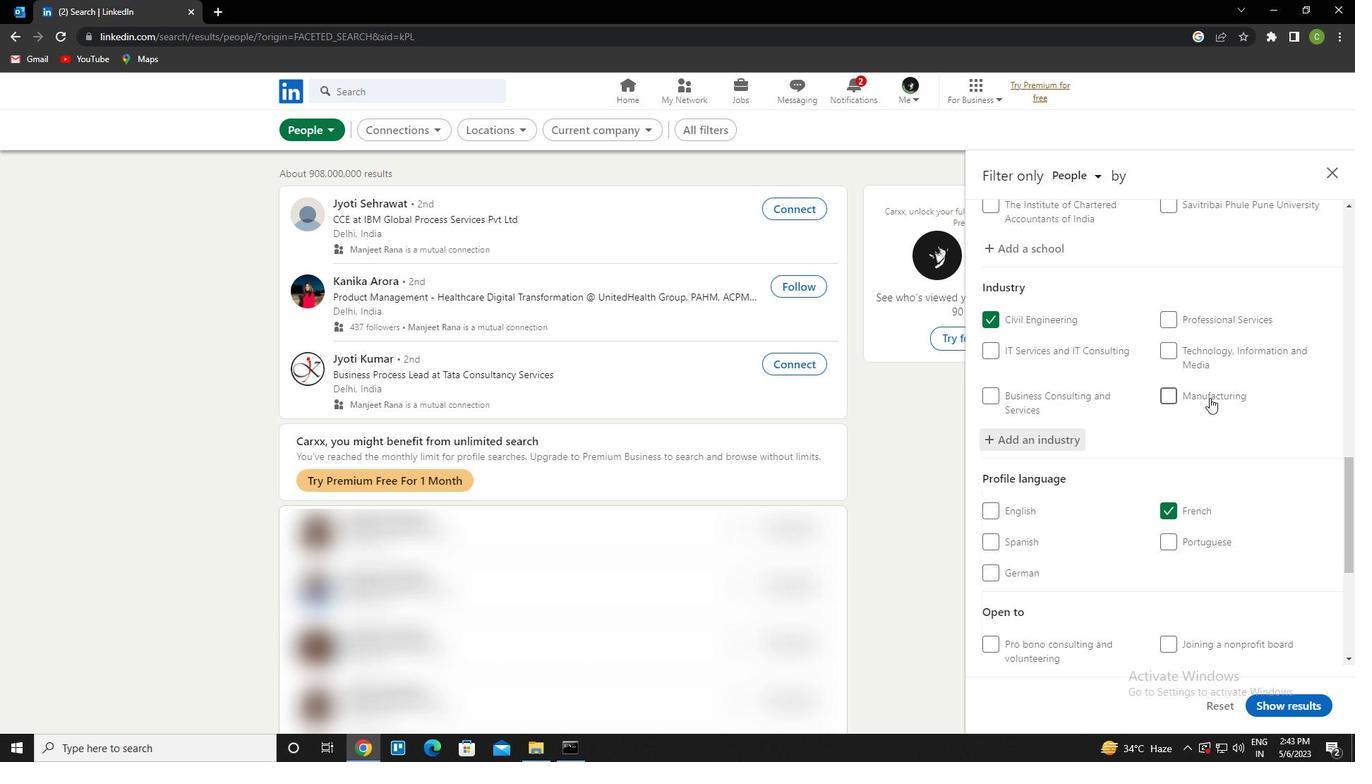 
Action: Mouse scrolled (1210, 397) with delta (0, 0)
Screenshot: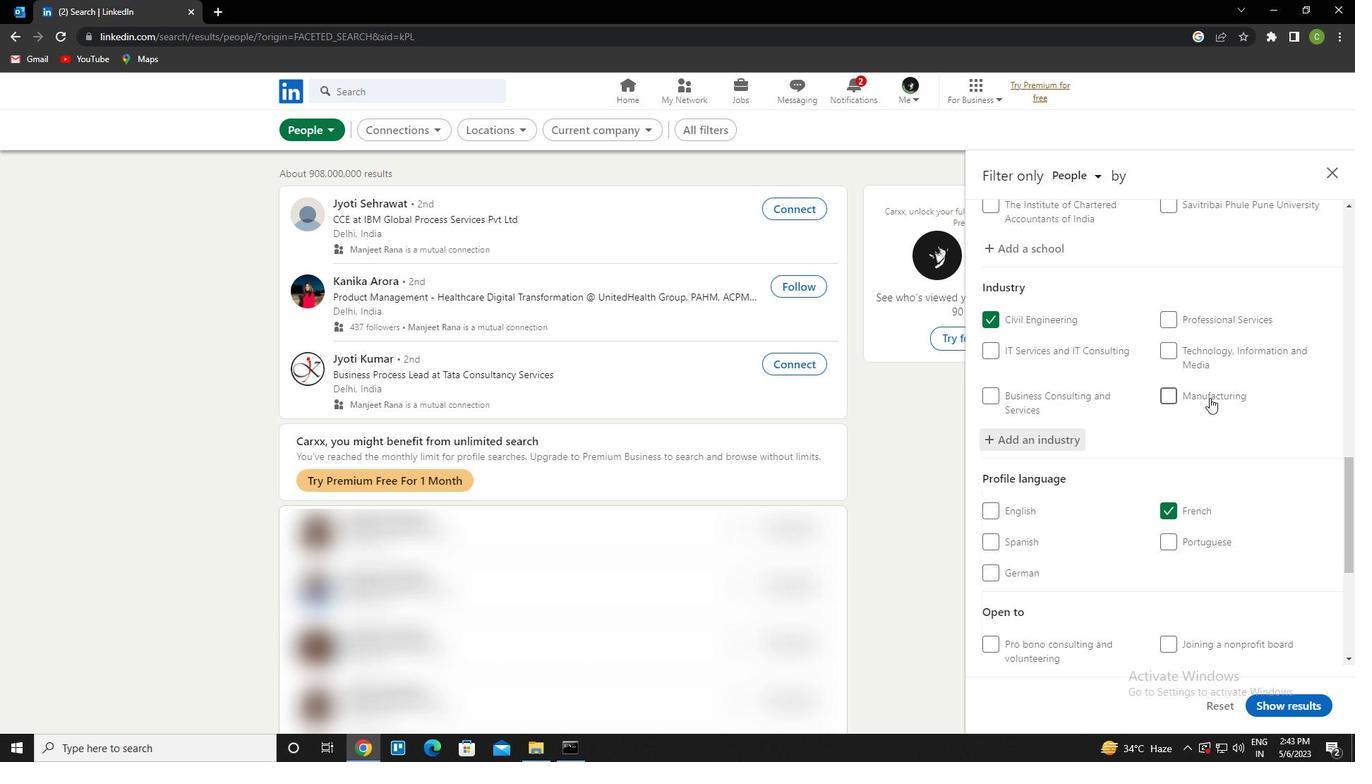 
Action: Mouse scrolled (1210, 397) with delta (0, 0)
Screenshot: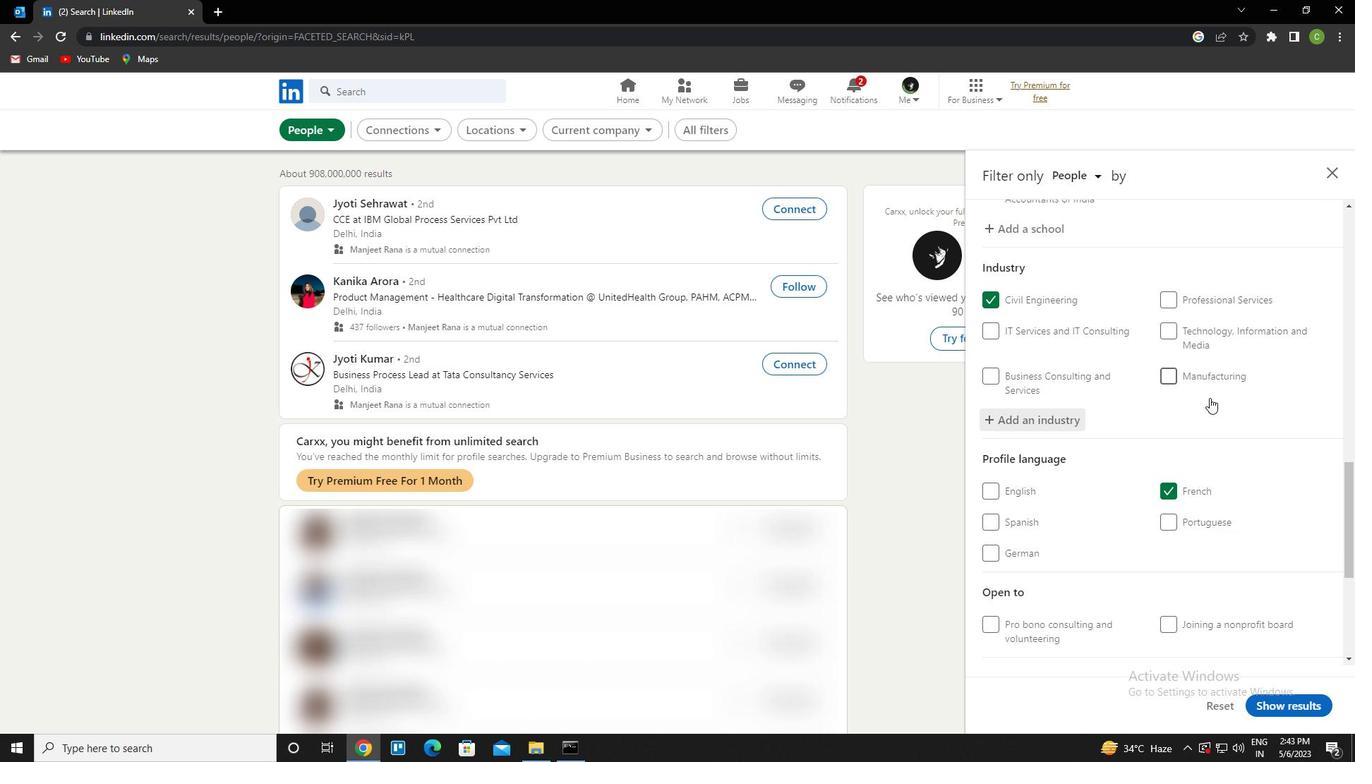 
Action: Mouse moved to (1210, 399)
Screenshot: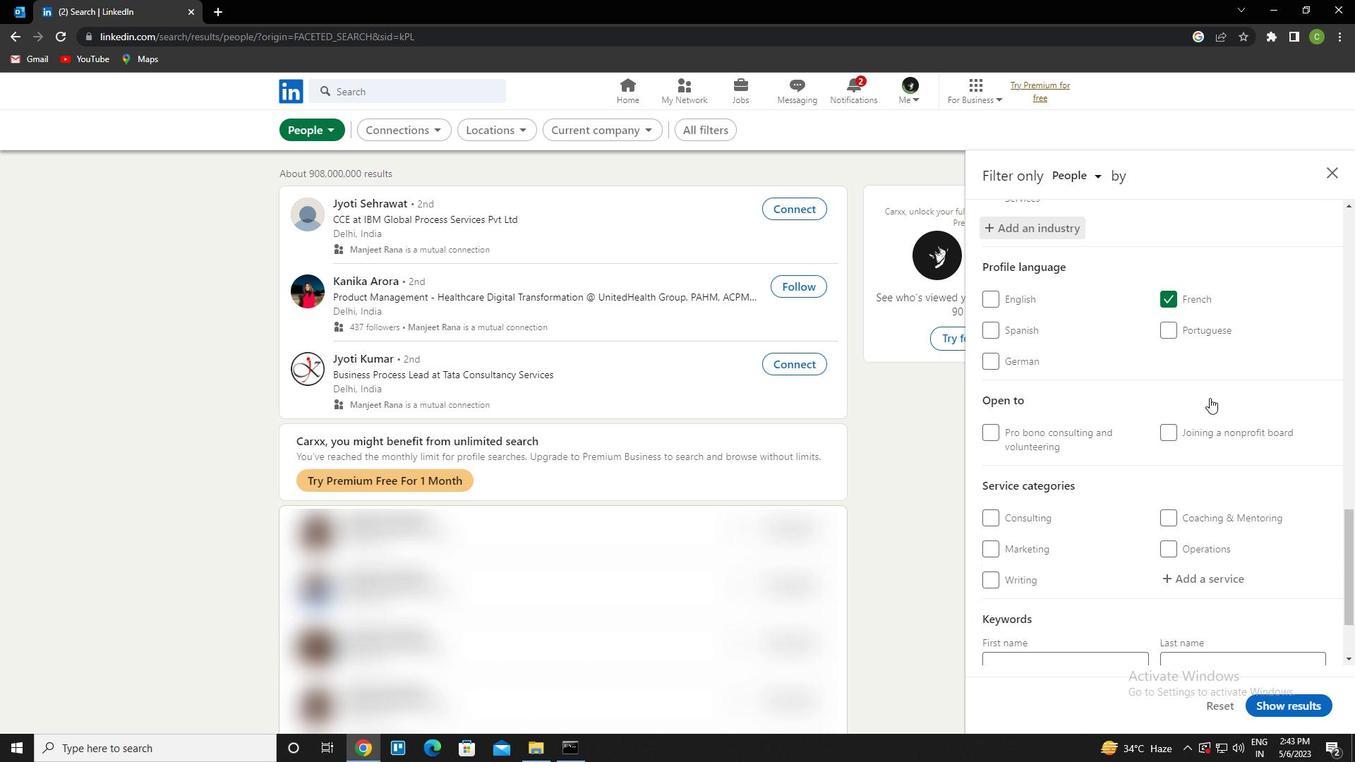 
Action: Mouse scrolled (1210, 398) with delta (0, 0)
Screenshot: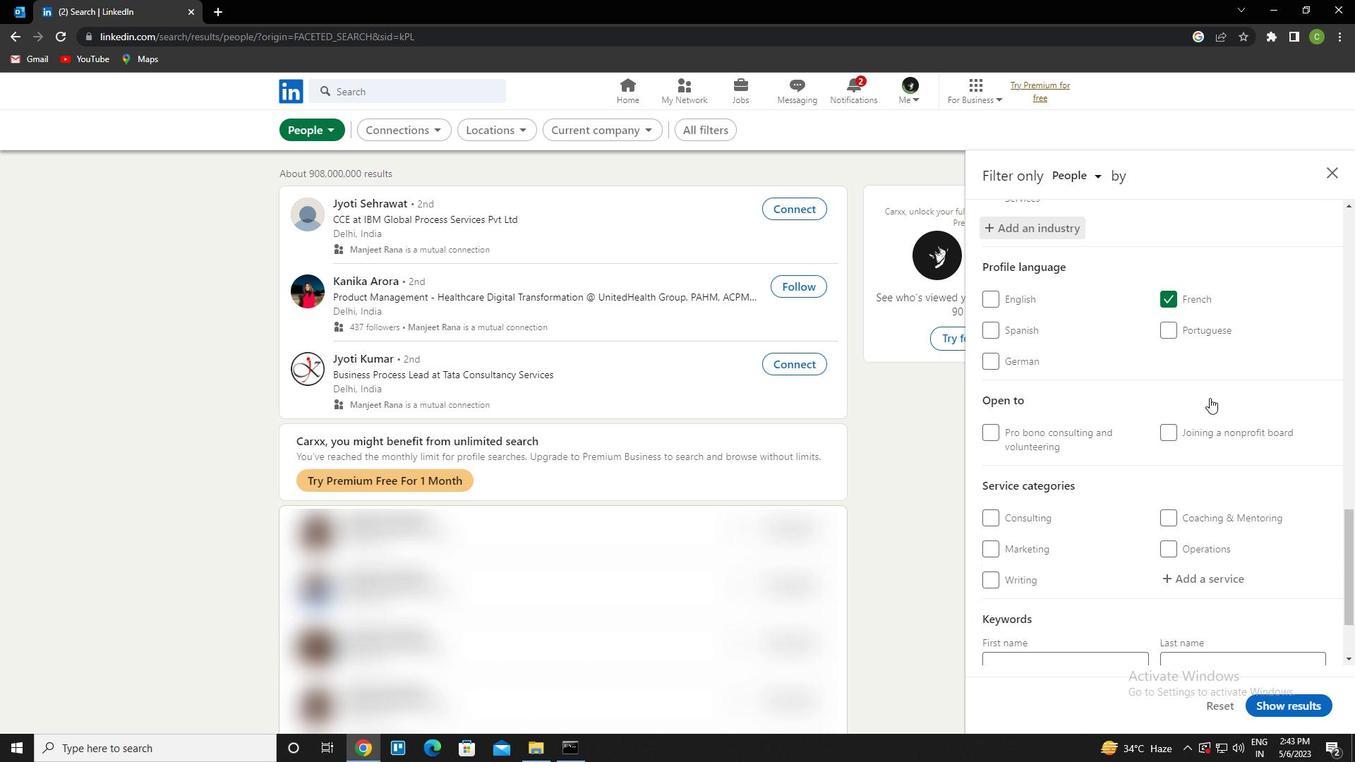 
Action: Mouse scrolled (1210, 398) with delta (0, 0)
Screenshot: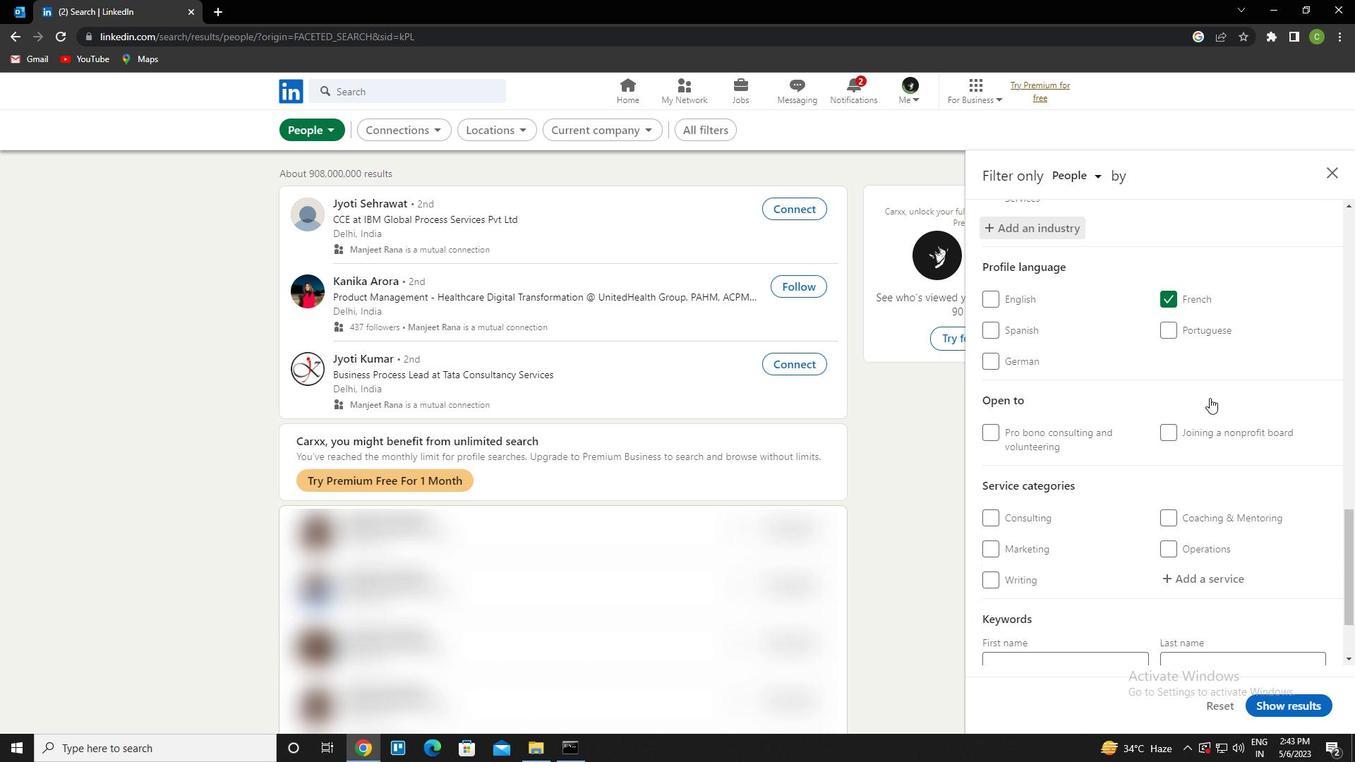 
Action: Mouse scrolled (1210, 398) with delta (0, 0)
Screenshot: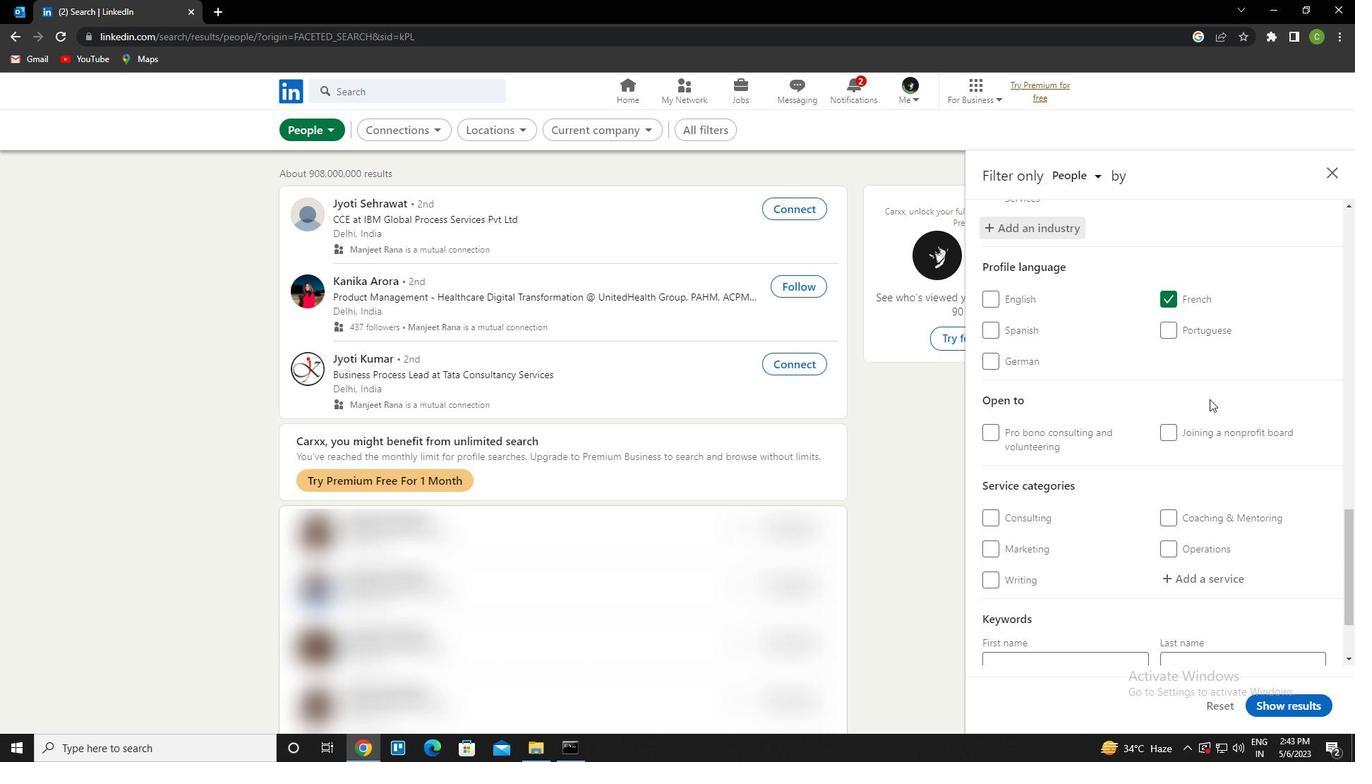 
Action: Mouse moved to (1211, 476)
Screenshot: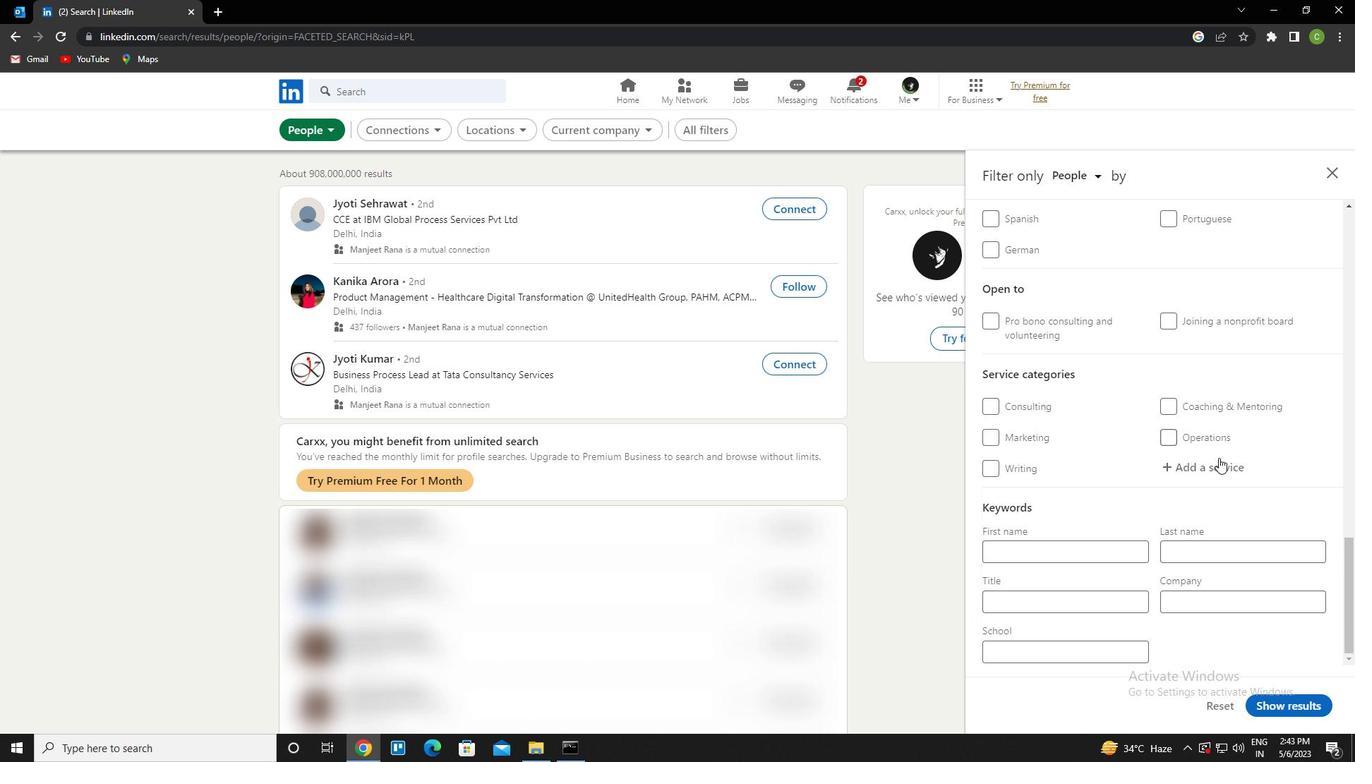 
Action: Mouse pressed left at (1211, 476)
Screenshot: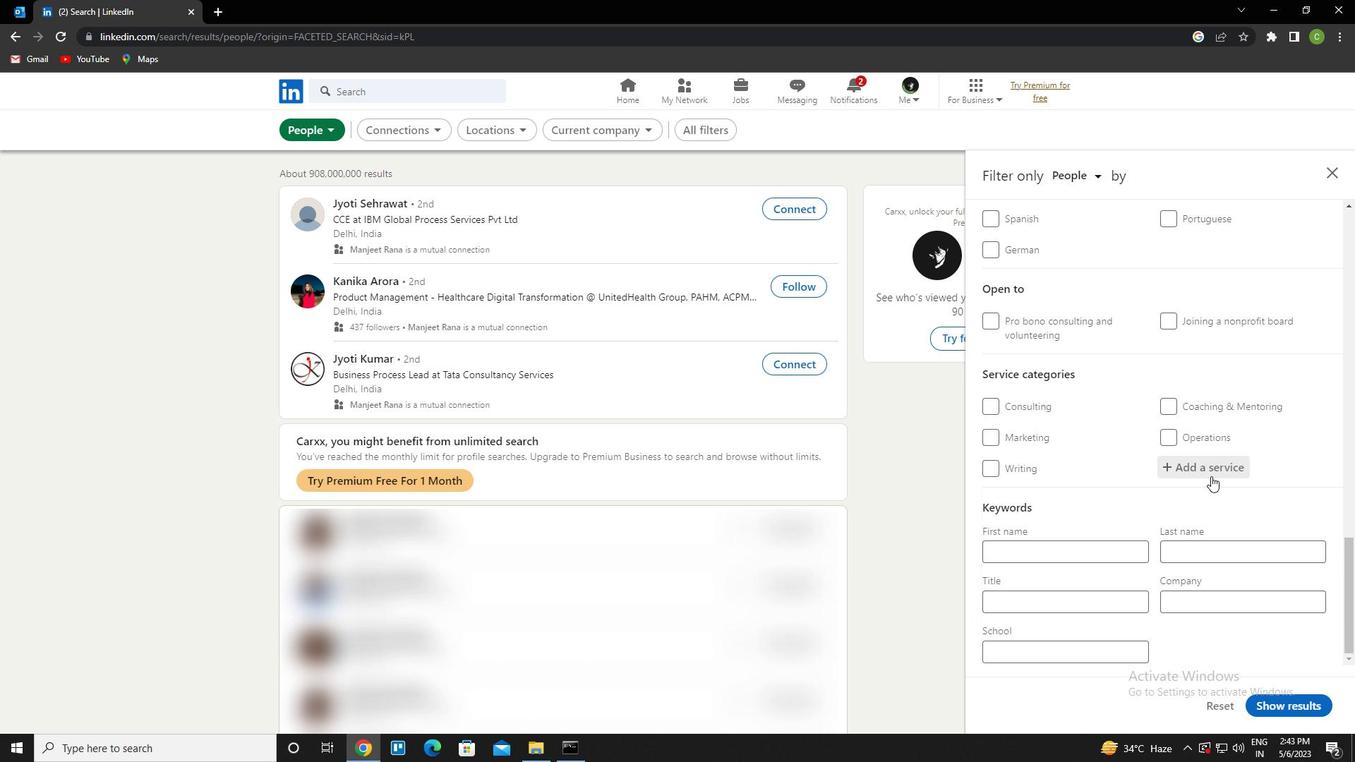 
Action: Key pressed <Key.caps_lock>b<Key.caps_lock>artending<Key.down><Key.enter>
Screenshot: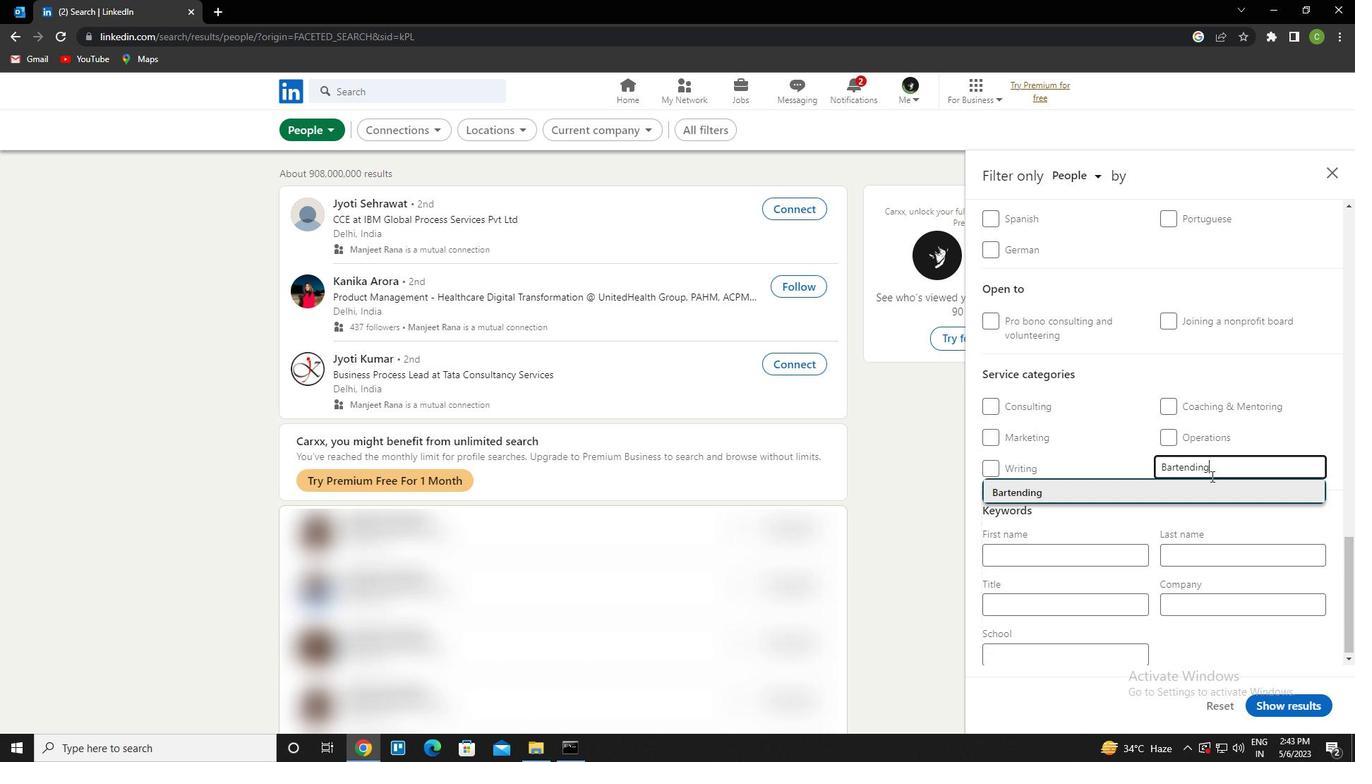 
Action: Mouse scrolled (1211, 475) with delta (0, 0)
Screenshot: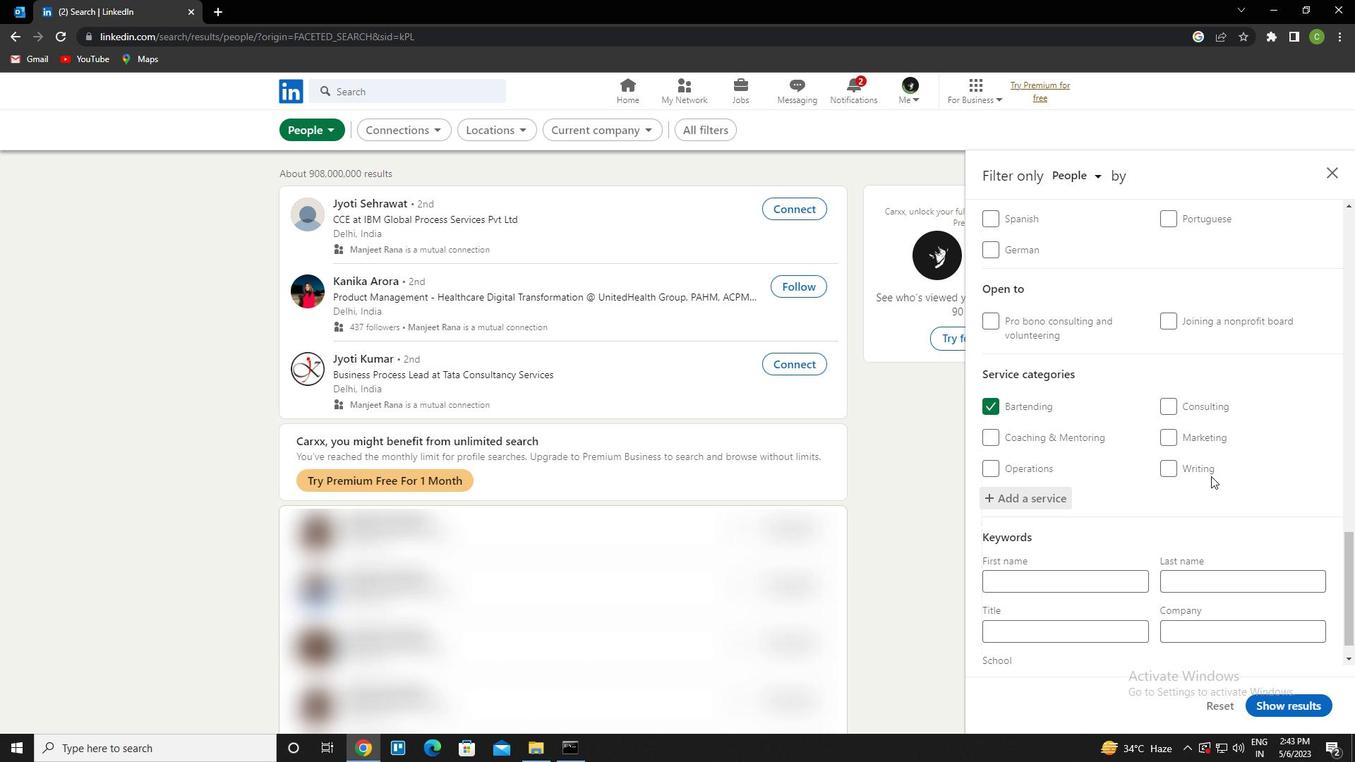 
Action: Mouse scrolled (1211, 475) with delta (0, 0)
Screenshot: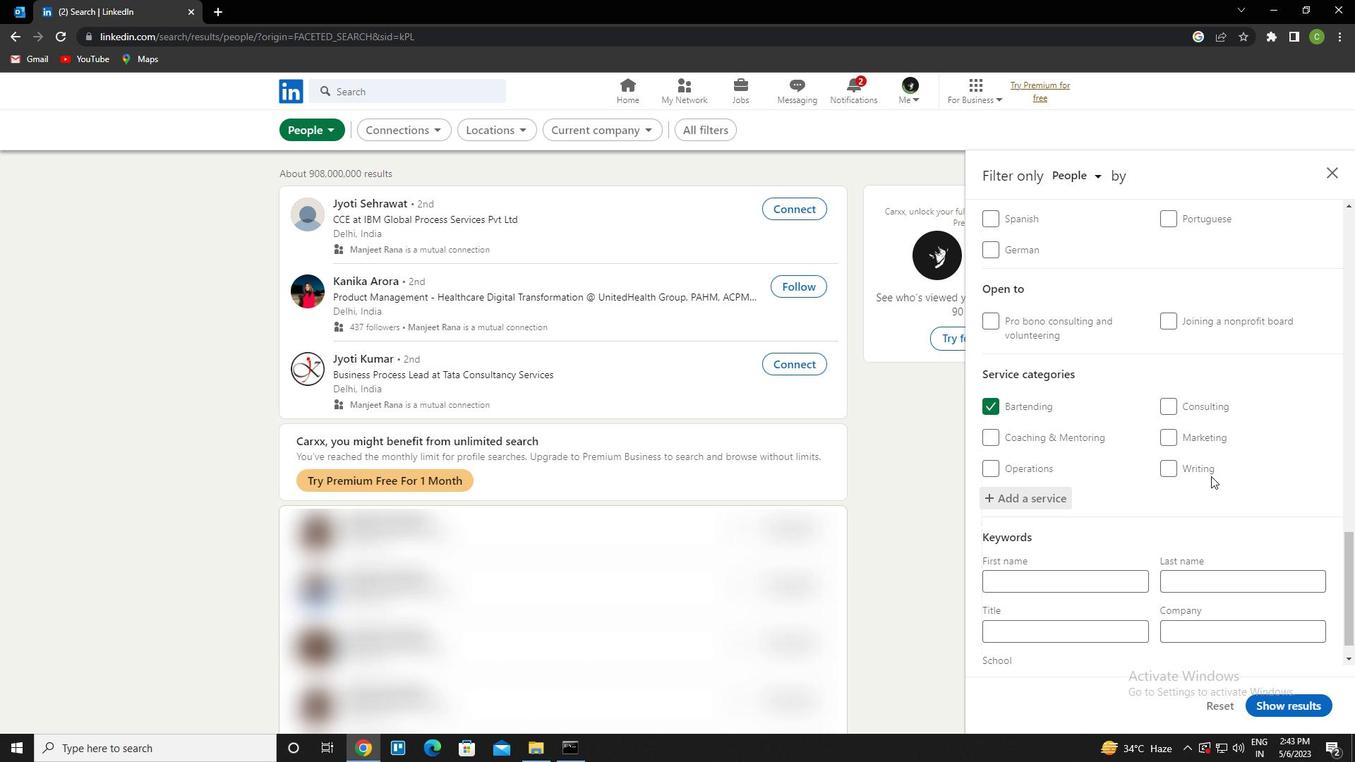 
Action: Mouse scrolled (1211, 475) with delta (0, 0)
Screenshot: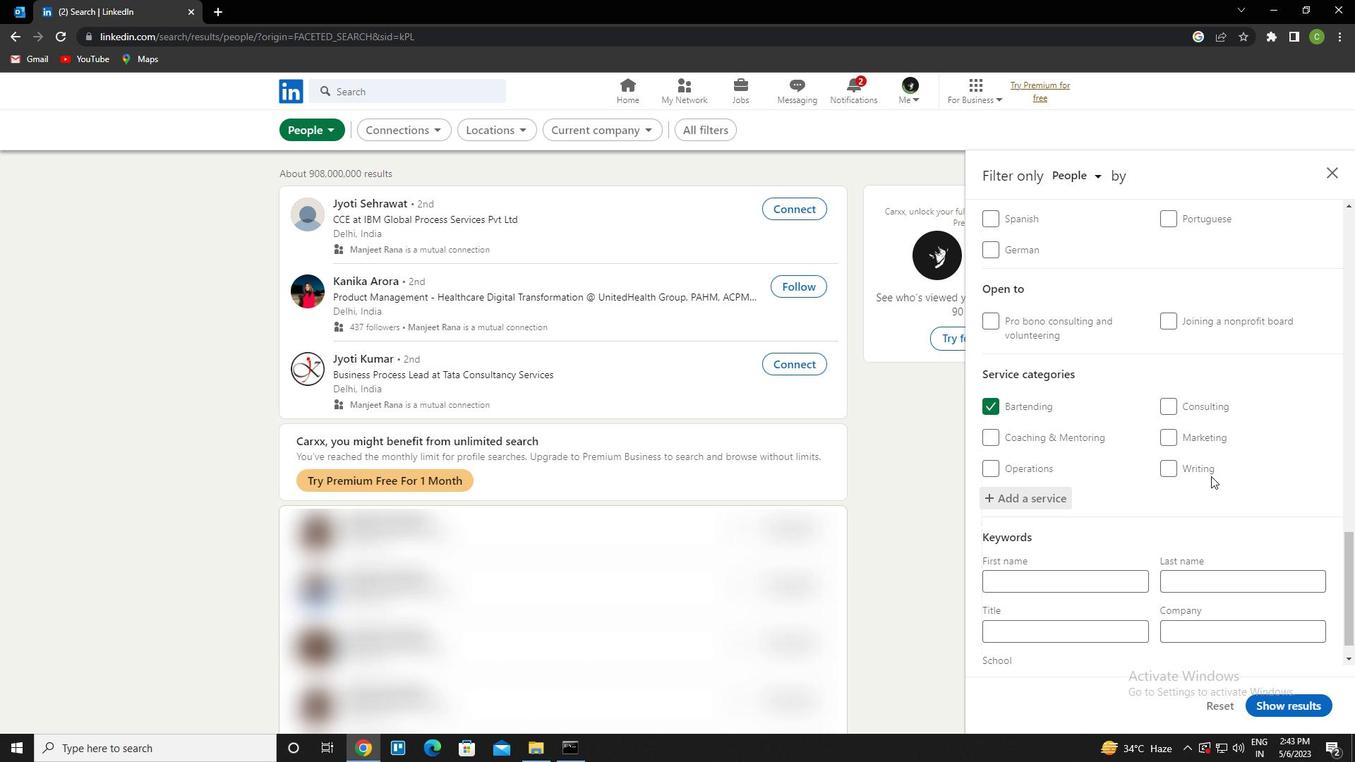 
Action: Mouse moved to (1208, 476)
Screenshot: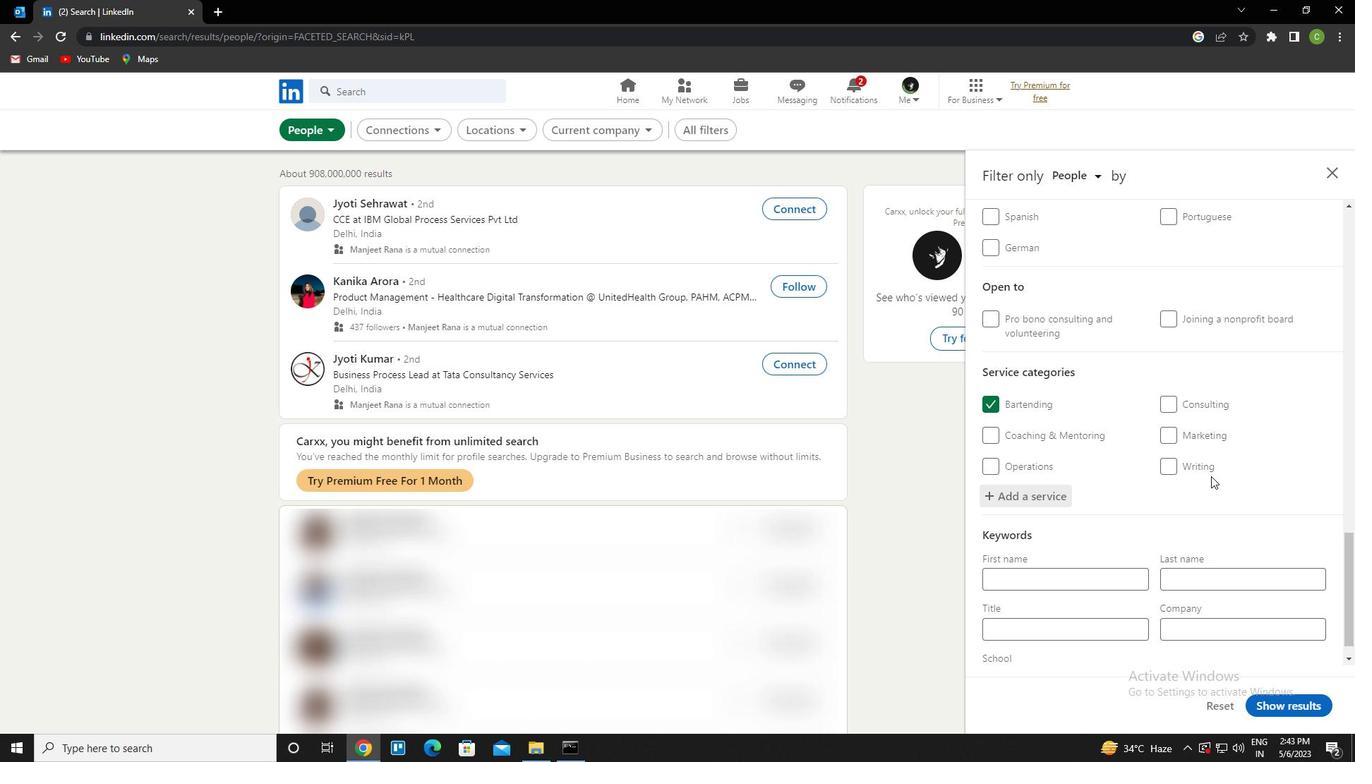 
Action: Mouse scrolled (1208, 475) with delta (0, 0)
Screenshot: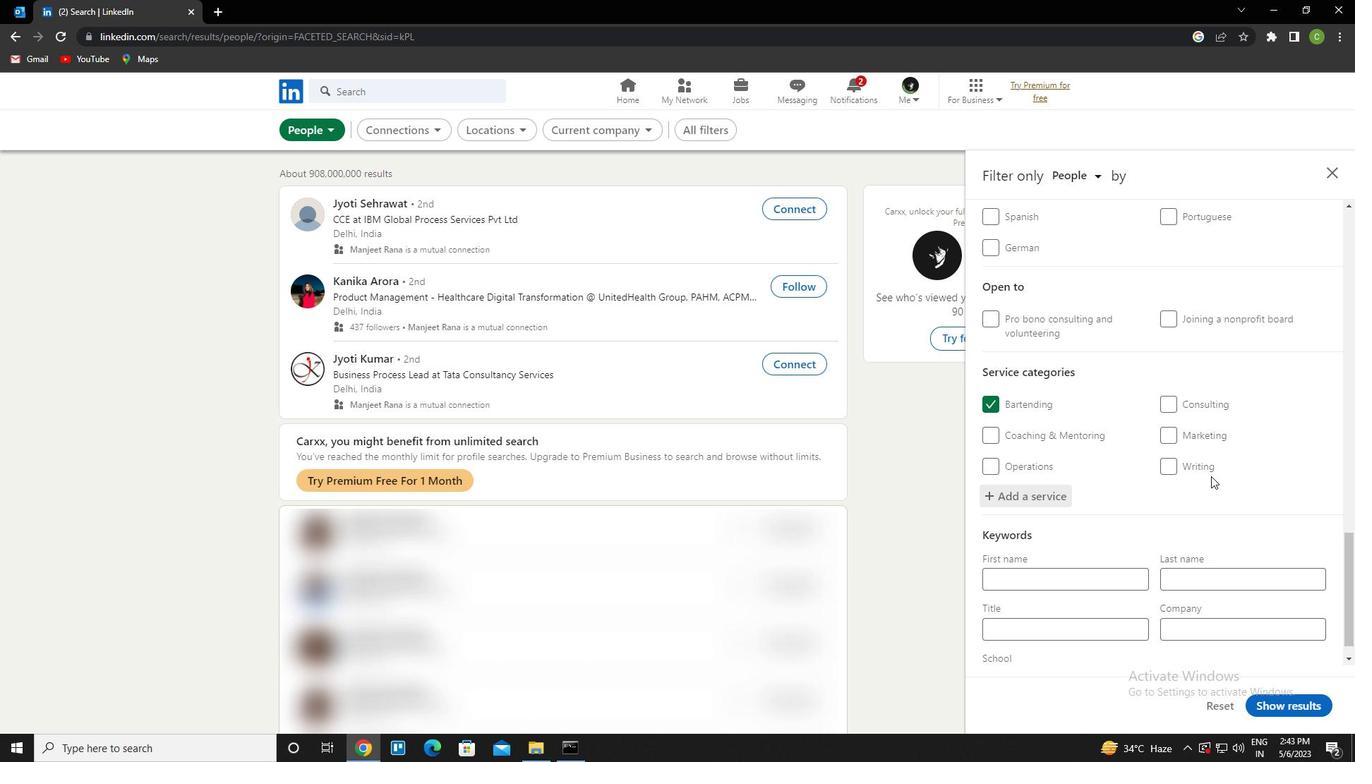 
Action: Mouse moved to (1199, 480)
Screenshot: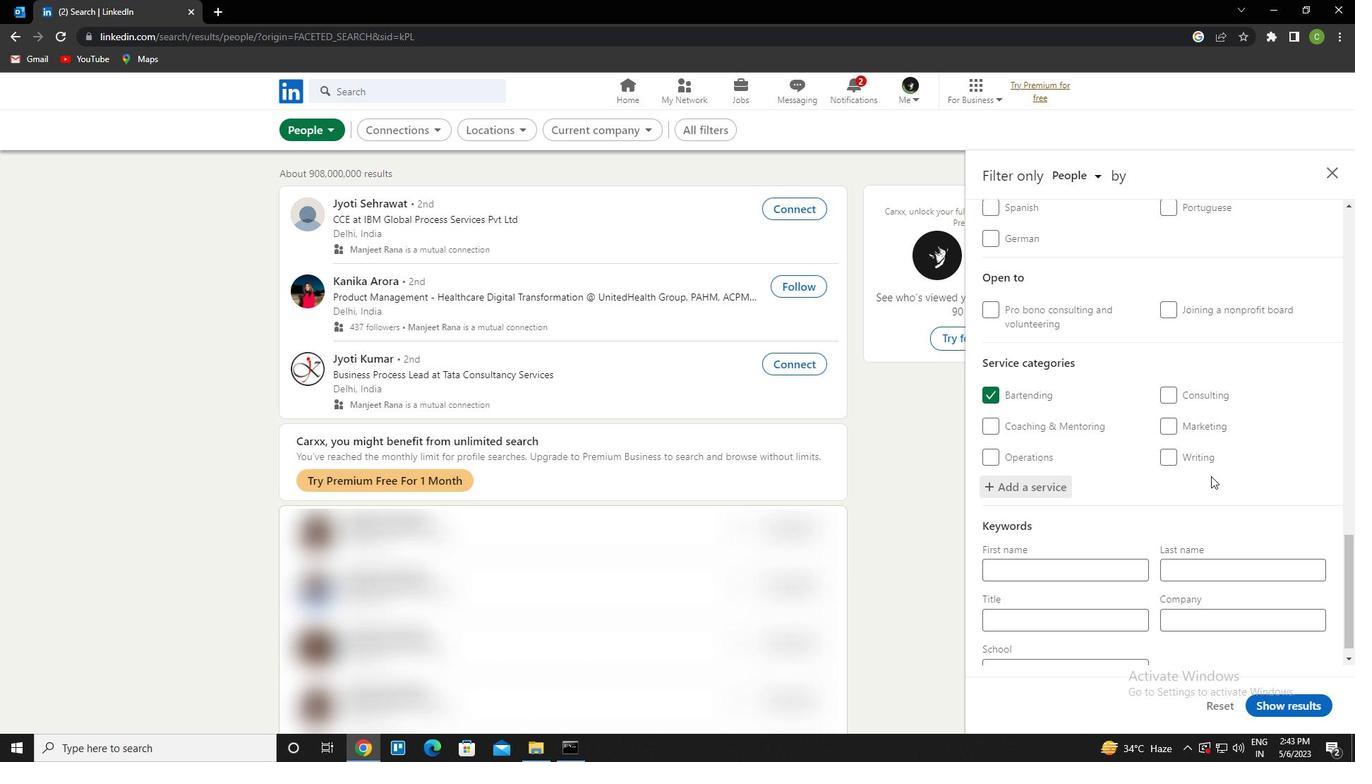 
Action: Mouse scrolled (1199, 479) with delta (0, 0)
Screenshot: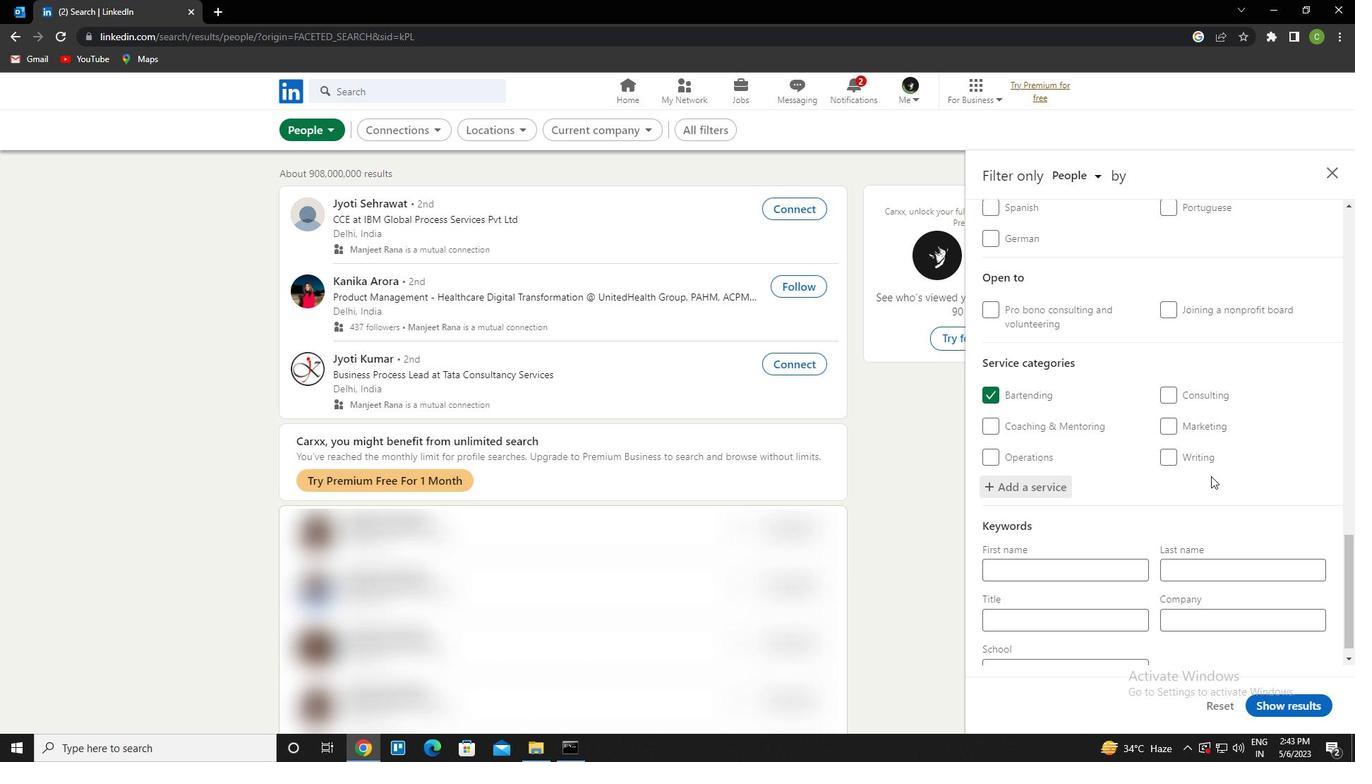 
Action: Mouse moved to (1182, 484)
Screenshot: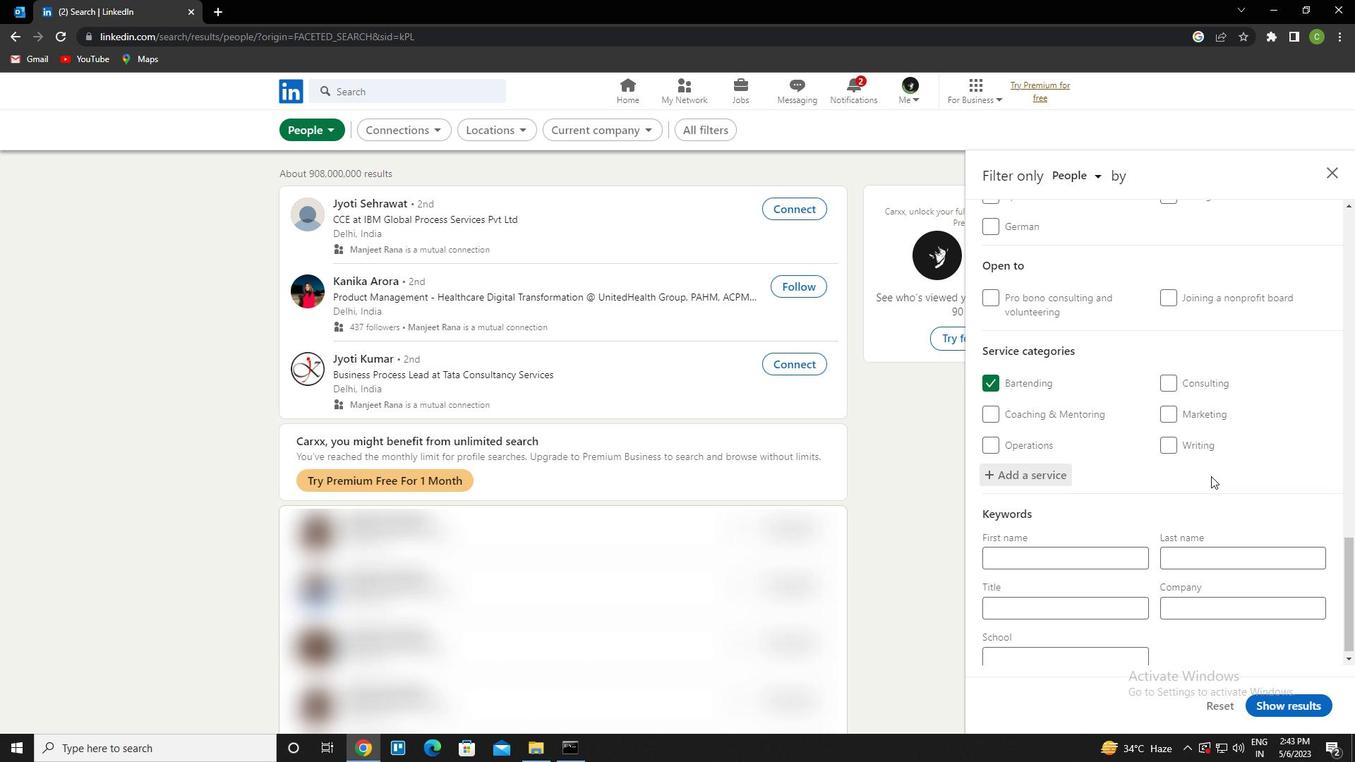 
Action: Mouse scrolled (1182, 483) with delta (0, 0)
Screenshot: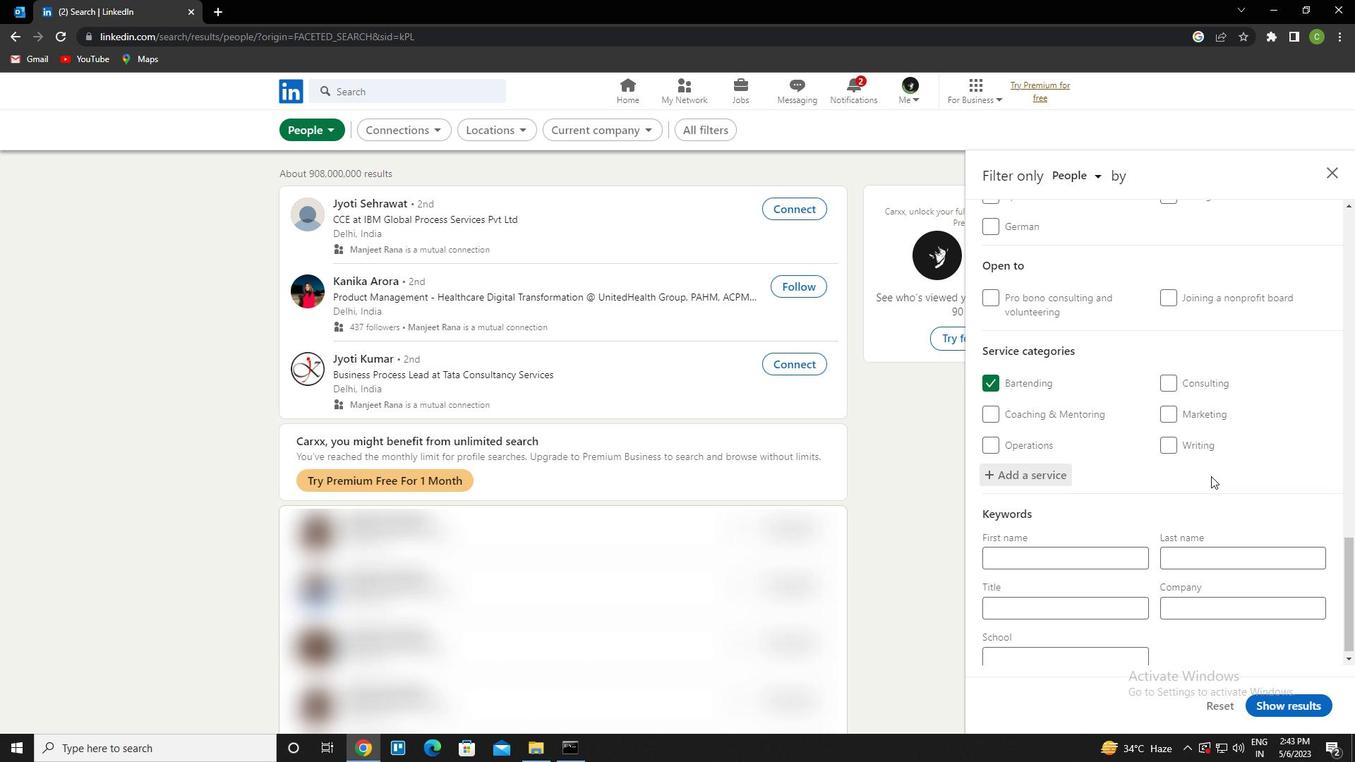 
Action: Mouse moved to (1050, 598)
Screenshot: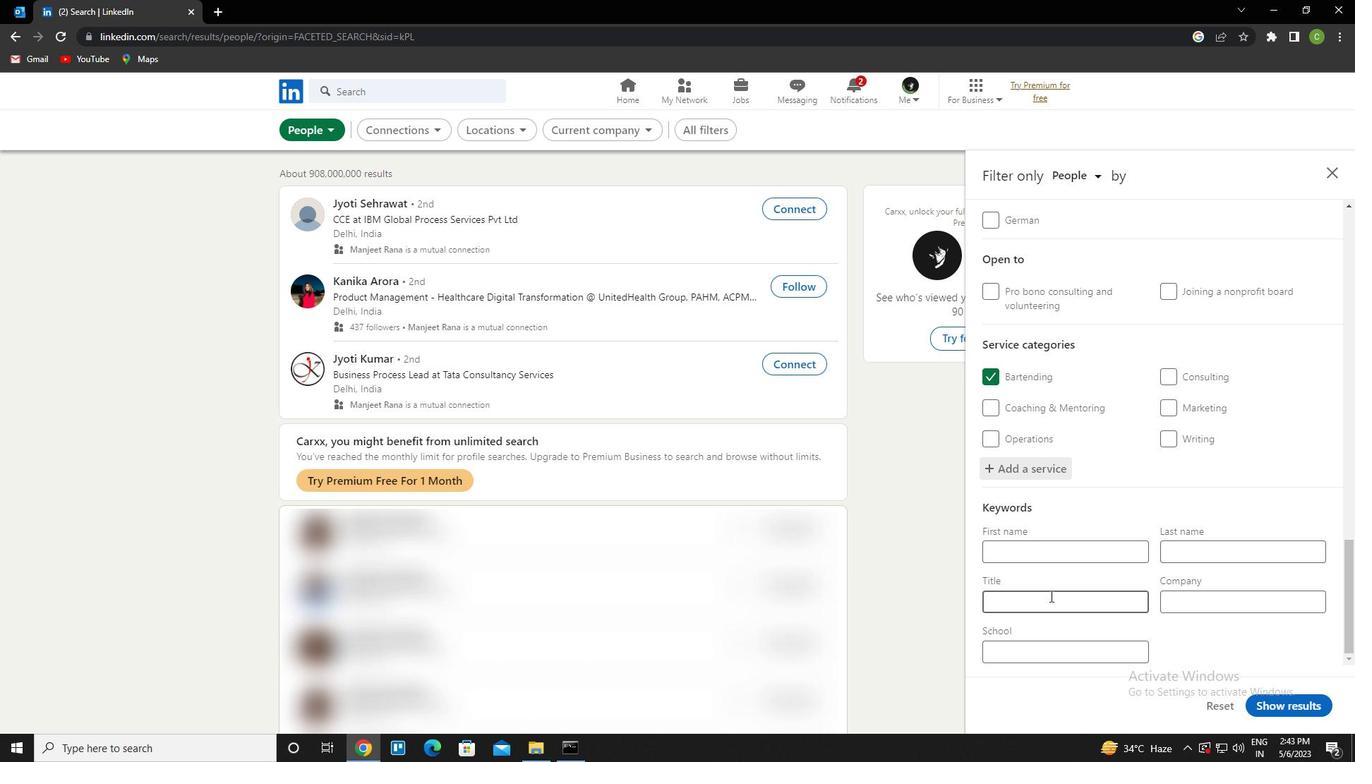 
Action: Mouse pressed left at (1050, 598)
Screenshot: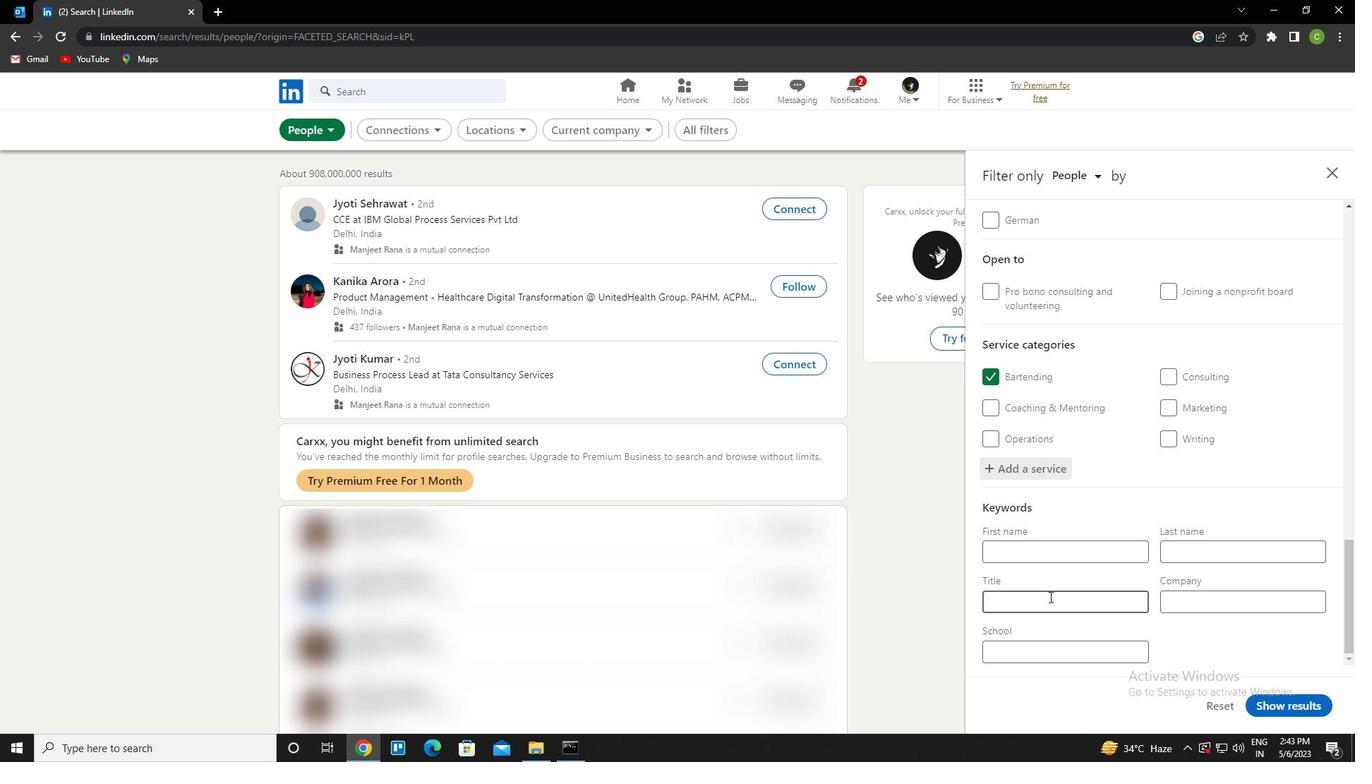 
Action: Key pressed <Key.caps_lock>h<Key.caps_lock>
Screenshot: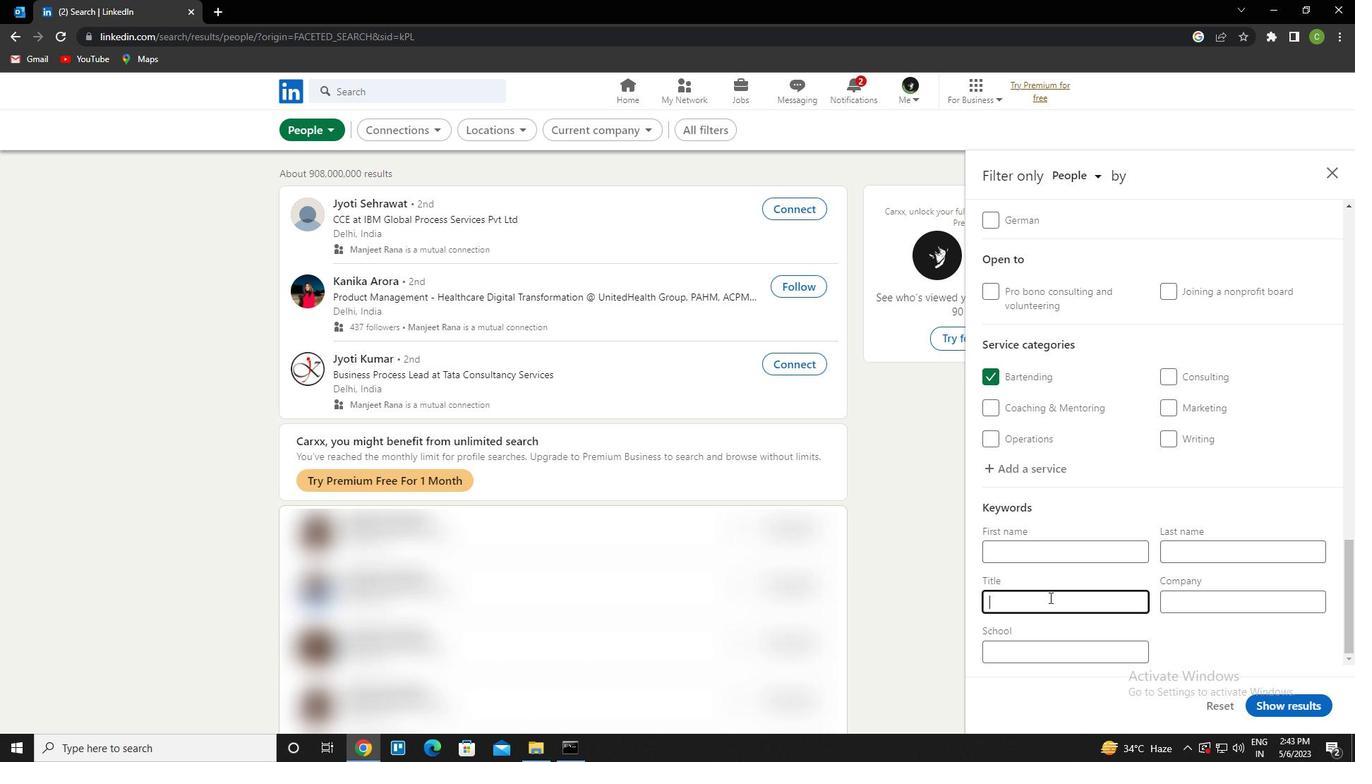 
Action: Mouse moved to (1050, 598)
Screenshot: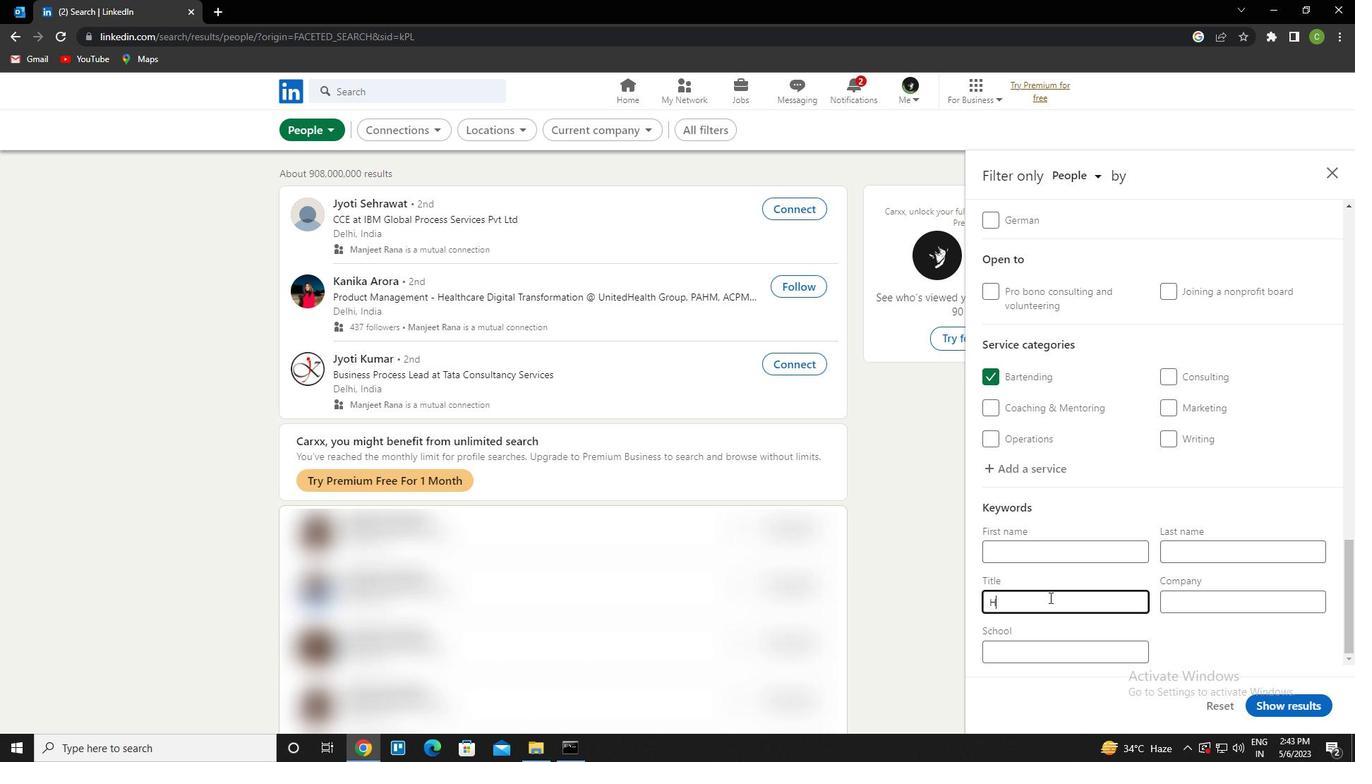 
Action: Key pressed ospital<Key.space><Key.caps_lock>v<Key.caps_lock>olunteer
Screenshot: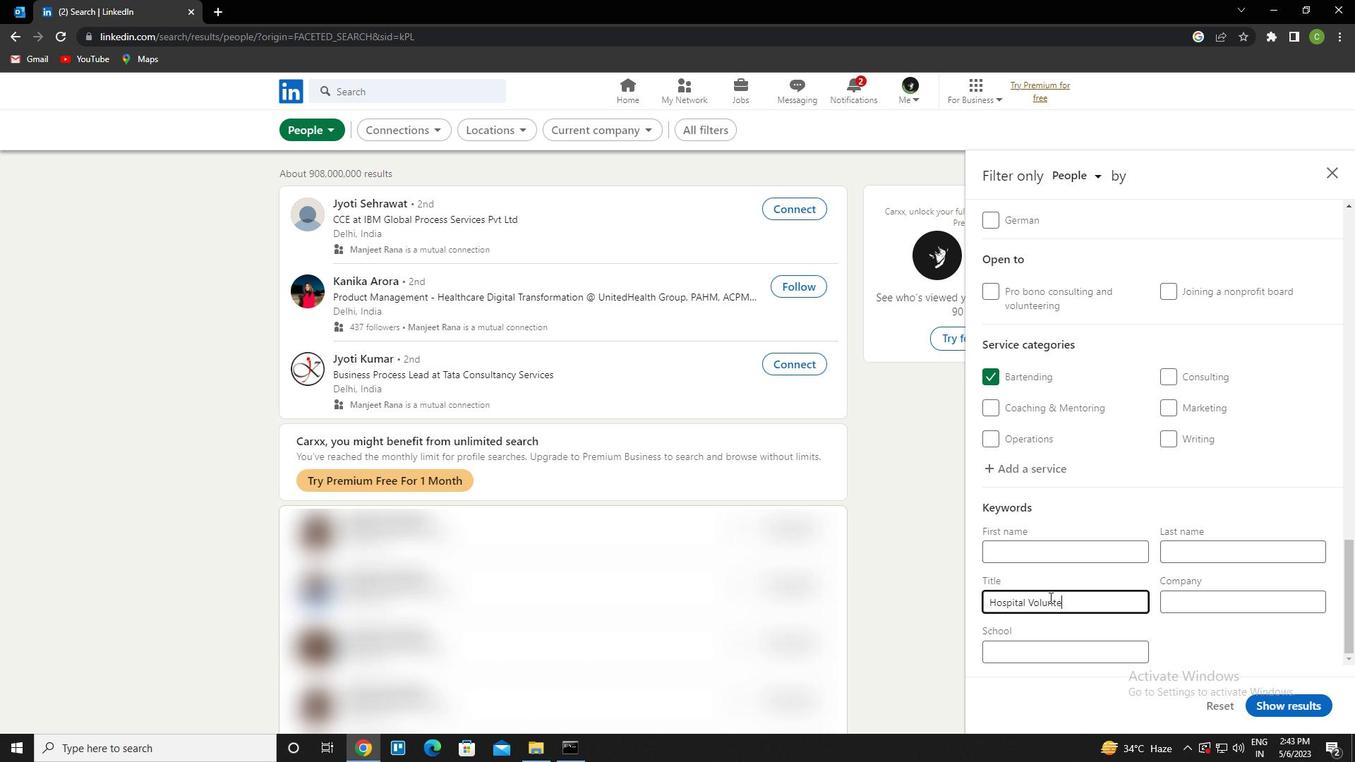 
Action: Mouse moved to (1276, 706)
Screenshot: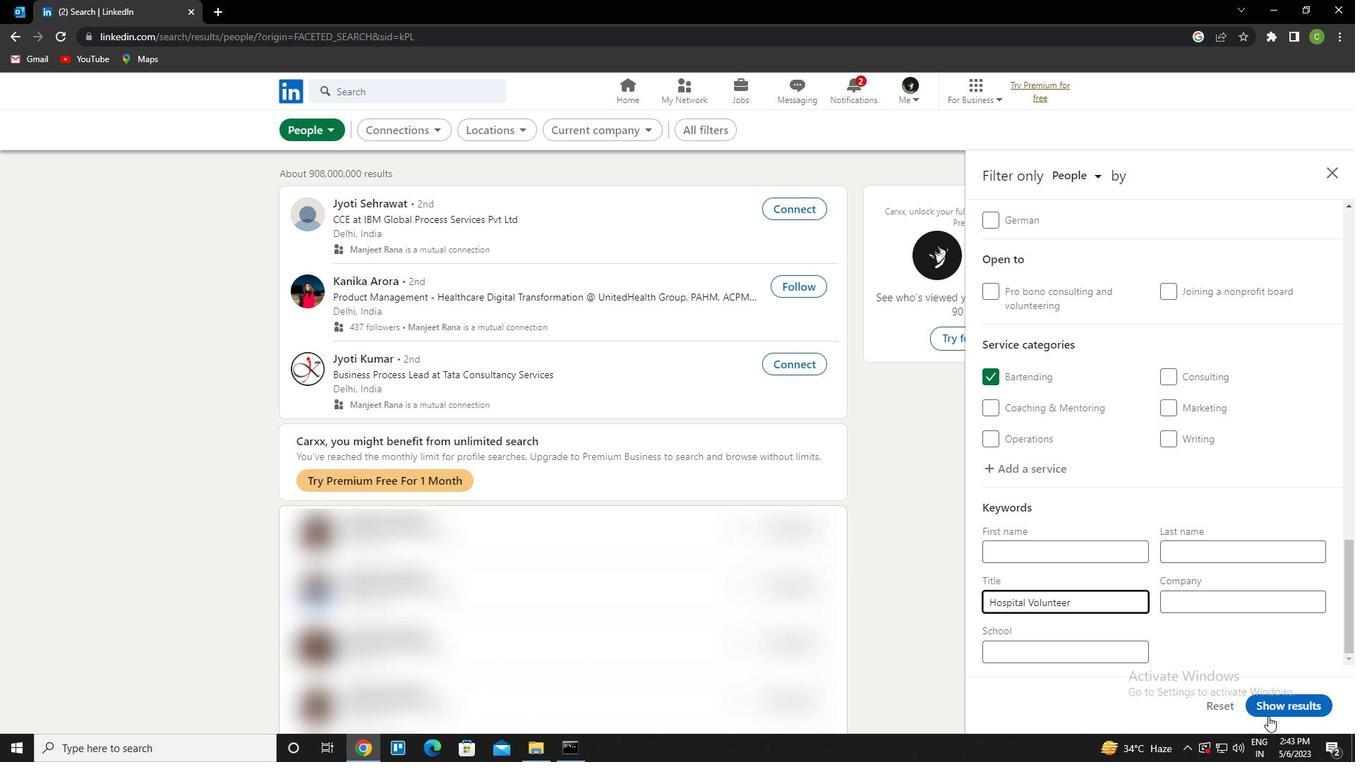 
Action: Mouse pressed left at (1276, 706)
Screenshot: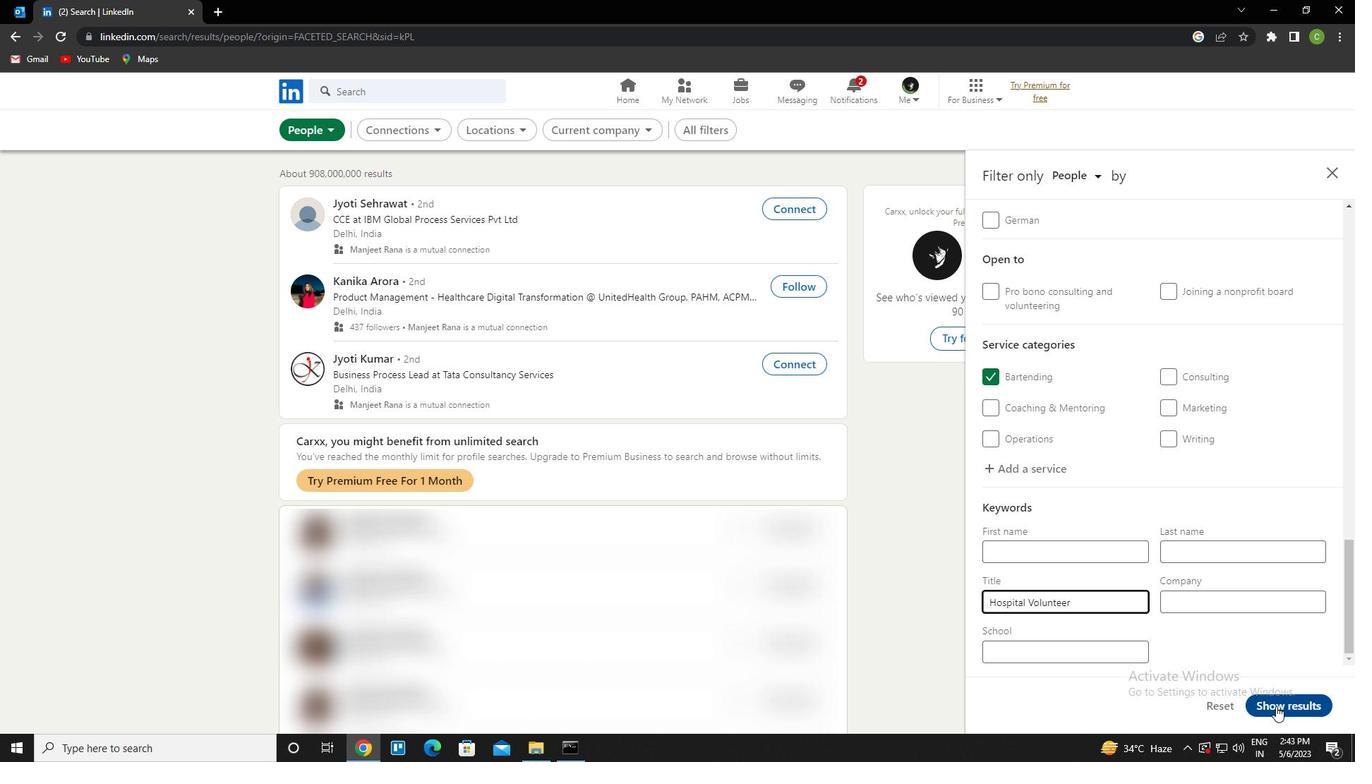 
Action: Mouse moved to (560, 483)
Screenshot: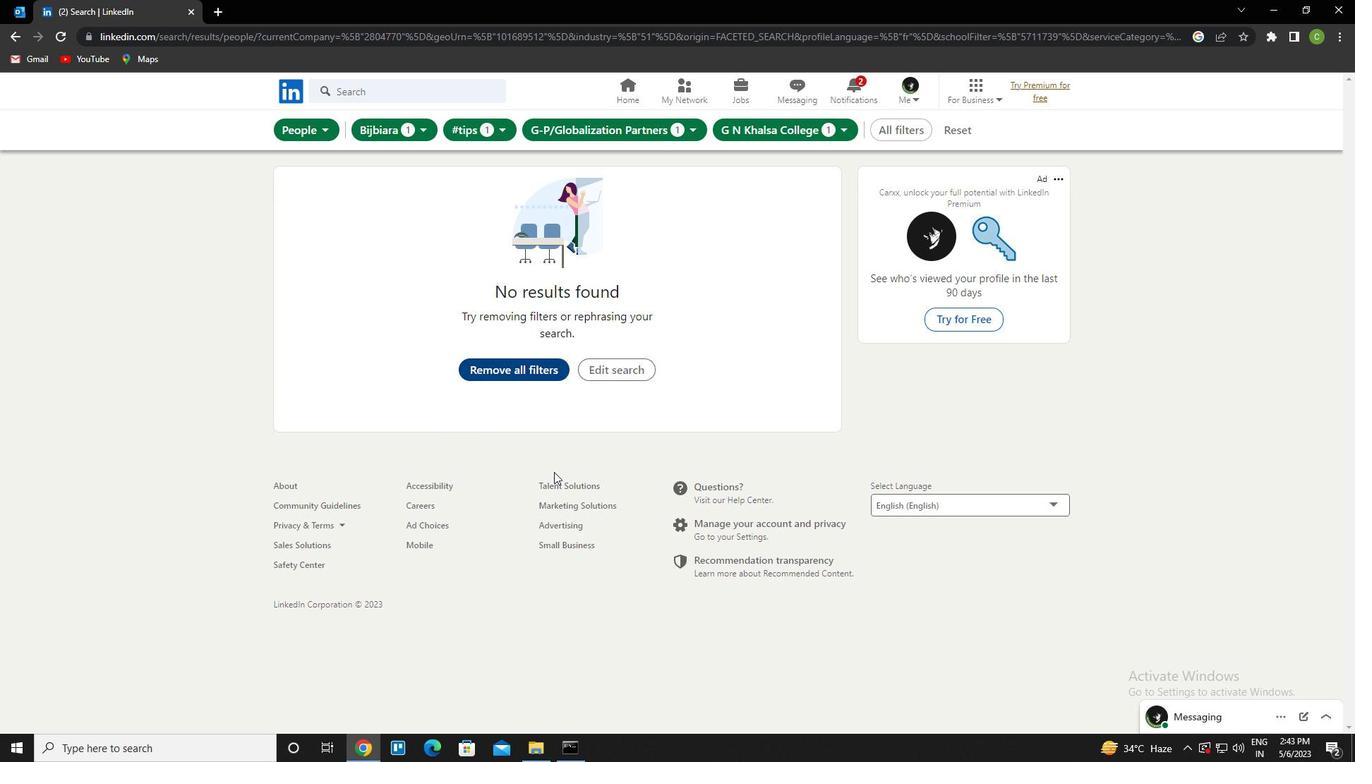 
